 Task: Provide the results of the 2023 Victory Lane Racing Xfinity Series for the track "Dover Motor Speedway".
Action: Mouse moved to (515, 479)
Screenshot: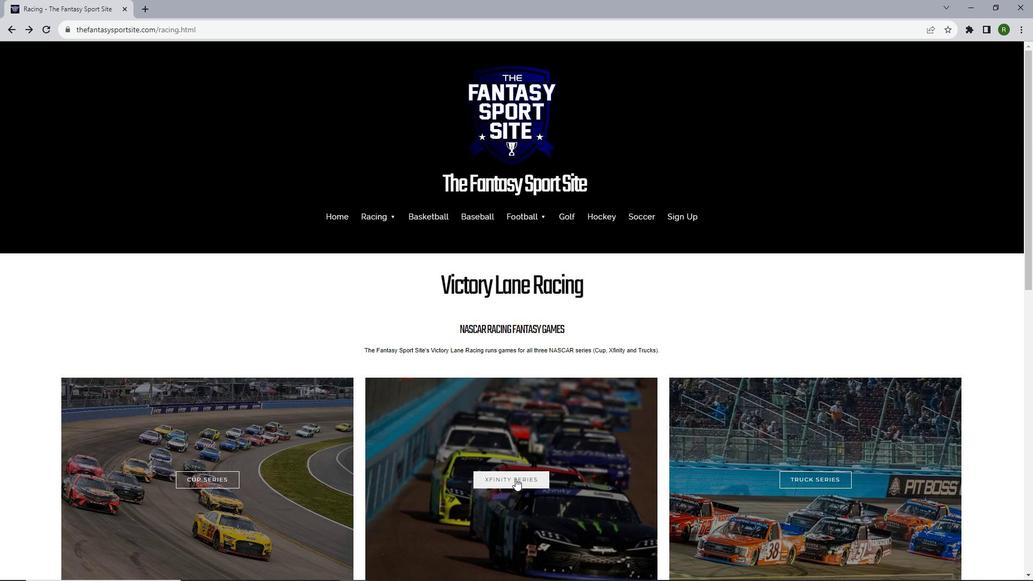 
Action: Mouse pressed left at (515, 479)
Screenshot: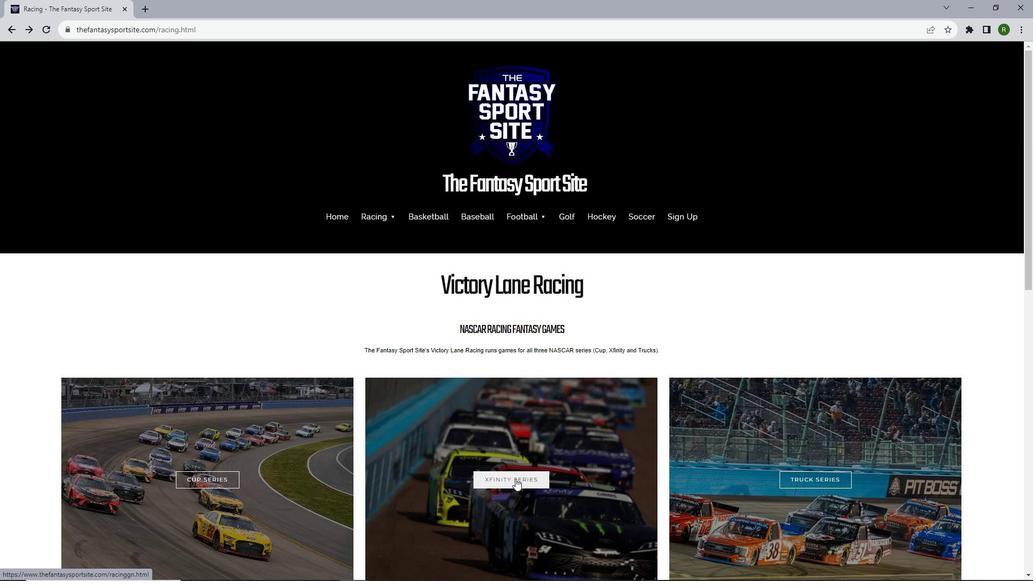 
Action: Mouse moved to (460, 315)
Screenshot: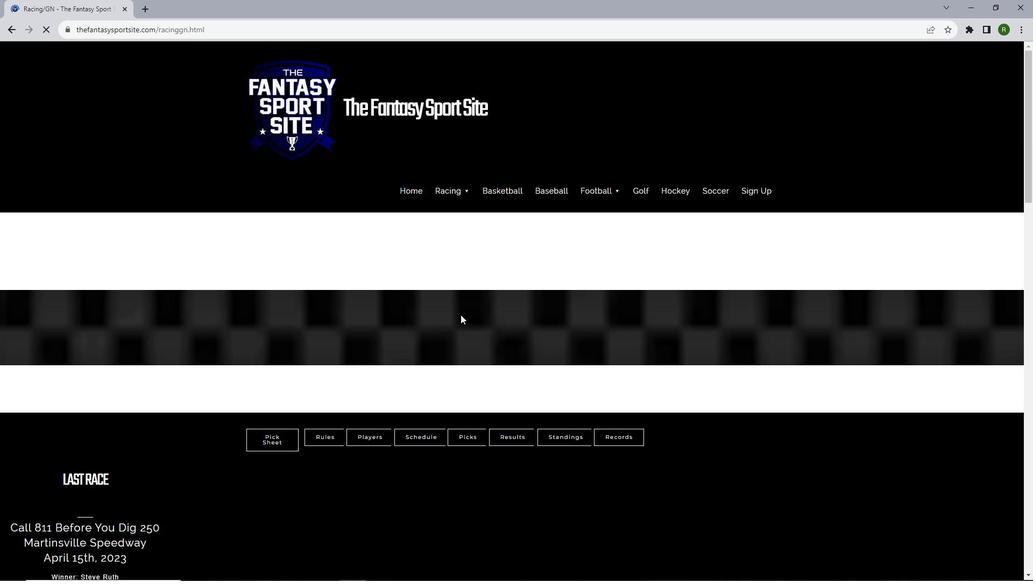 
Action: Mouse scrolled (460, 314) with delta (0, 0)
Screenshot: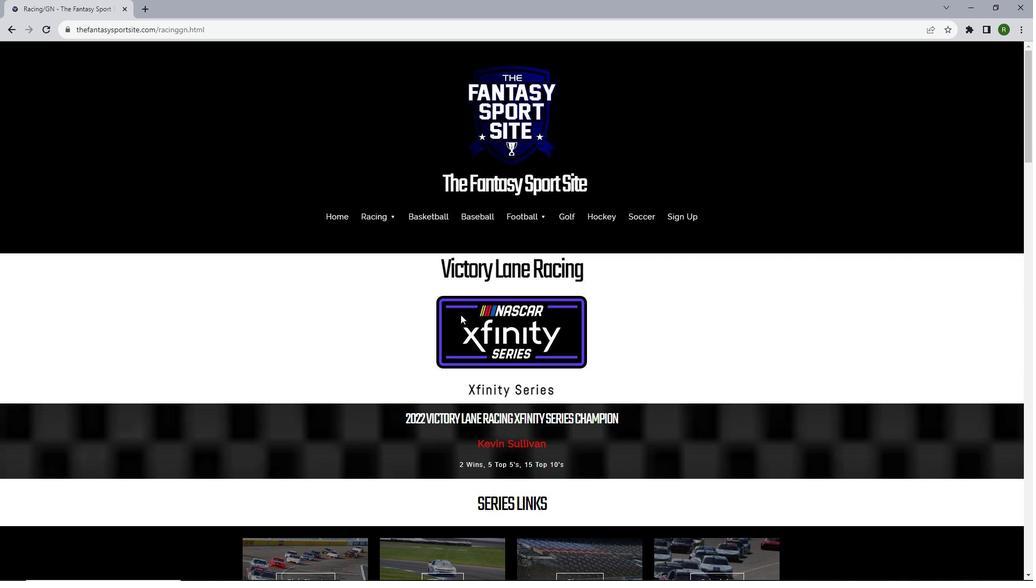 
Action: Mouse scrolled (460, 314) with delta (0, 0)
Screenshot: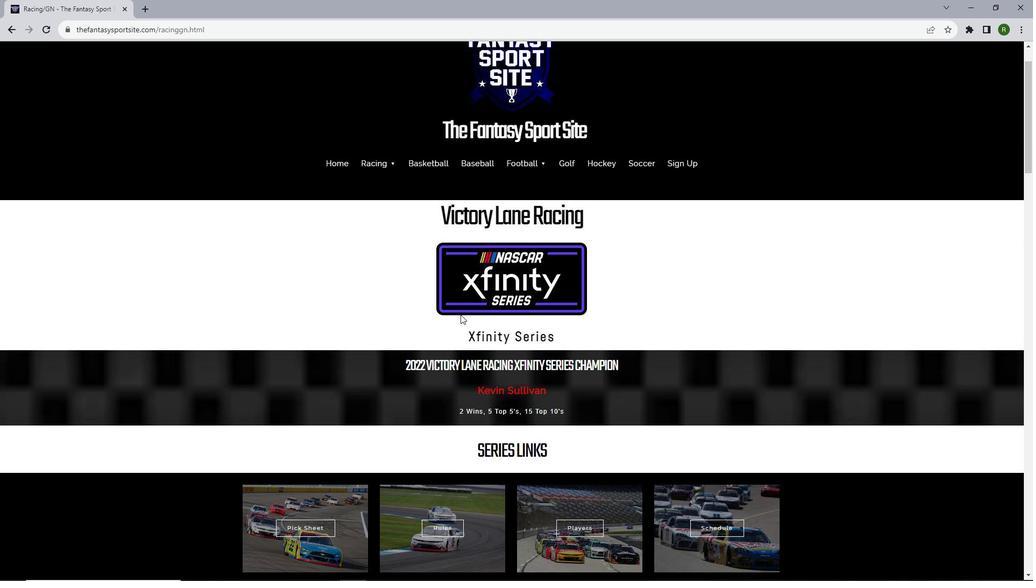 
Action: Mouse scrolled (460, 314) with delta (0, 0)
Screenshot: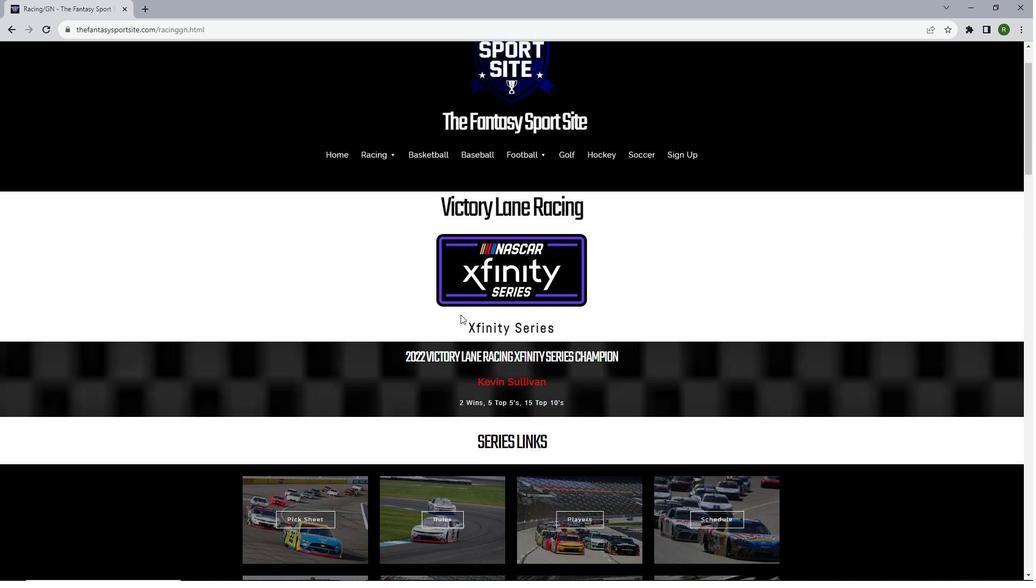 
Action: Mouse scrolled (460, 314) with delta (0, 0)
Screenshot: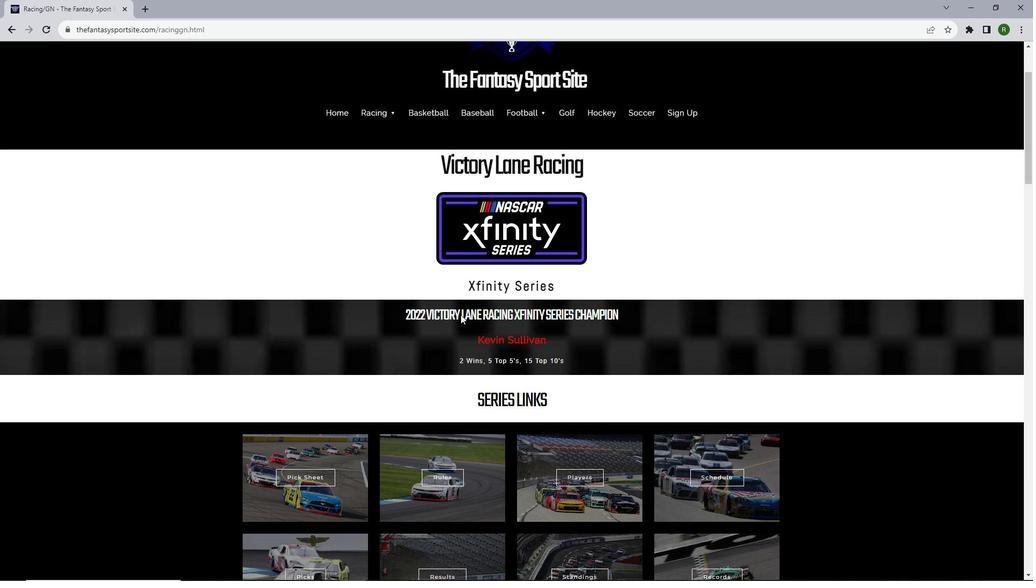 
Action: Mouse moved to (433, 473)
Screenshot: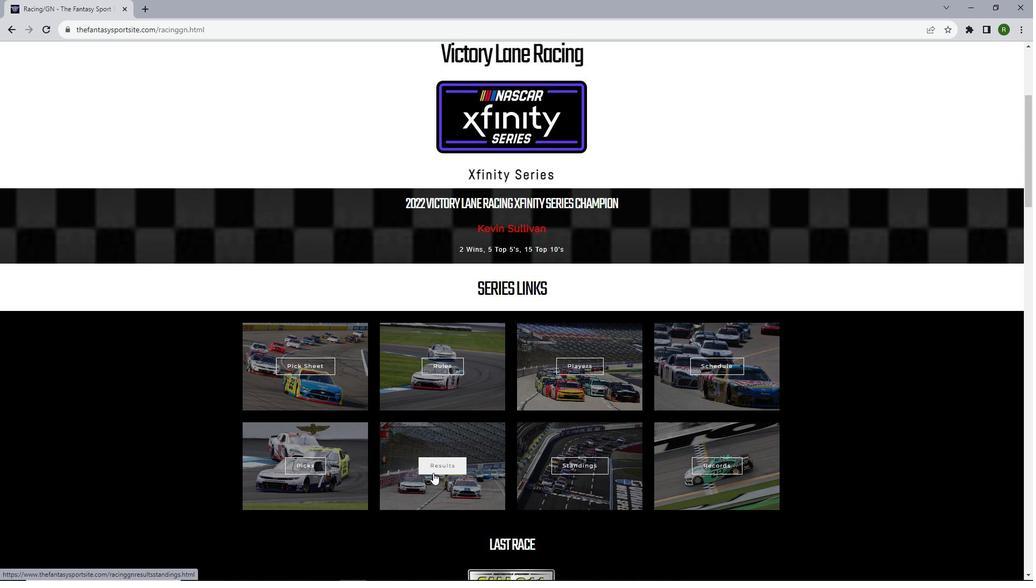 
Action: Mouse pressed left at (433, 473)
Screenshot: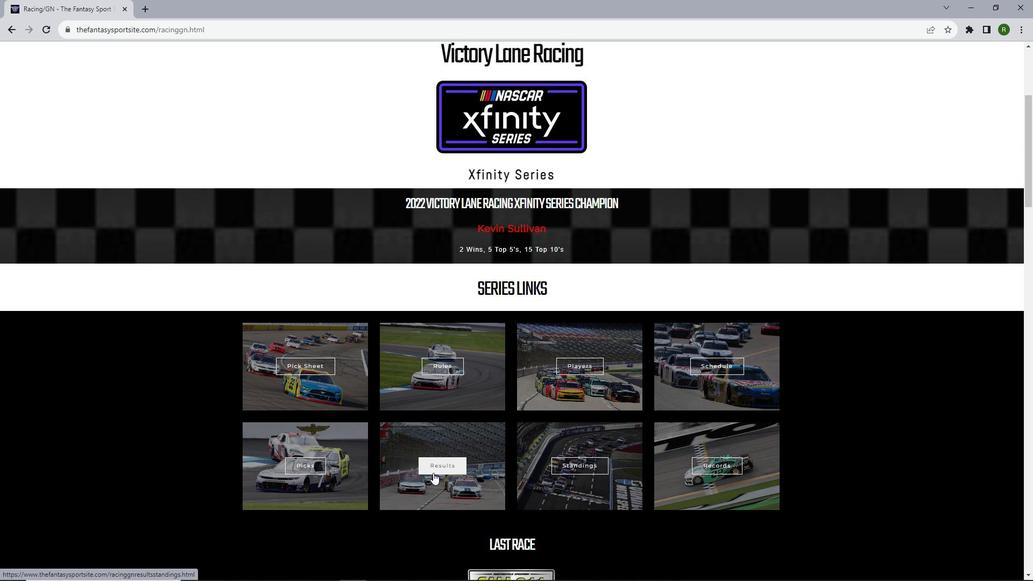 
Action: Mouse moved to (329, 271)
Screenshot: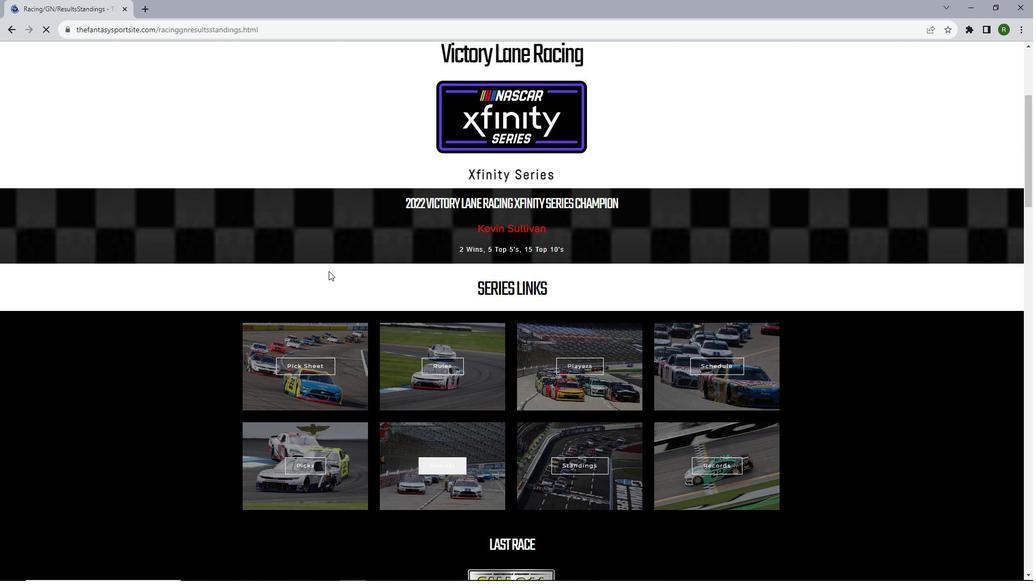 
Action: Mouse scrolled (329, 270) with delta (0, 0)
Screenshot: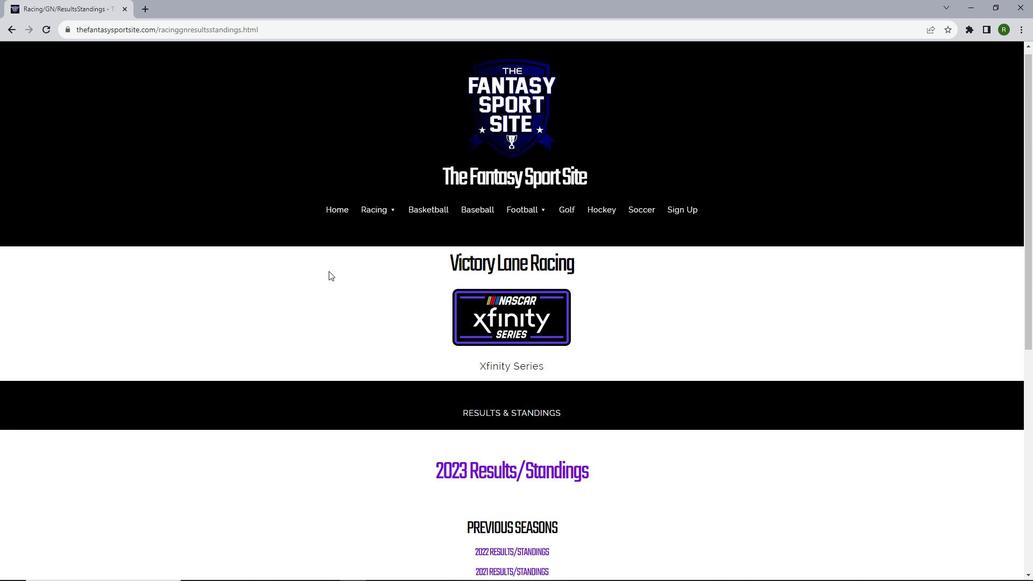 
Action: Mouse scrolled (329, 270) with delta (0, 0)
Screenshot: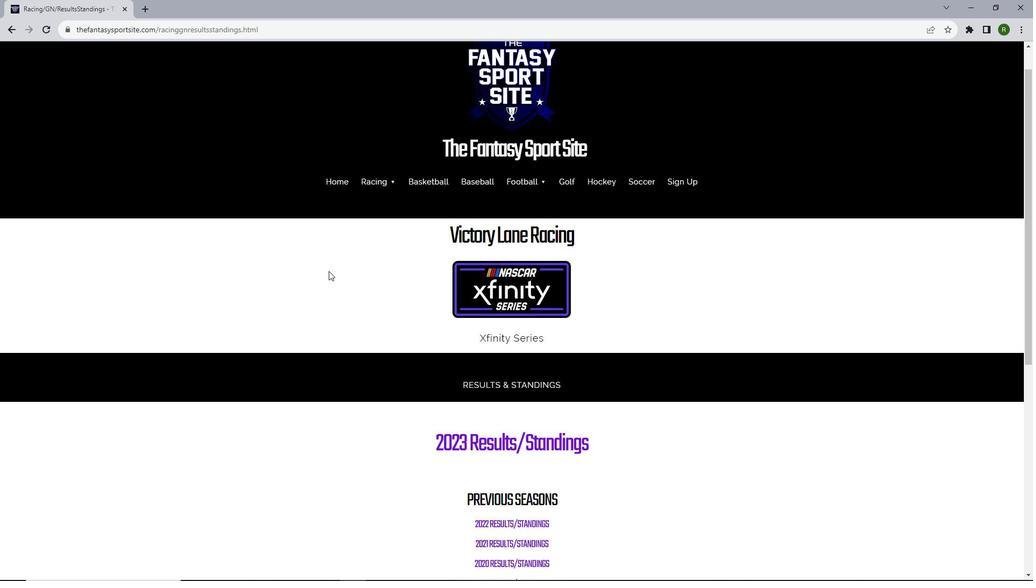 
Action: Mouse scrolled (329, 270) with delta (0, 0)
Screenshot: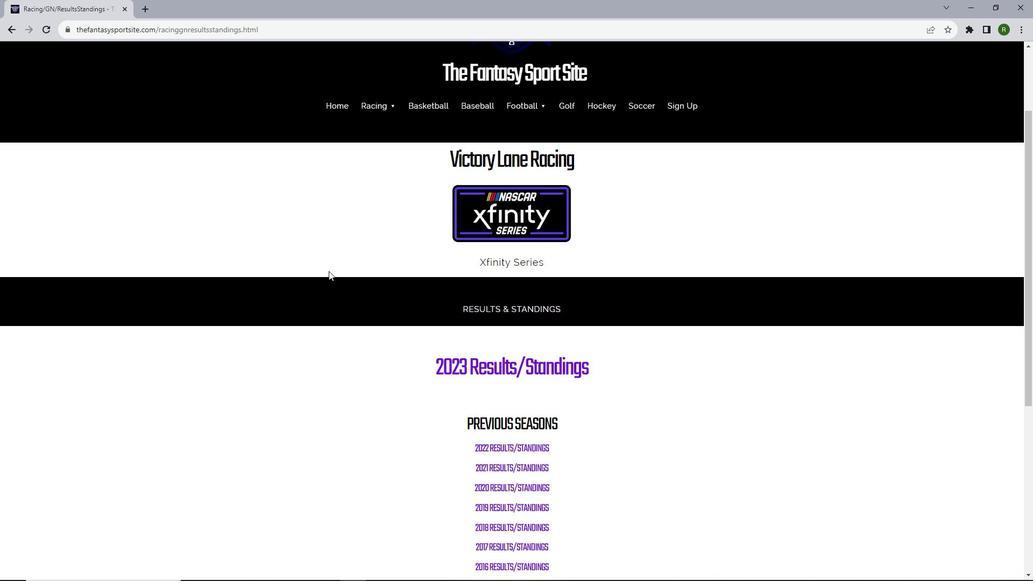 
Action: Mouse moved to (471, 313)
Screenshot: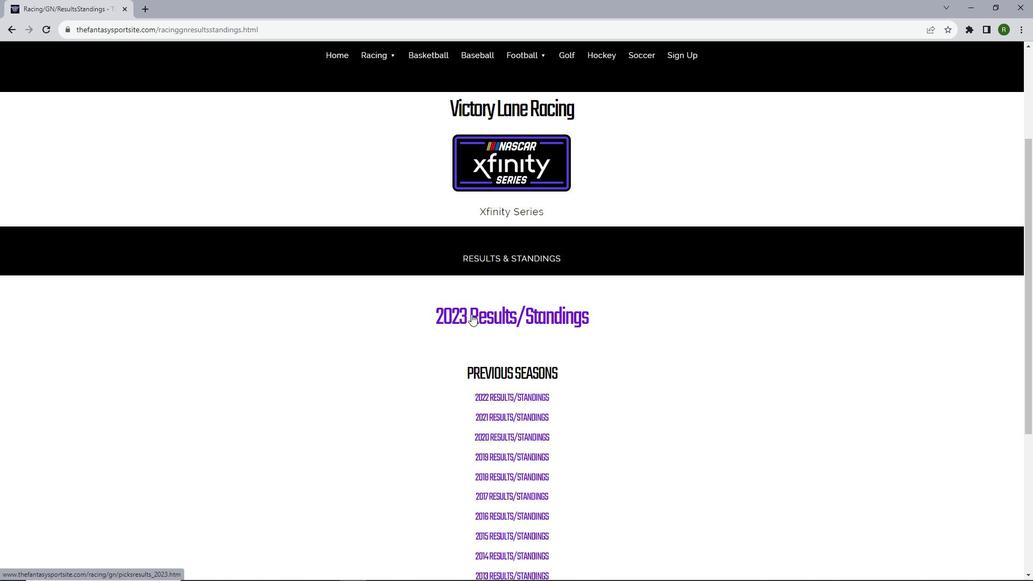 
Action: Mouse pressed left at (471, 313)
Screenshot: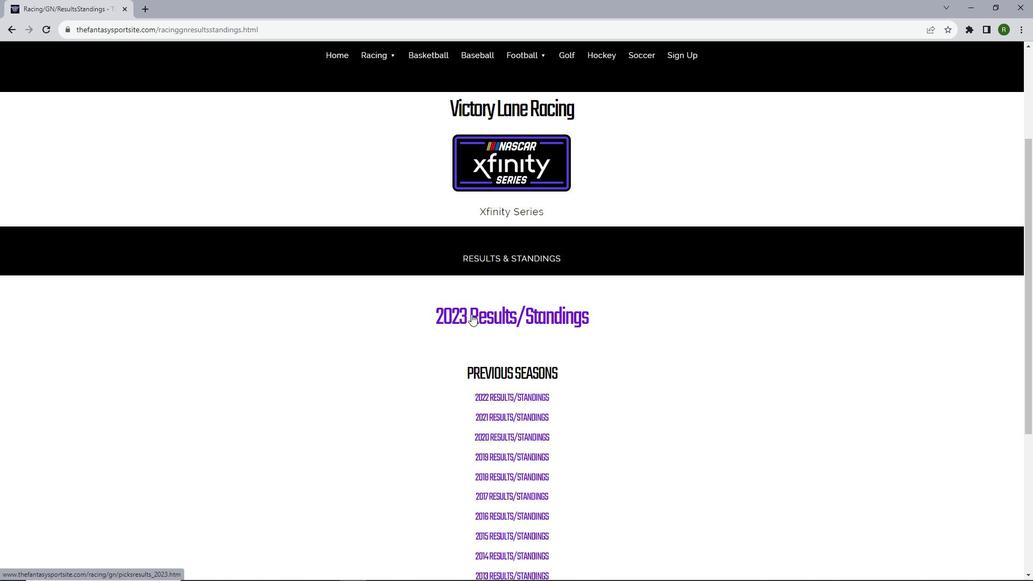
Action: Mouse moved to (457, 154)
Screenshot: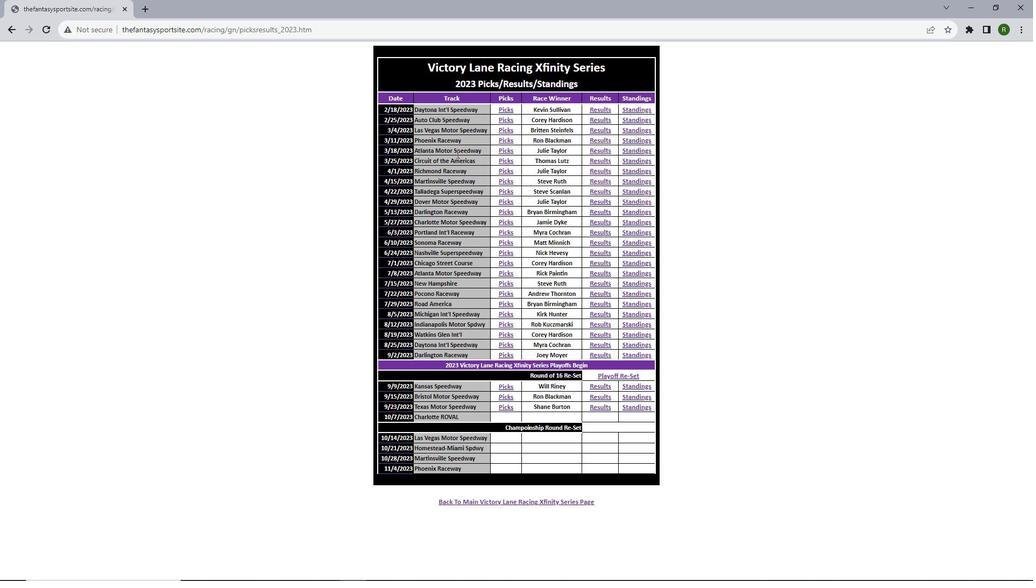 
Action: Mouse scrolled (457, 153) with delta (0, 0)
Screenshot: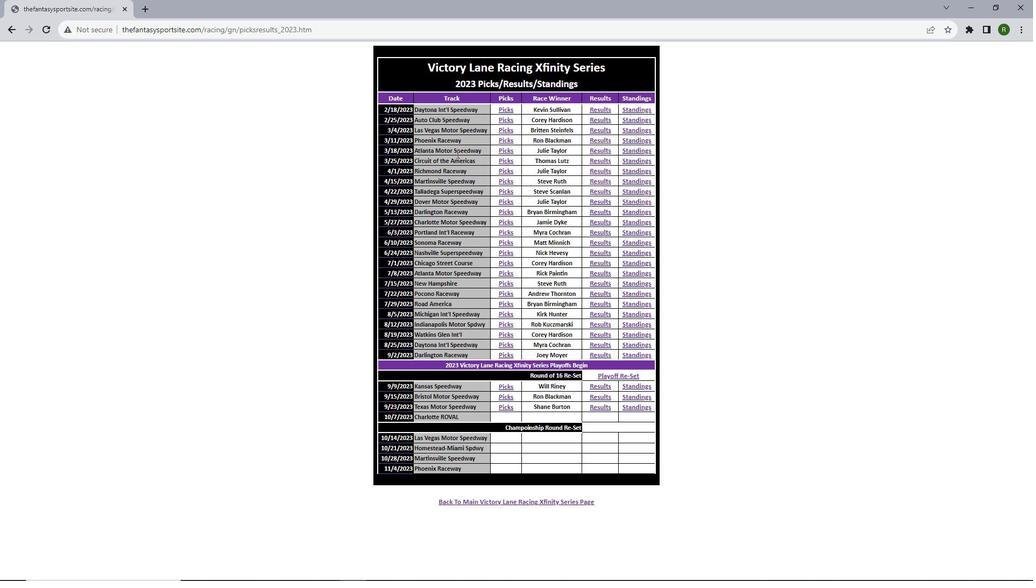 
Action: Mouse moved to (457, 154)
Screenshot: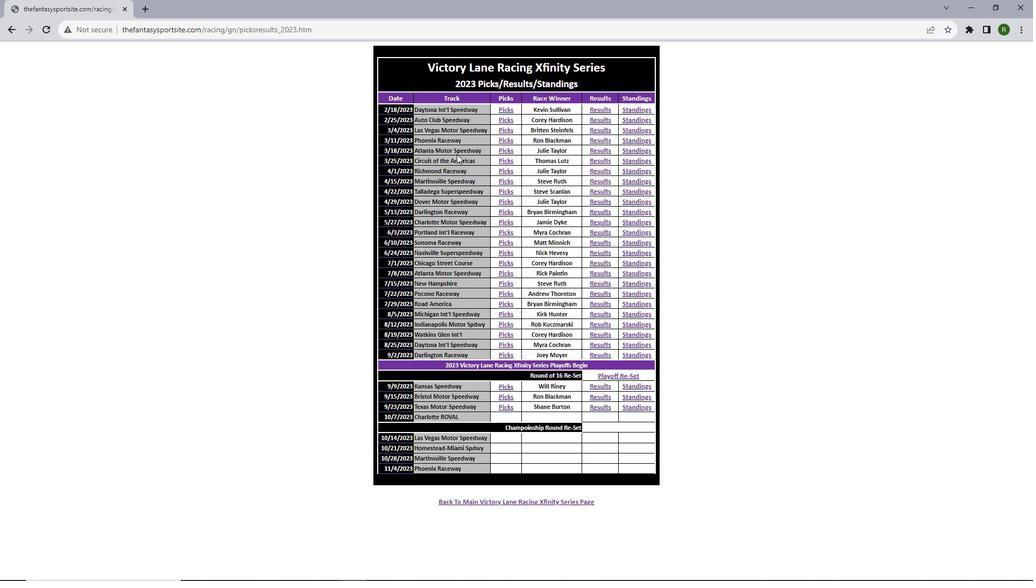 
Action: Mouse scrolled (457, 154) with delta (0, 0)
Screenshot: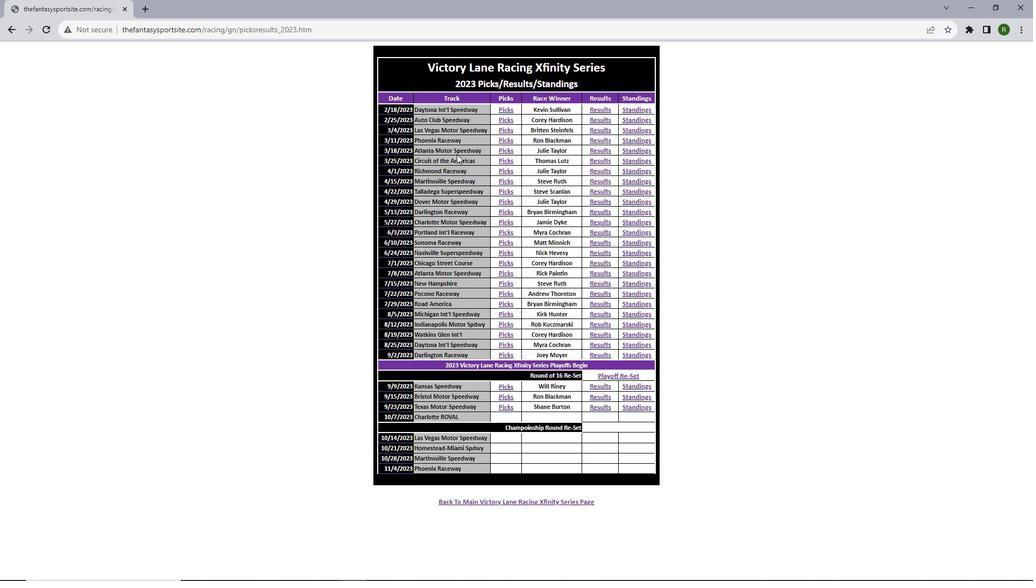 
Action: Mouse moved to (597, 201)
Screenshot: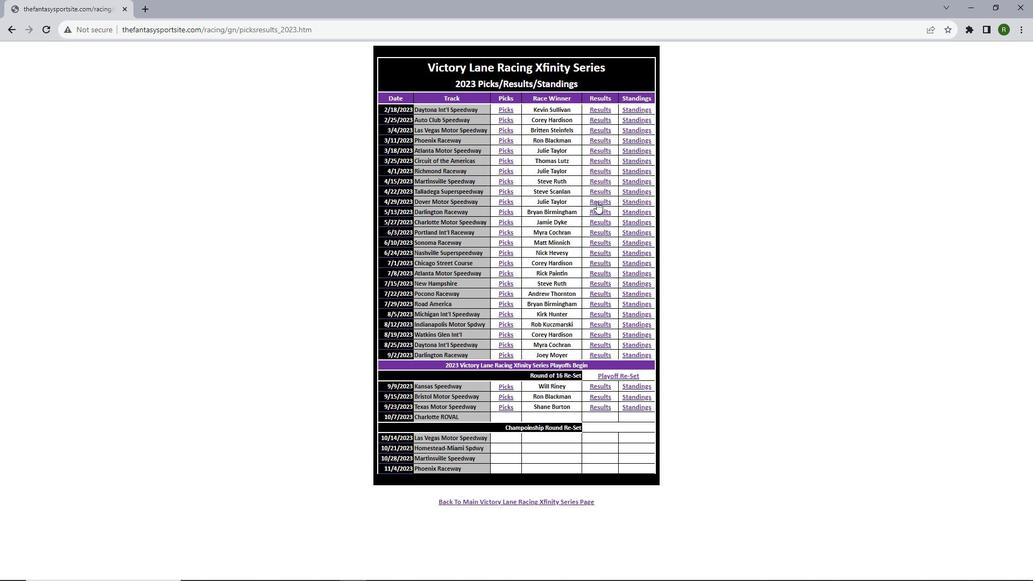 
Action: Mouse pressed left at (597, 201)
Screenshot: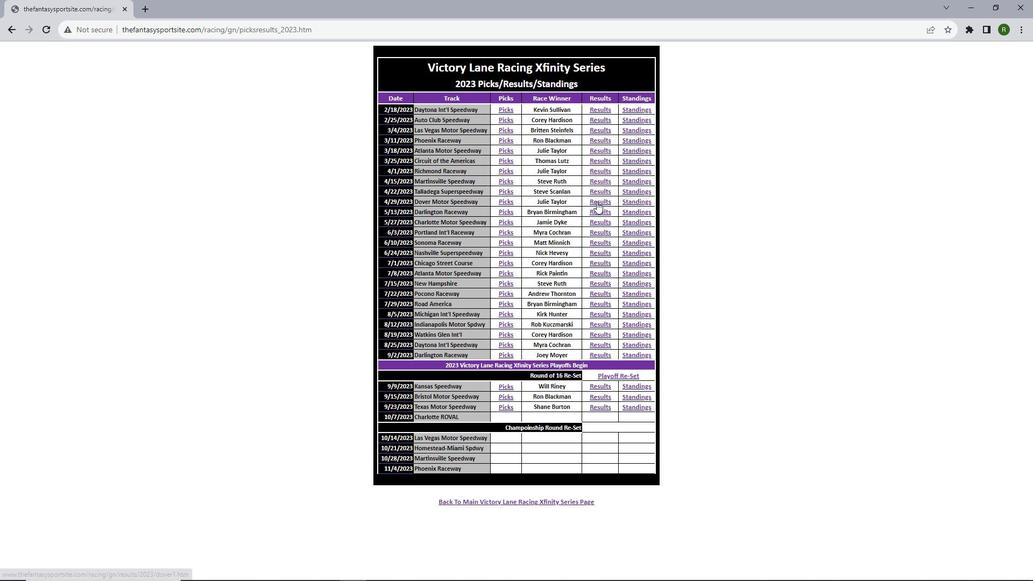 
Action: Mouse moved to (468, 153)
Screenshot: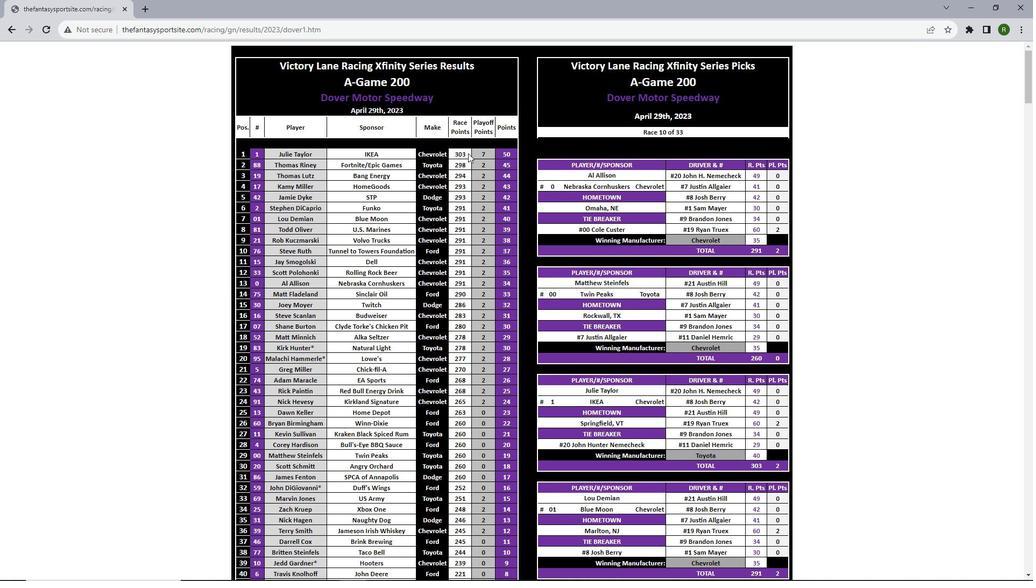 
Action: Mouse scrolled (468, 152) with delta (0, 0)
Screenshot: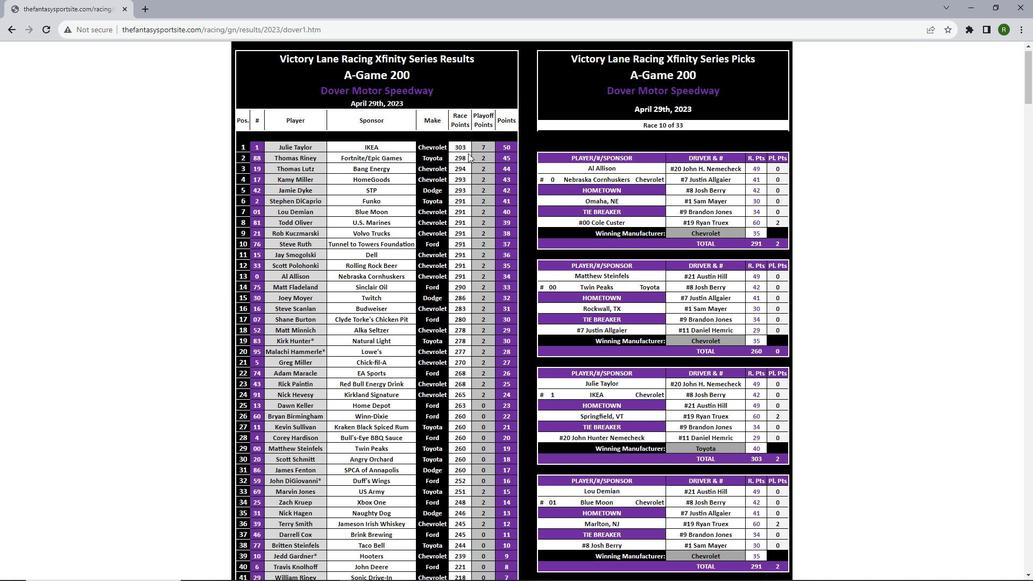 
Action: Mouse scrolled (468, 152) with delta (0, 0)
Screenshot: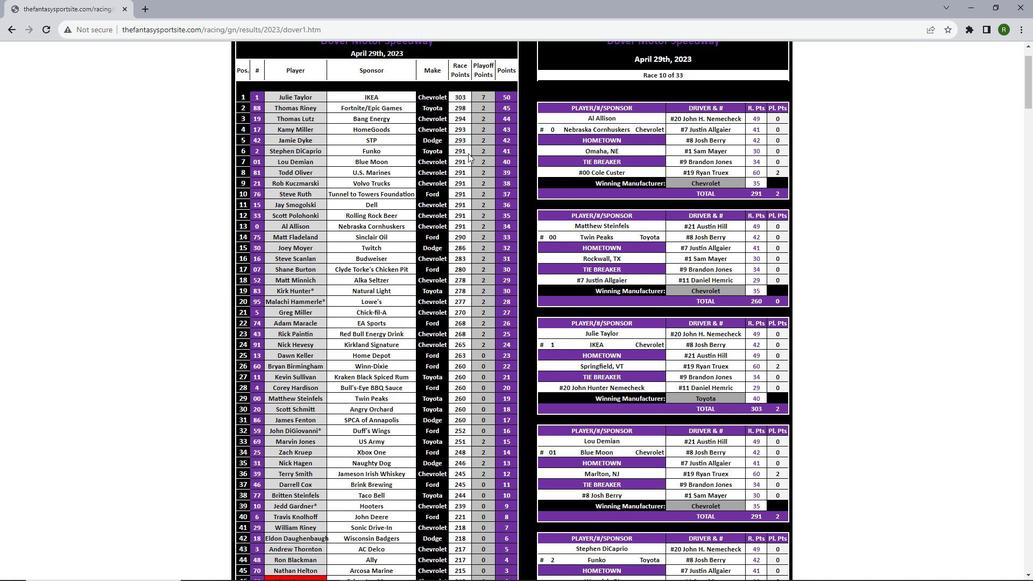 
Action: Mouse moved to (468, 153)
Screenshot: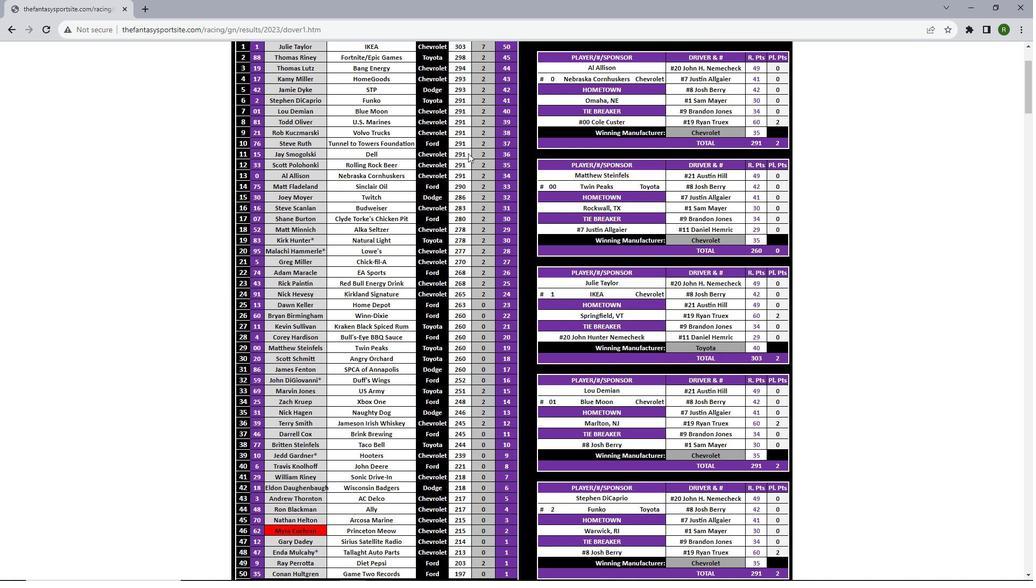 
Action: Mouse scrolled (468, 152) with delta (0, 0)
Screenshot: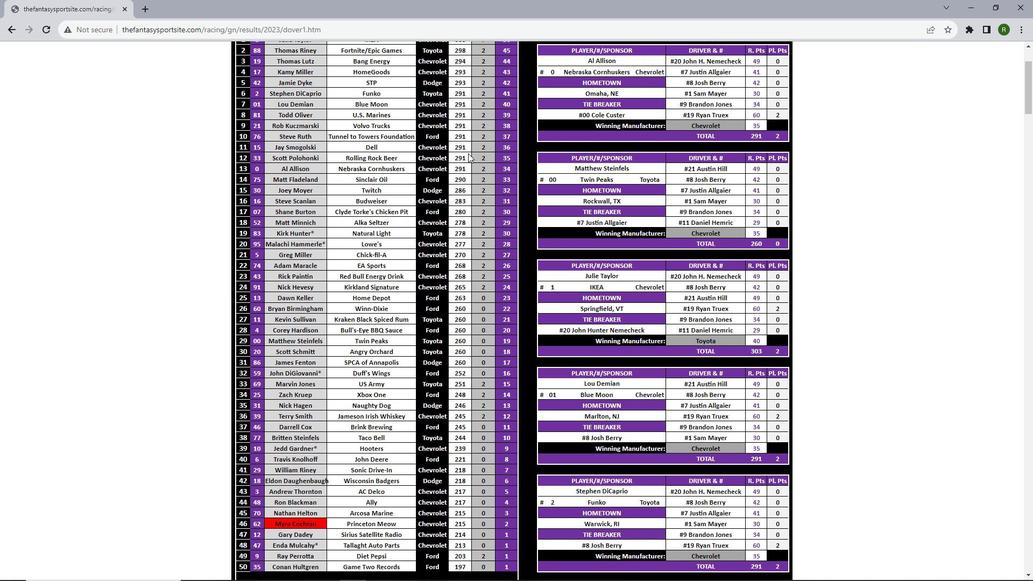 
Action: Mouse scrolled (468, 152) with delta (0, 0)
Screenshot: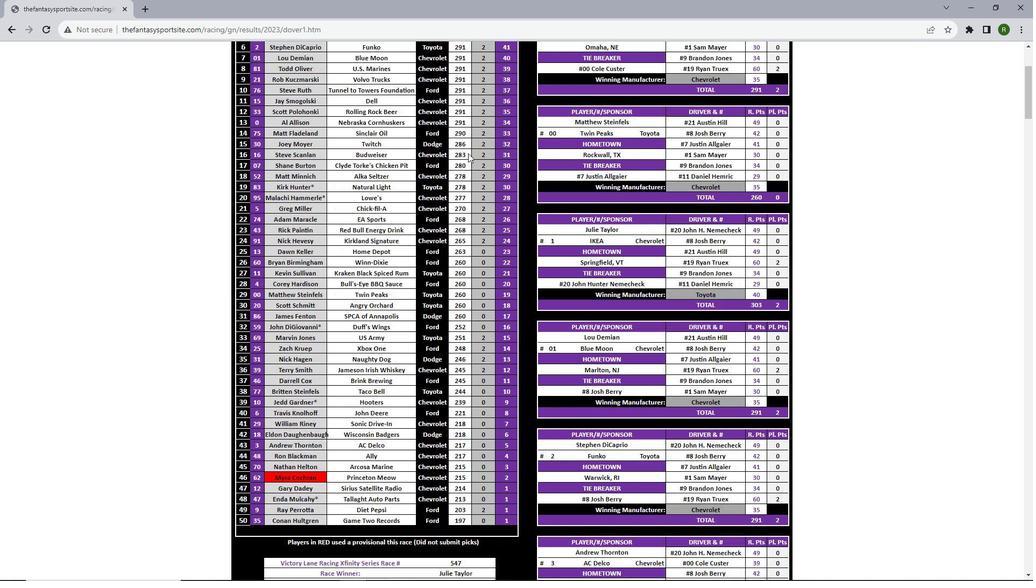 
Action: Mouse scrolled (468, 152) with delta (0, 0)
Screenshot: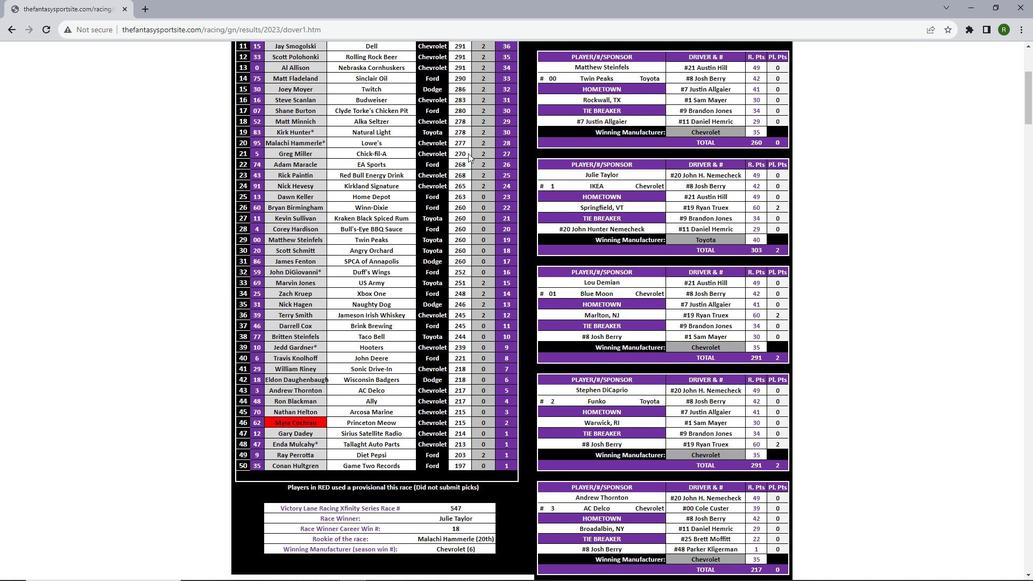 
Action: Mouse scrolled (468, 152) with delta (0, 0)
Screenshot: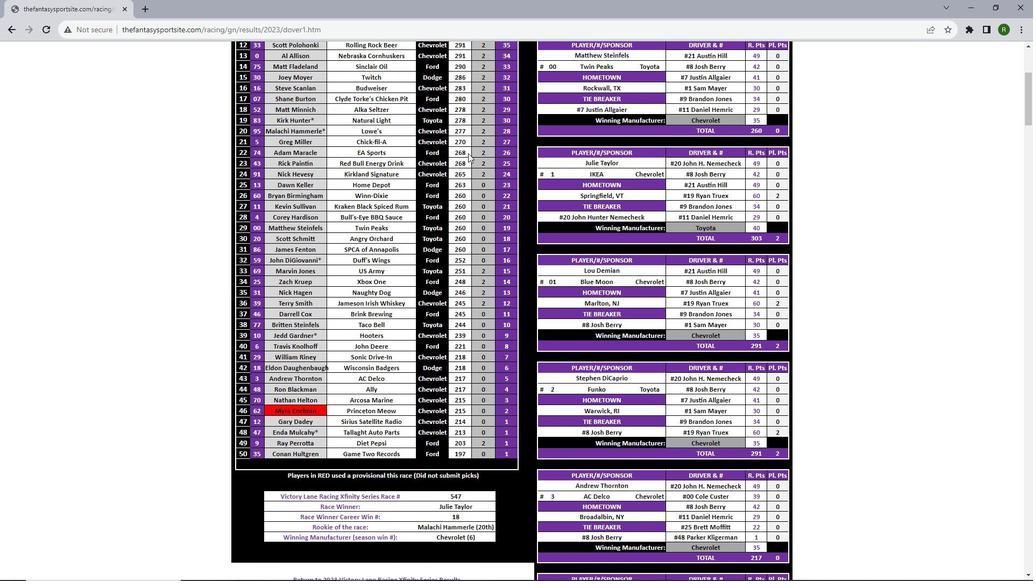 
Action: Mouse scrolled (468, 152) with delta (0, 0)
Screenshot: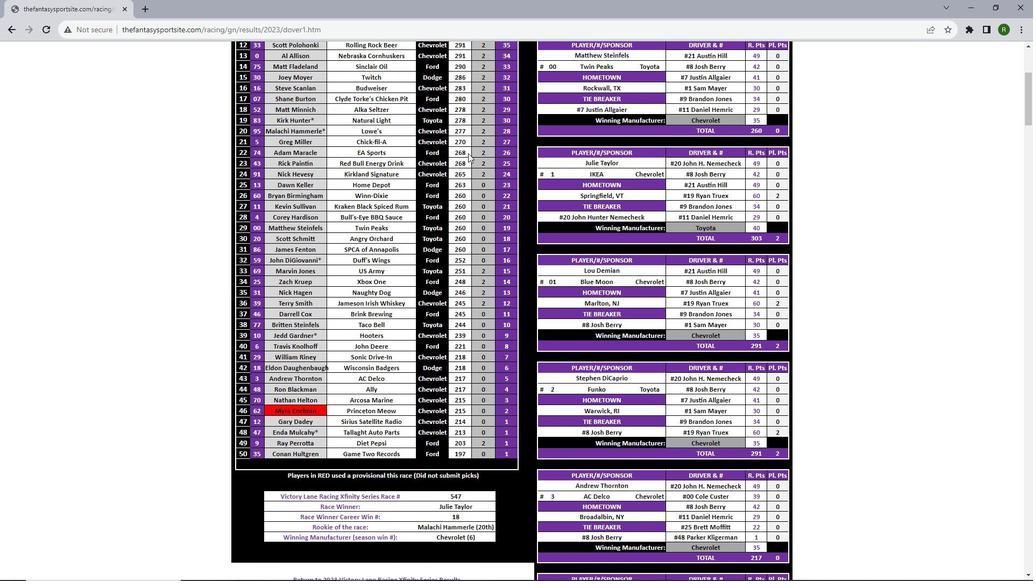 
Action: Mouse moved to (621, 192)
Screenshot: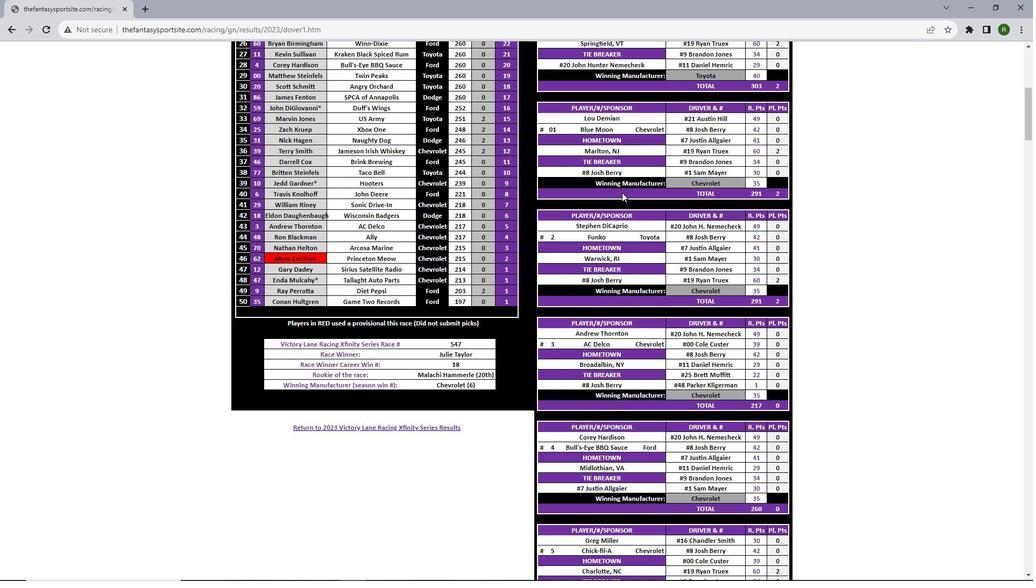 
Action: Mouse scrolled (621, 192) with delta (0, 0)
Screenshot: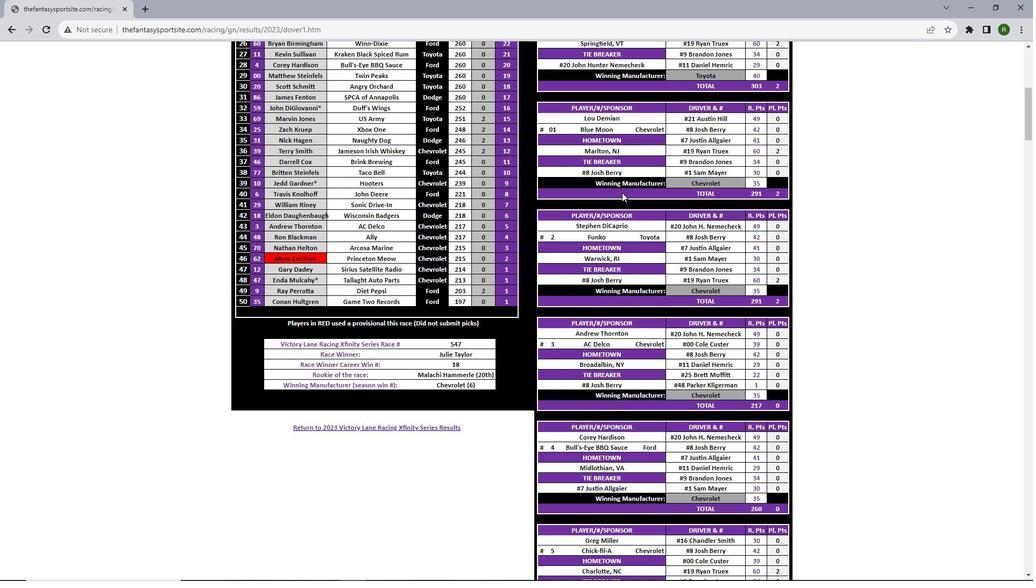 
Action: Mouse scrolled (621, 192) with delta (0, 0)
Screenshot: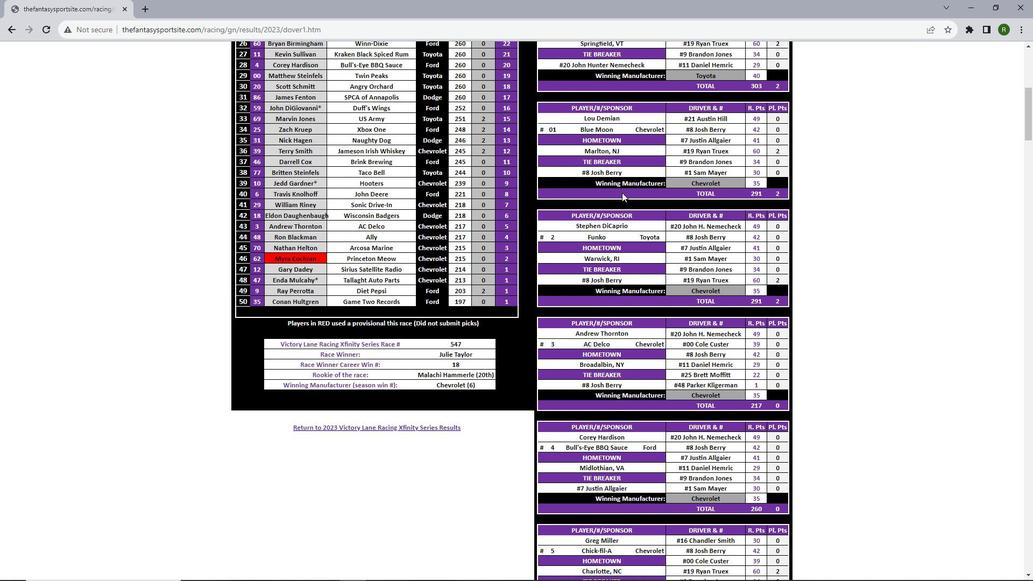 
Action: Mouse moved to (622, 192)
Screenshot: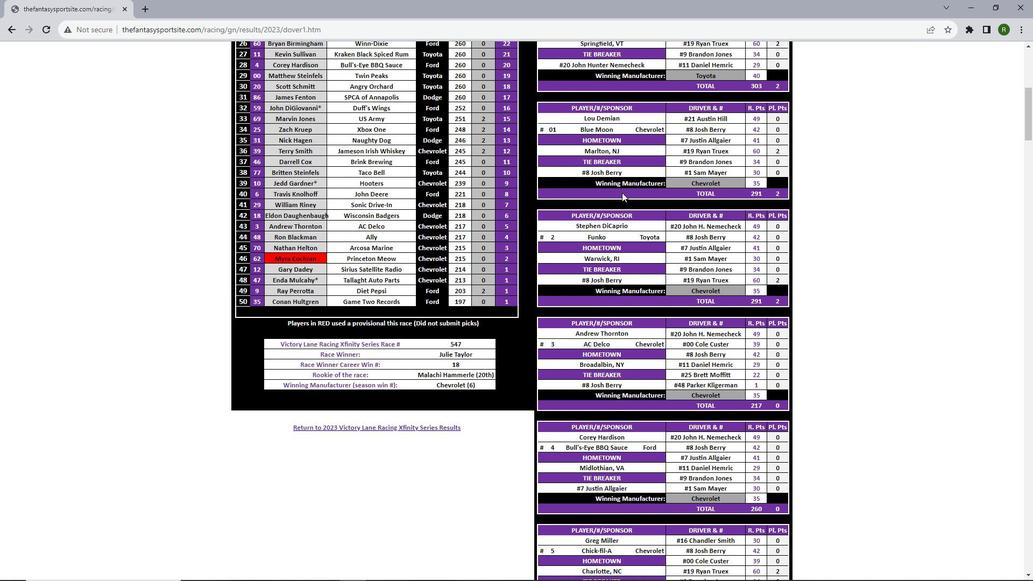 
Action: Mouse scrolled (622, 192) with delta (0, 0)
Screenshot: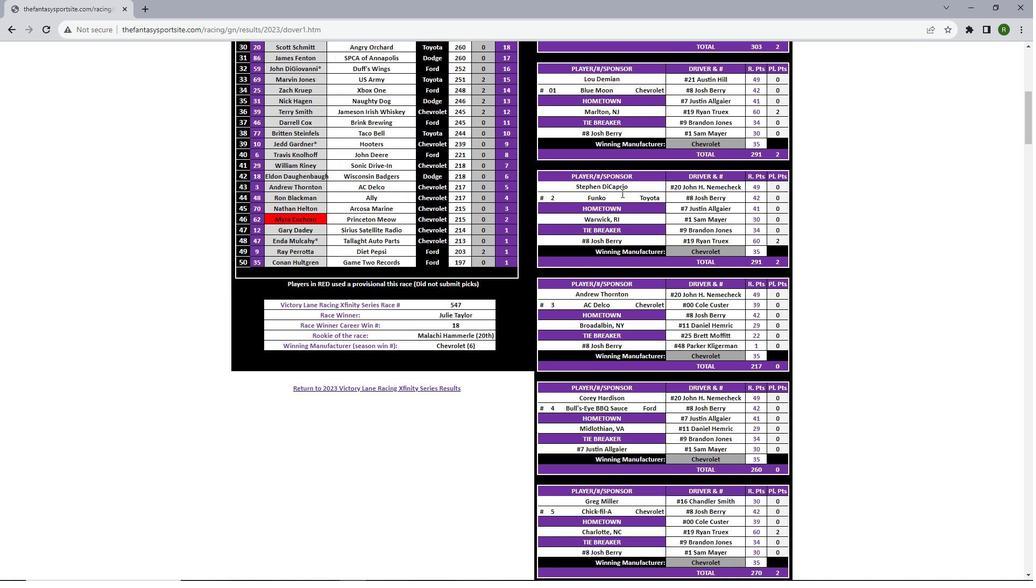 
Action: Mouse scrolled (622, 192) with delta (0, 0)
Screenshot: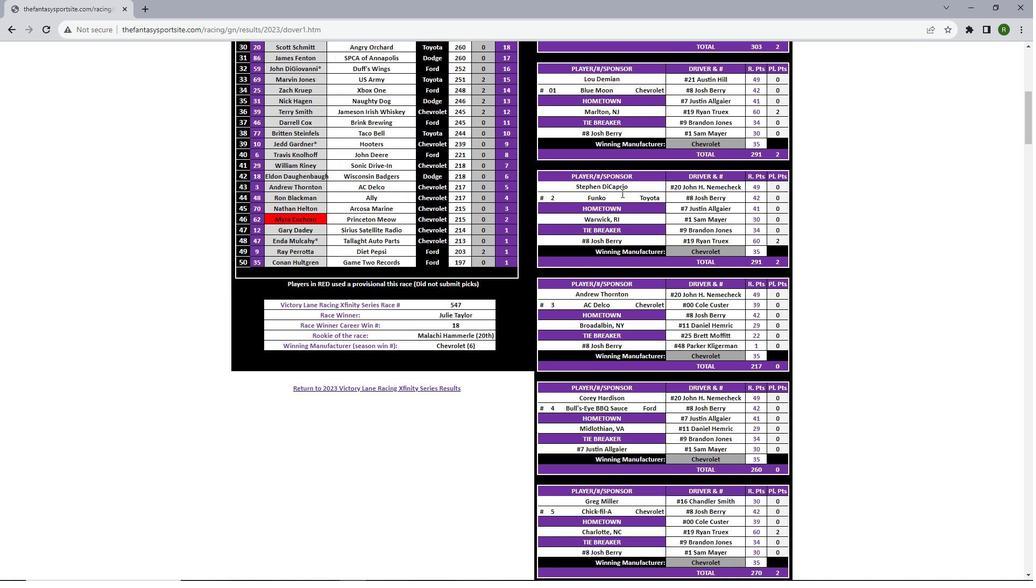 
Action: Mouse moved to (622, 193)
Screenshot: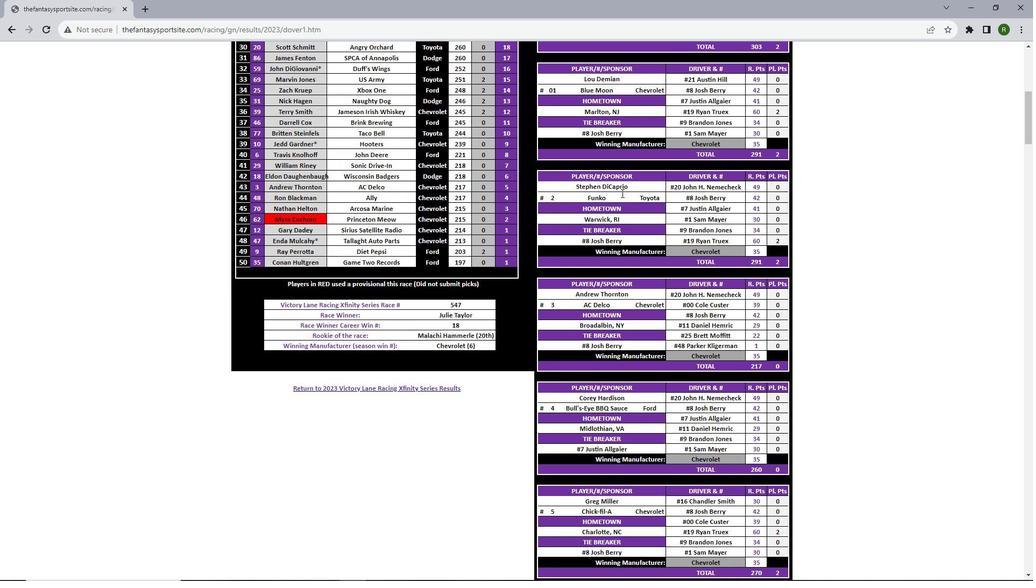 
Action: Mouse scrolled (622, 192) with delta (0, 0)
Screenshot: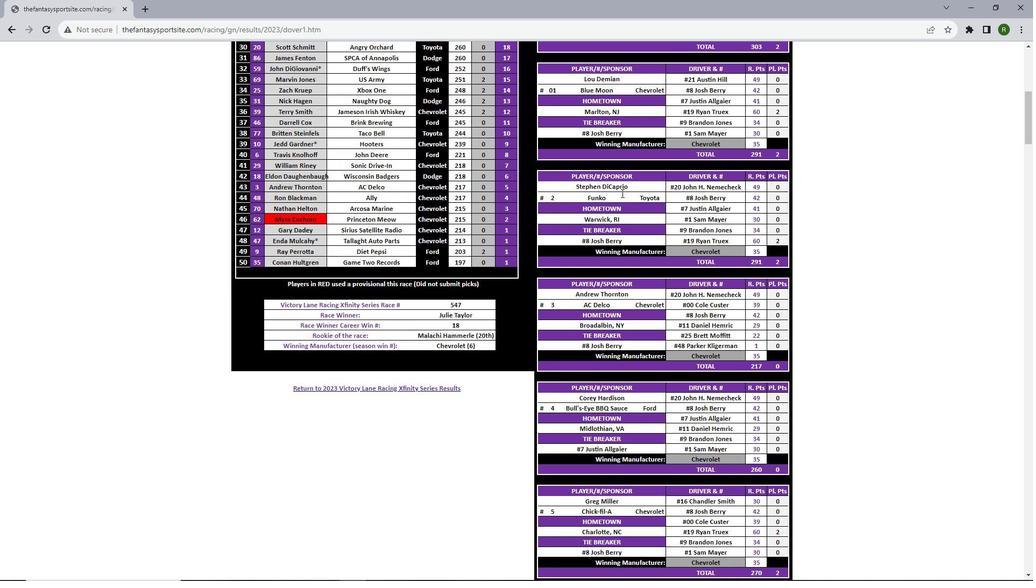 
Action: Mouse moved to (621, 193)
Screenshot: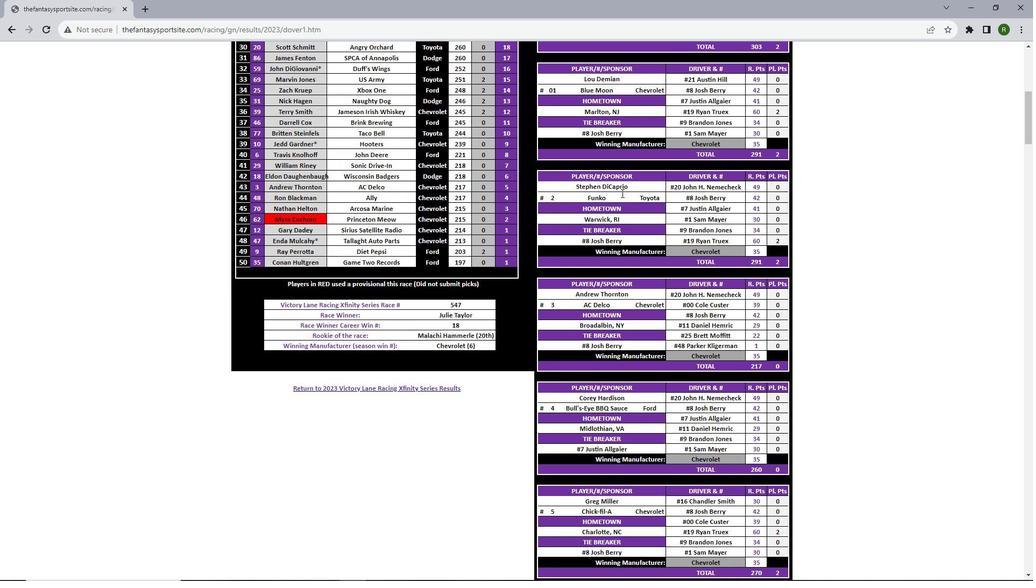 
Action: Mouse scrolled (621, 192) with delta (0, 0)
Screenshot: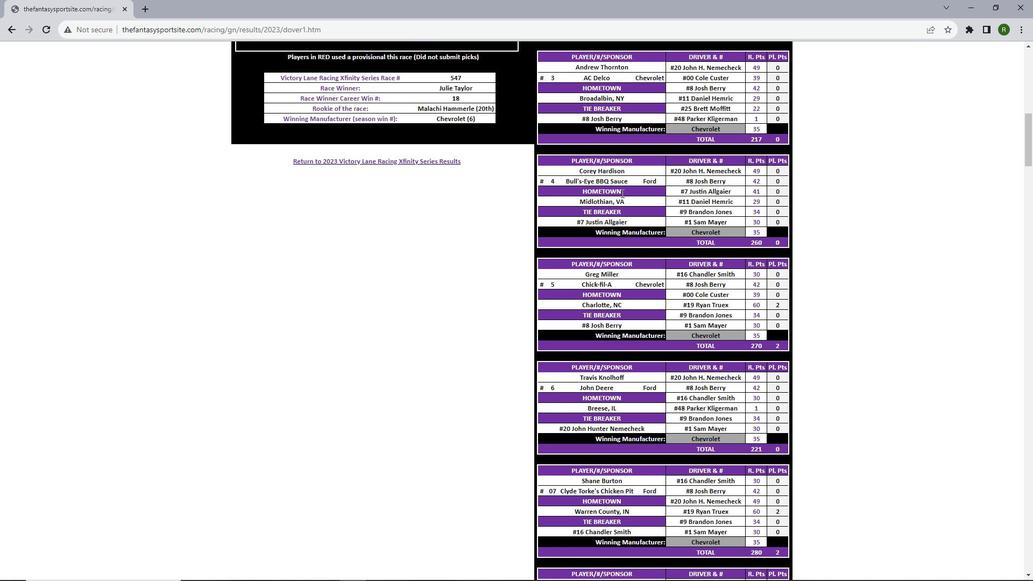 
Action: Mouse scrolled (621, 192) with delta (0, 0)
Screenshot: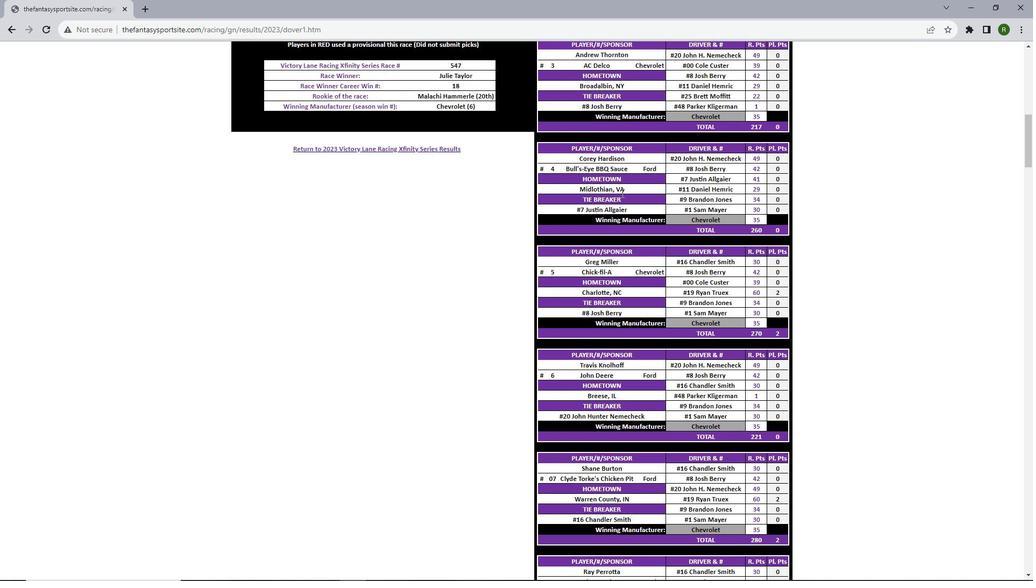 
Action: Mouse scrolled (621, 192) with delta (0, 0)
Screenshot: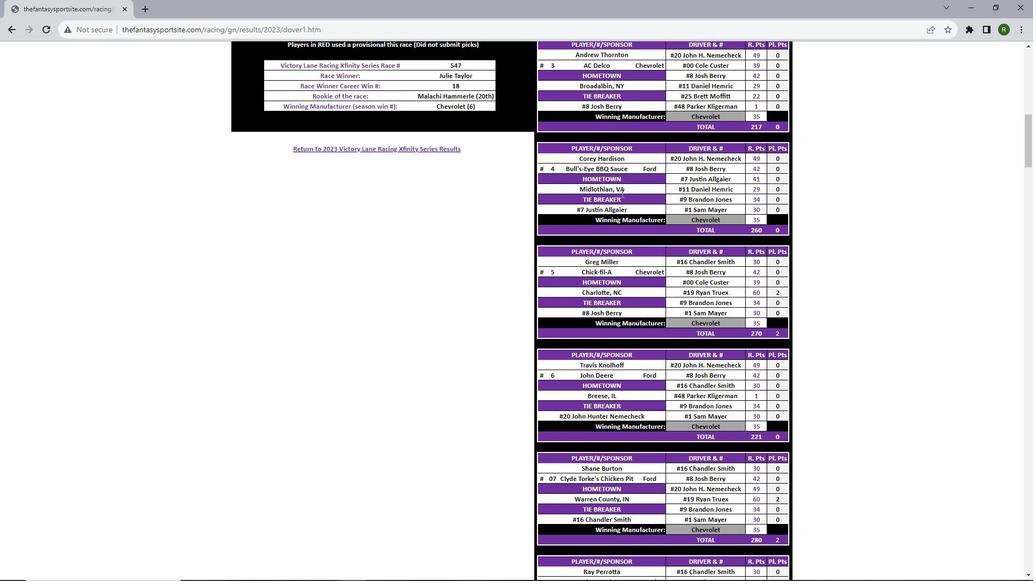 
Action: Mouse scrolled (621, 192) with delta (0, 0)
Screenshot: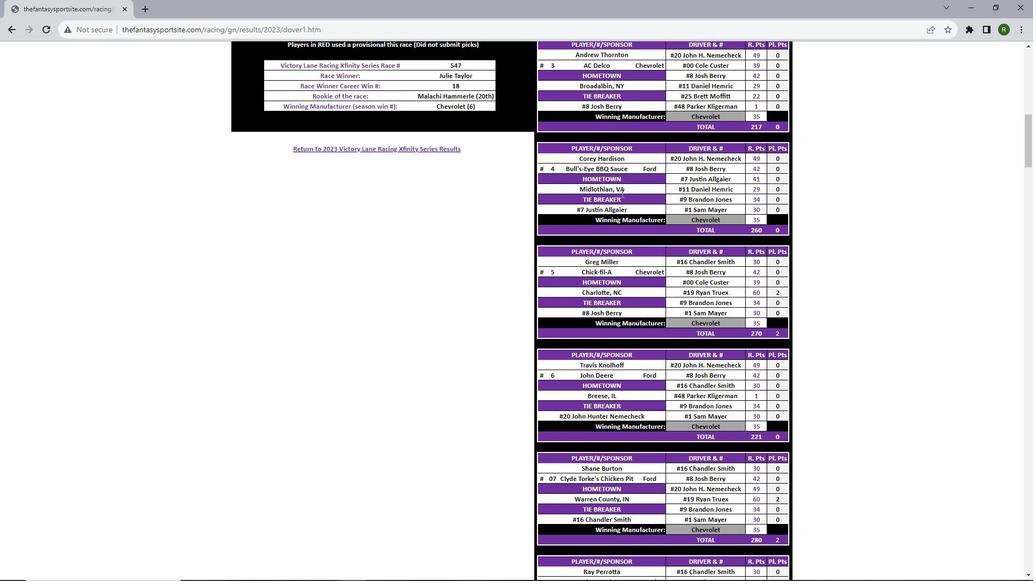 
Action: Mouse scrolled (621, 192) with delta (0, 0)
Screenshot: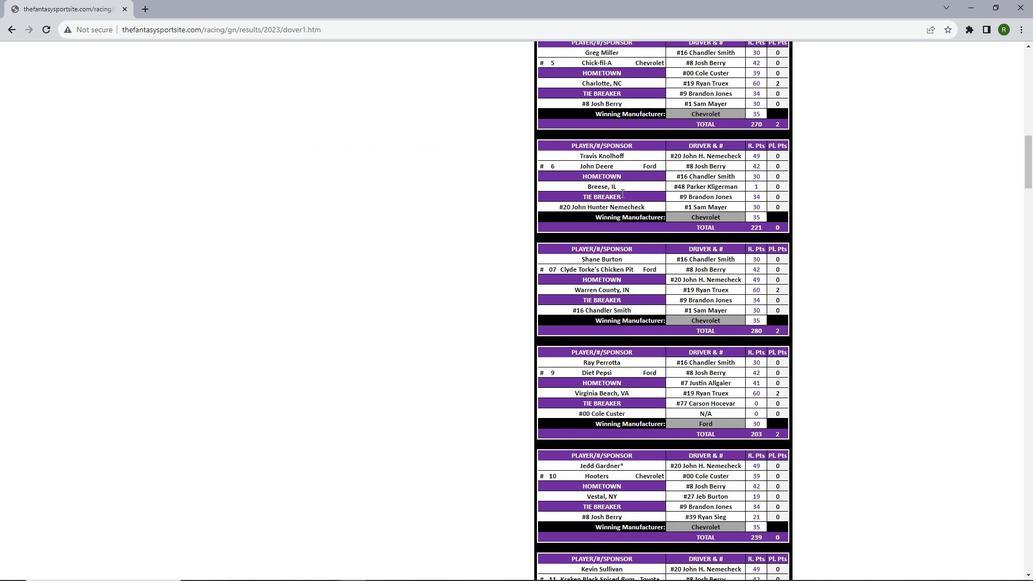 
Action: Mouse scrolled (621, 192) with delta (0, 0)
Screenshot: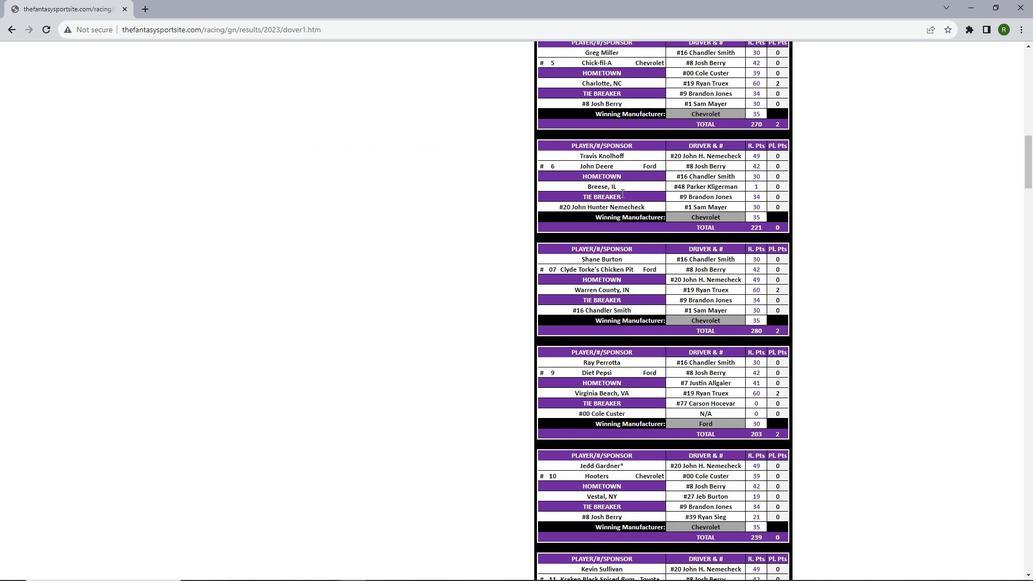 
Action: Mouse scrolled (621, 192) with delta (0, 0)
Screenshot: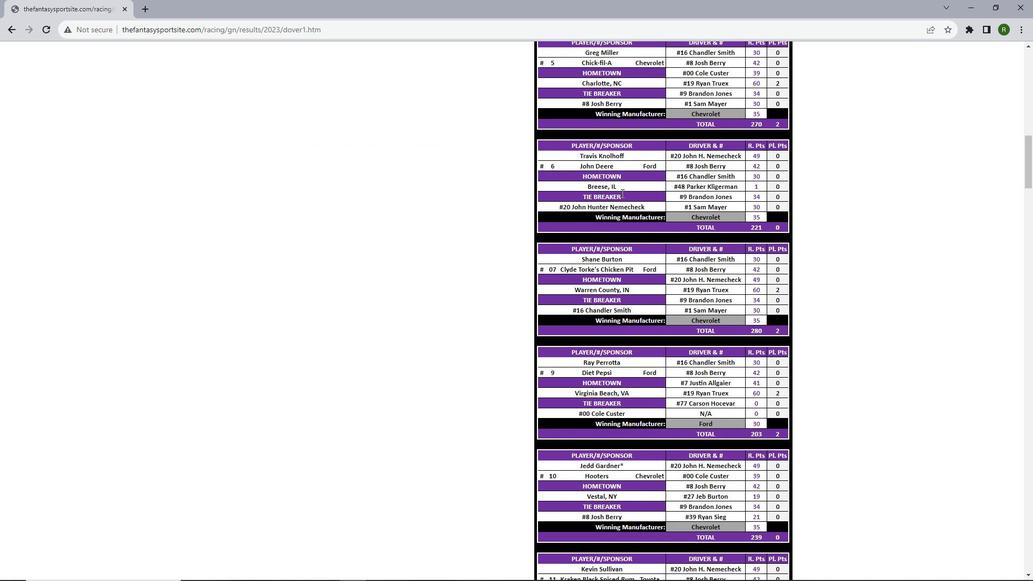 
Action: Mouse scrolled (621, 192) with delta (0, 0)
Screenshot: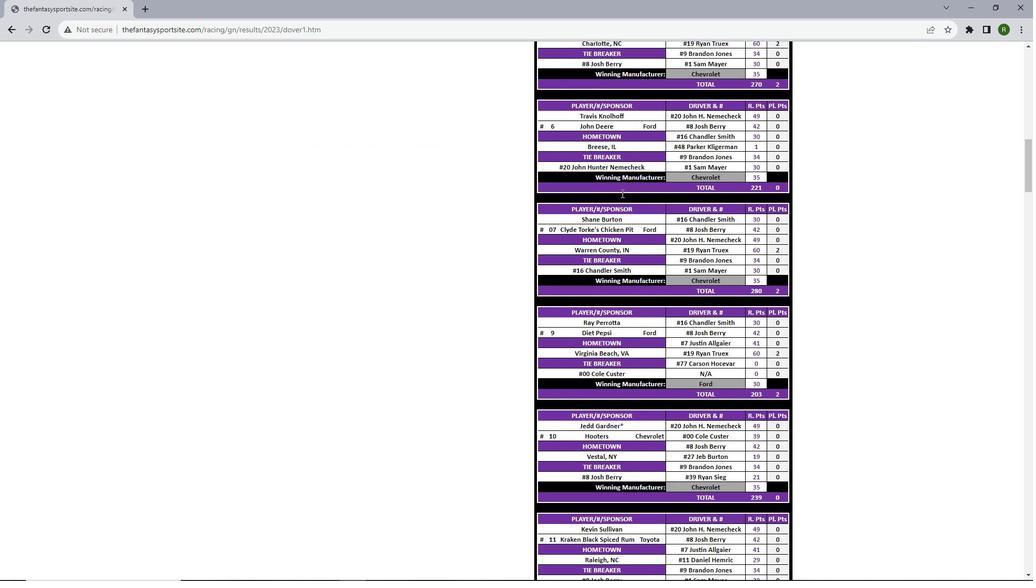 
Action: Mouse scrolled (621, 192) with delta (0, 0)
Screenshot: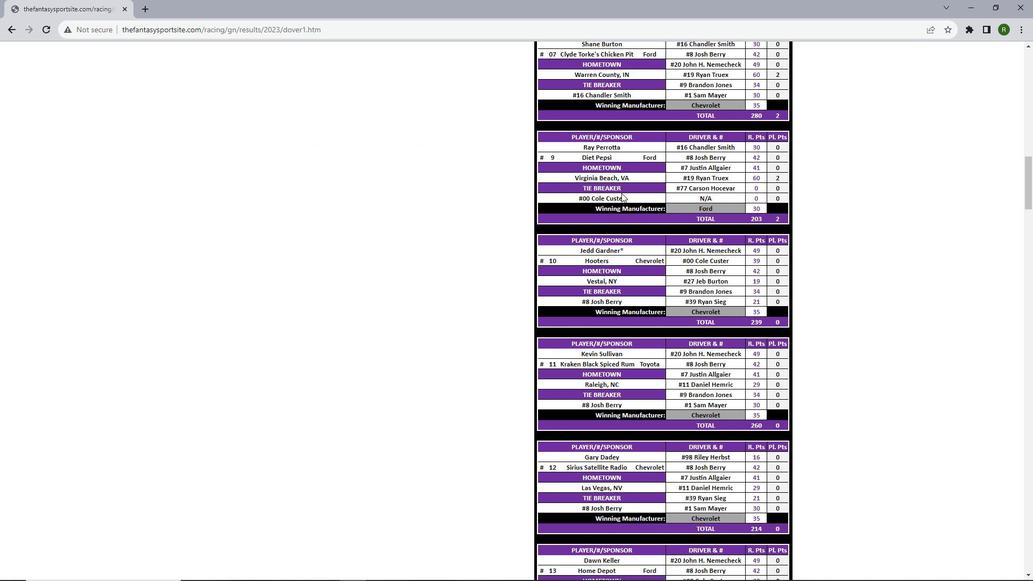 
Action: Mouse scrolled (621, 192) with delta (0, 0)
Screenshot: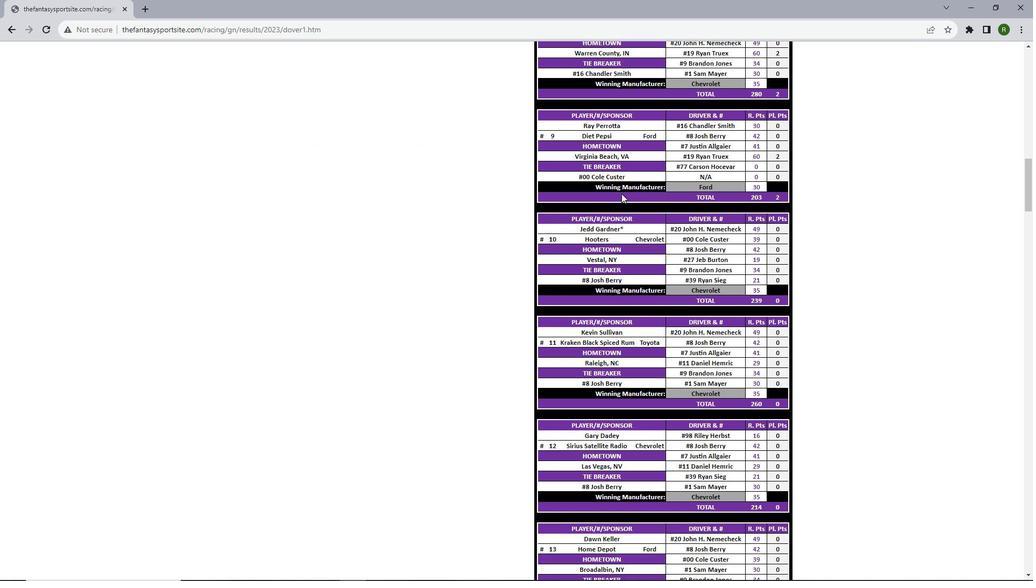 
Action: Mouse scrolled (621, 192) with delta (0, 0)
Screenshot: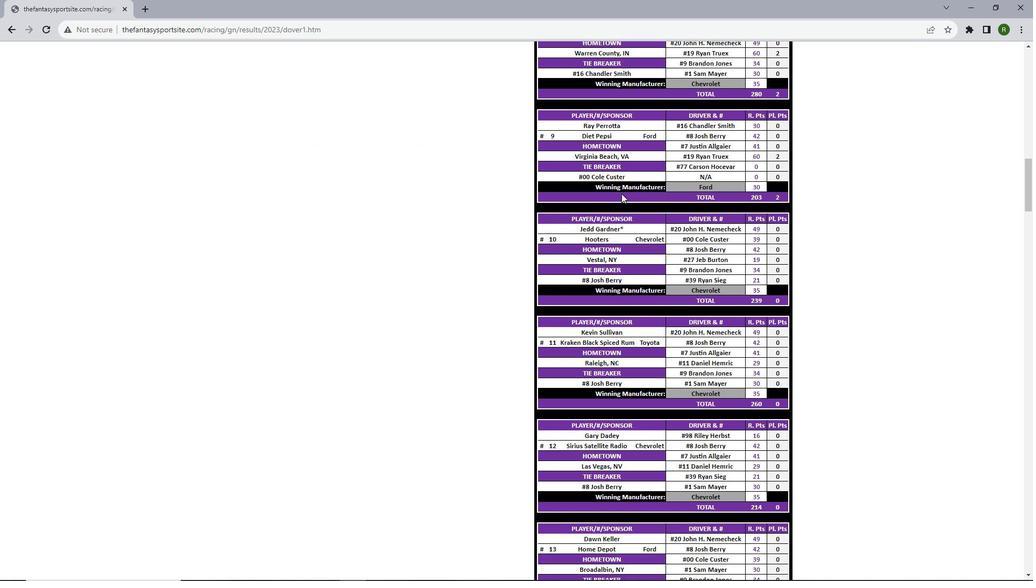 
Action: Mouse scrolled (621, 192) with delta (0, 0)
Screenshot: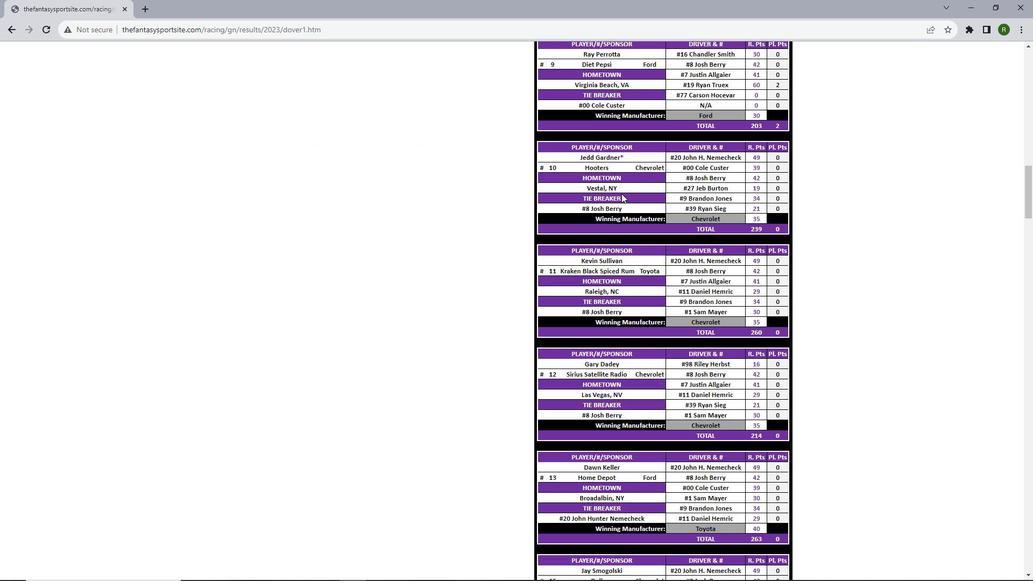 
Action: Mouse moved to (621, 193)
Screenshot: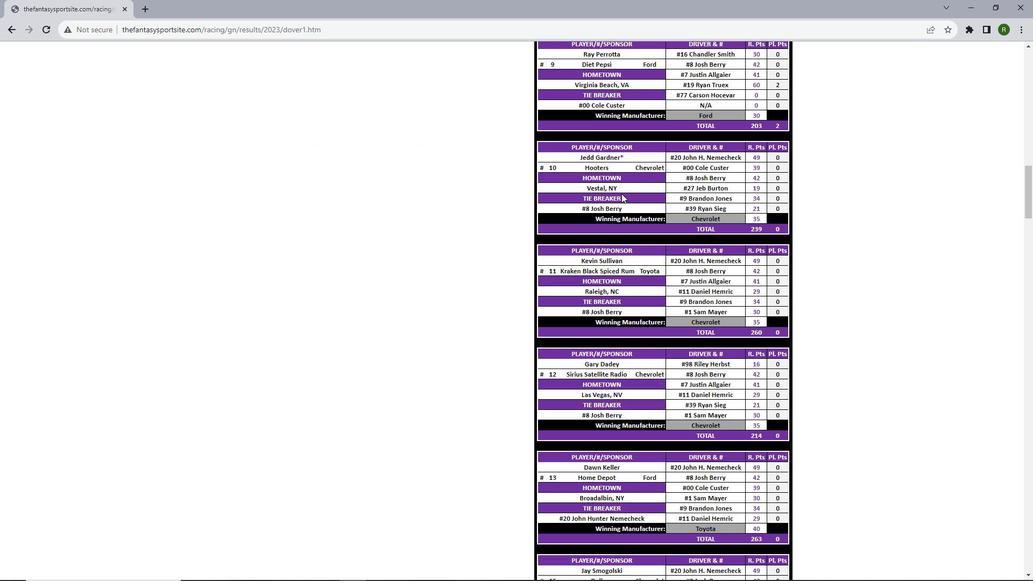 
Action: Mouse scrolled (621, 193) with delta (0, 0)
Screenshot: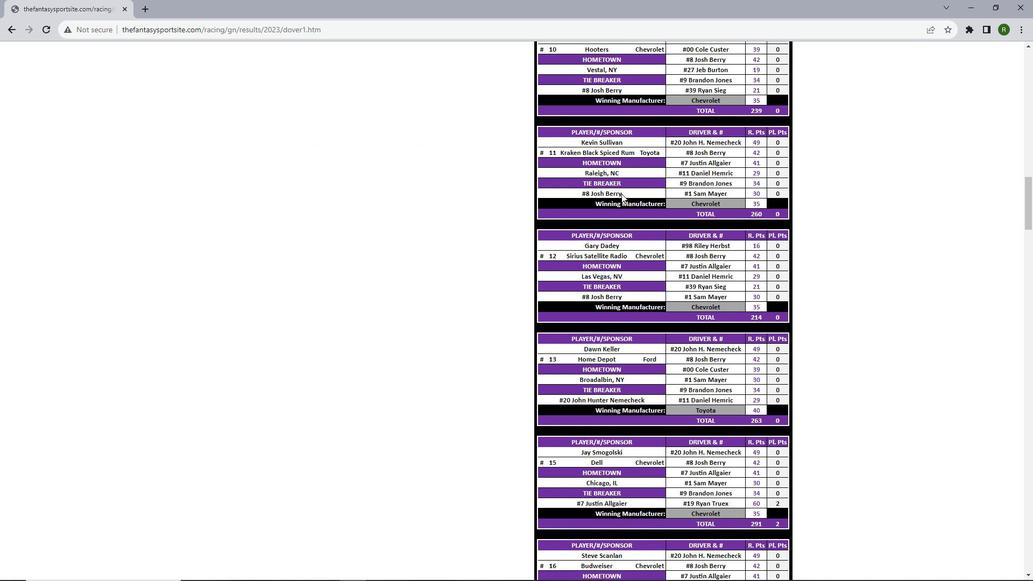 
Action: Mouse scrolled (621, 193) with delta (0, 0)
Screenshot: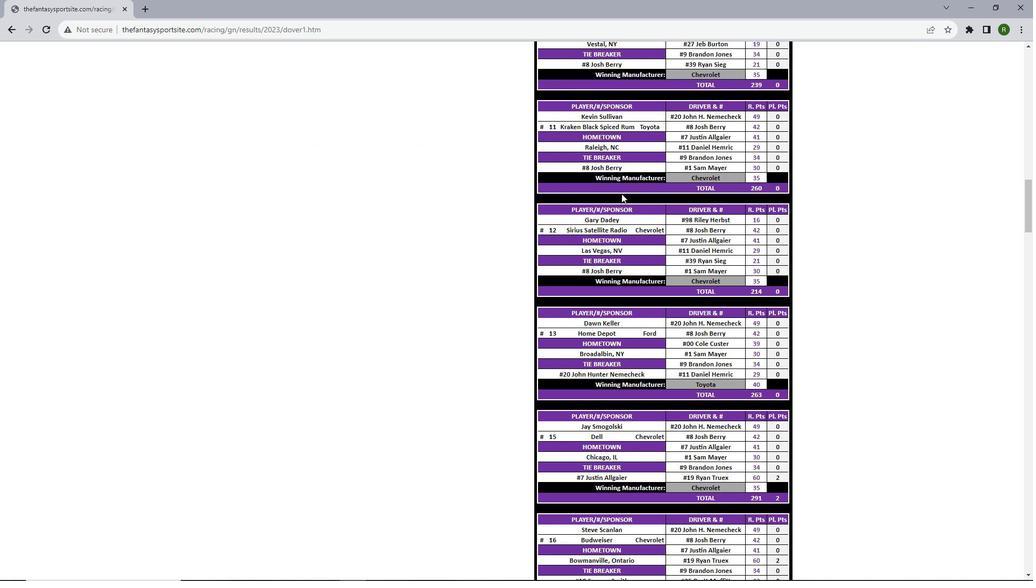 
Action: Mouse scrolled (621, 193) with delta (0, 0)
Screenshot: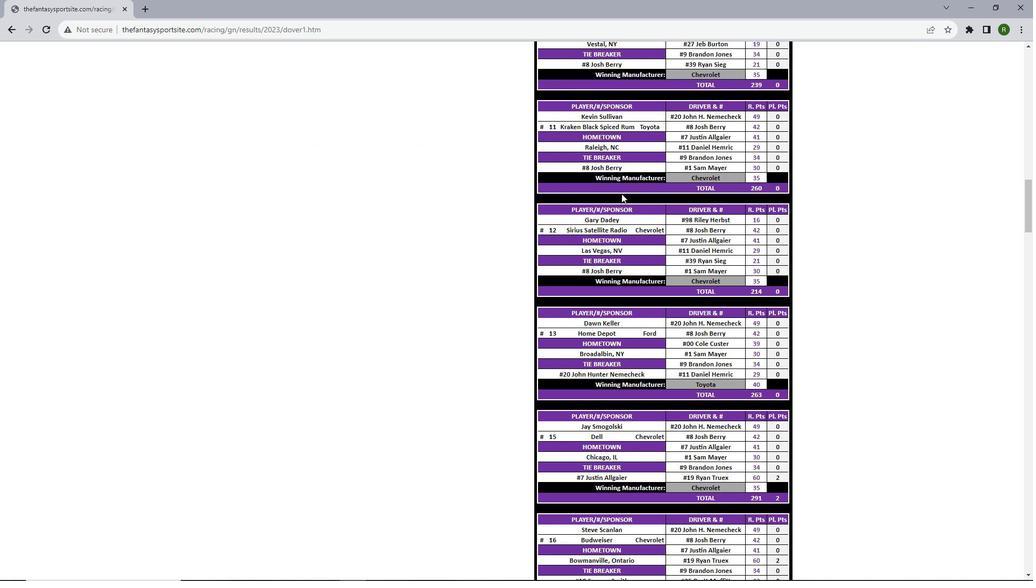 
Action: Mouse scrolled (621, 193) with delta (0, 0)
Screenshot: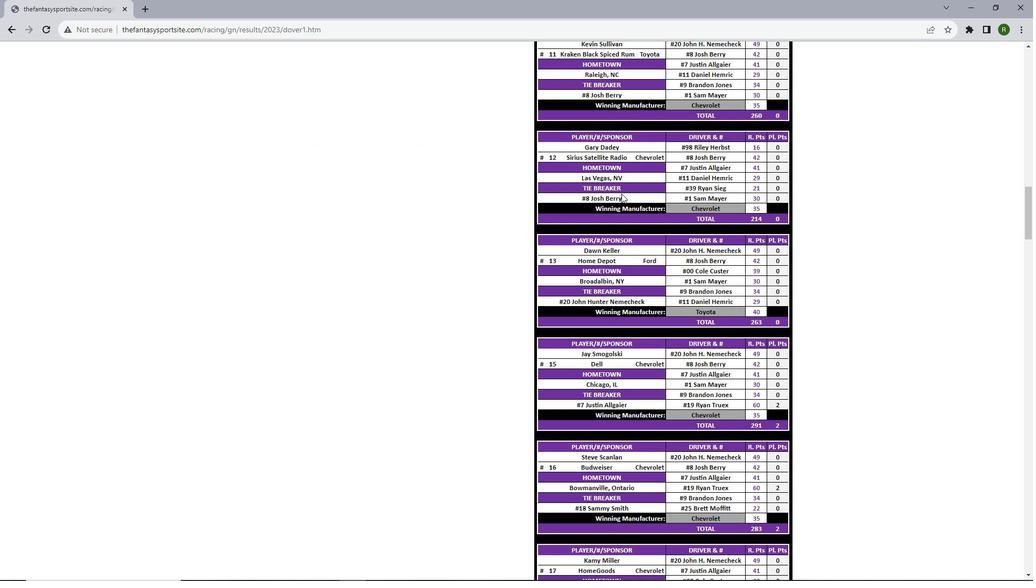 
Action: Mouse scrolled (621, 193) with delta (0, 0)
Screenshot: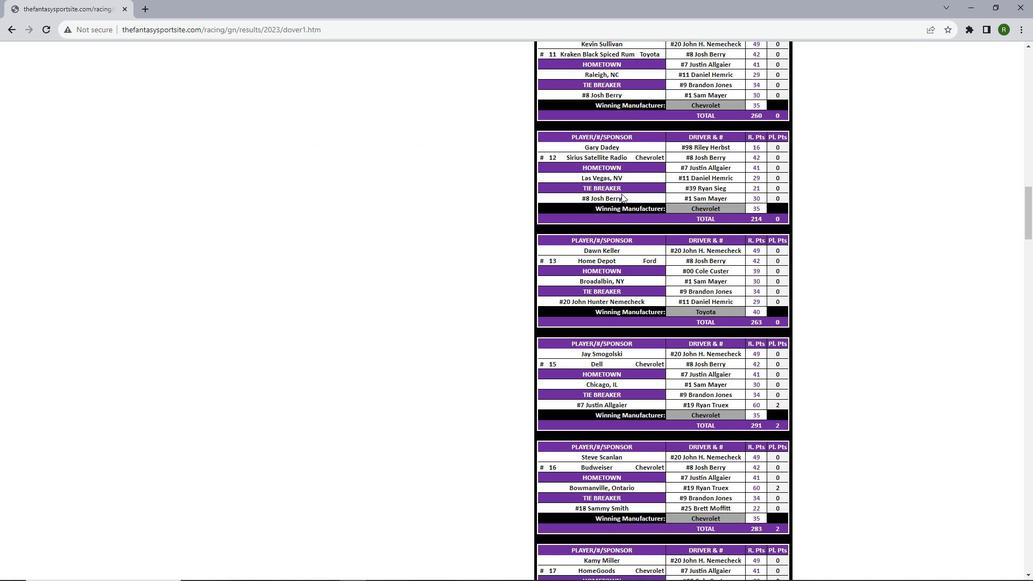 
Action: Mouse scrolled (621, 193) with delta (0, 0)
Screenshot: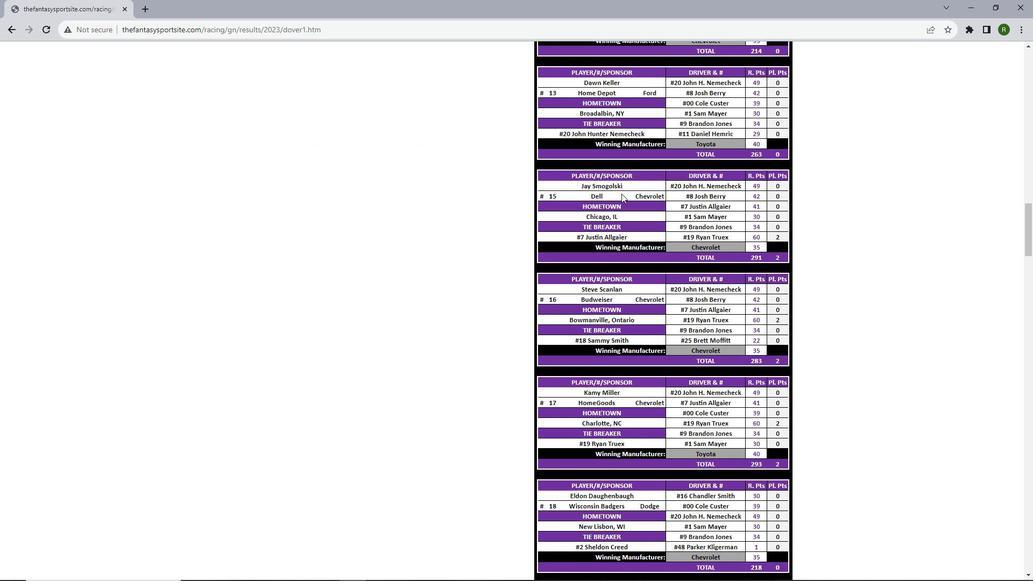 
Action: Mouse scrolled (621, 193) with delta (0, 0)
Screenshot: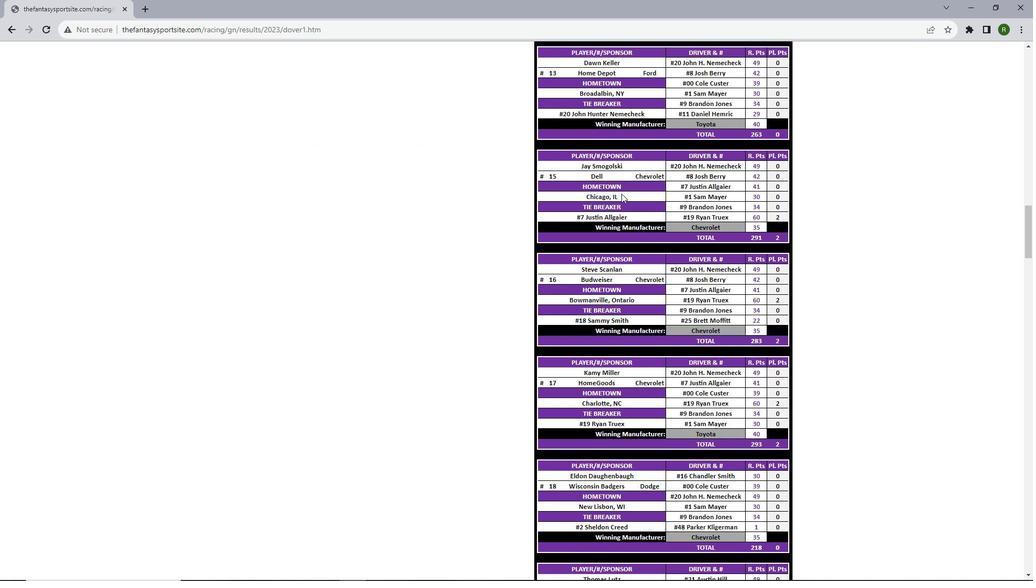 
Action: Mouse scrolled (621, 193) with delta (0, 0)
Screenshot: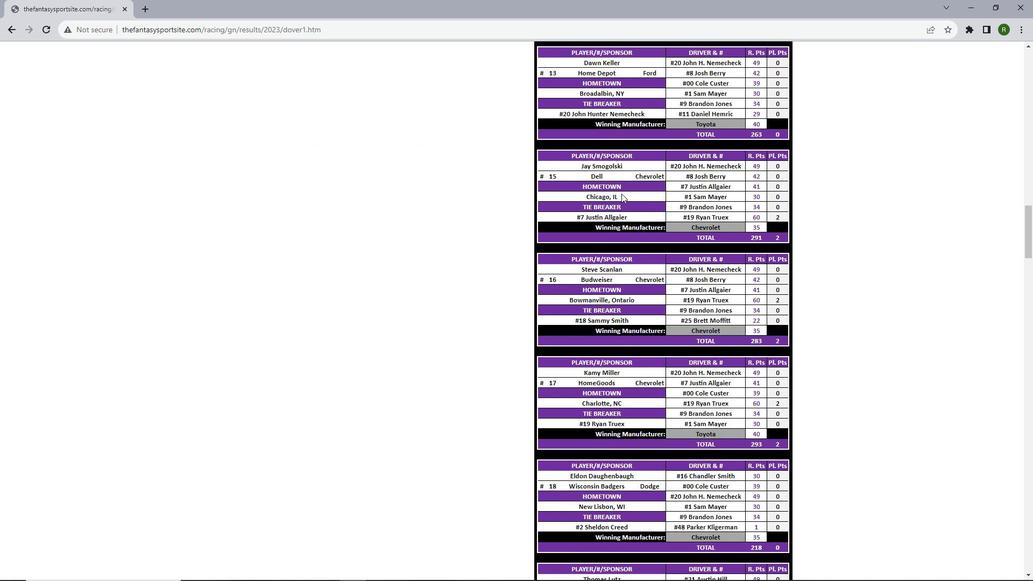 
Action: Mouse scrolled (621, 193) with delta (0, 0)
Screenshot: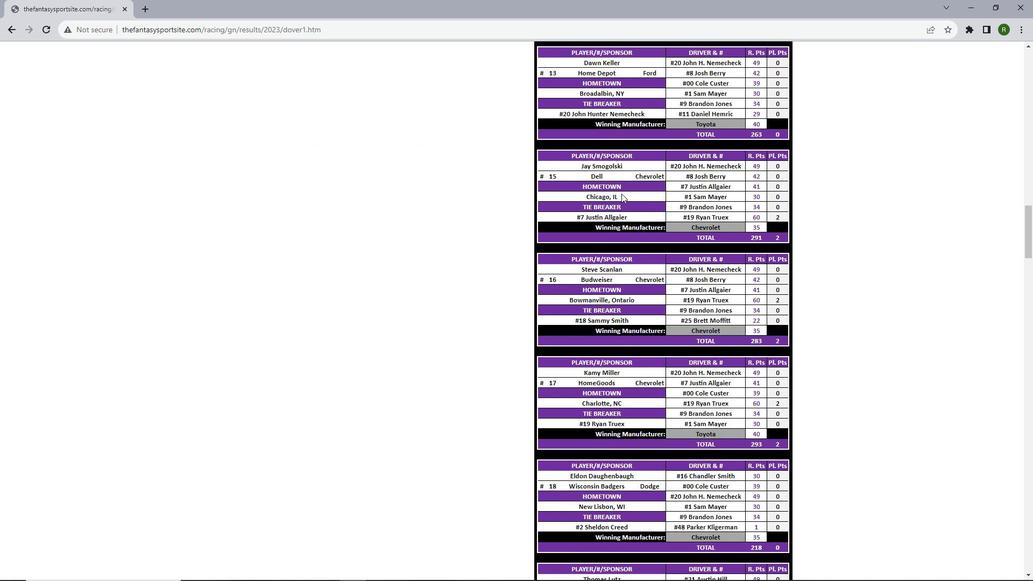 
Action: Mouse scrolled (621, 193) with delta (0, 0)
Screenshot: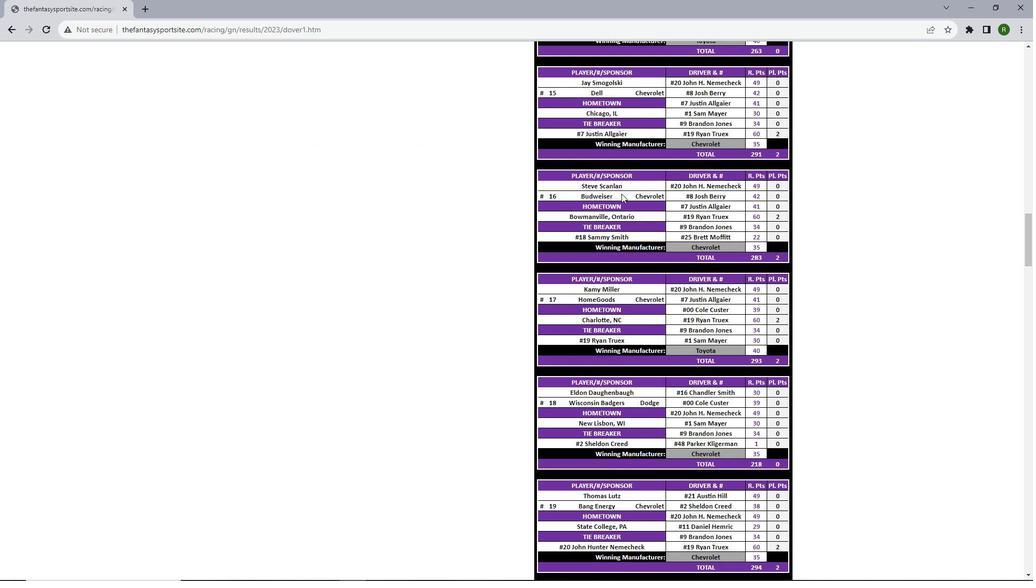 
Action: Mouse scrolled (621, 193) with delta (0, 0)
Screenshot: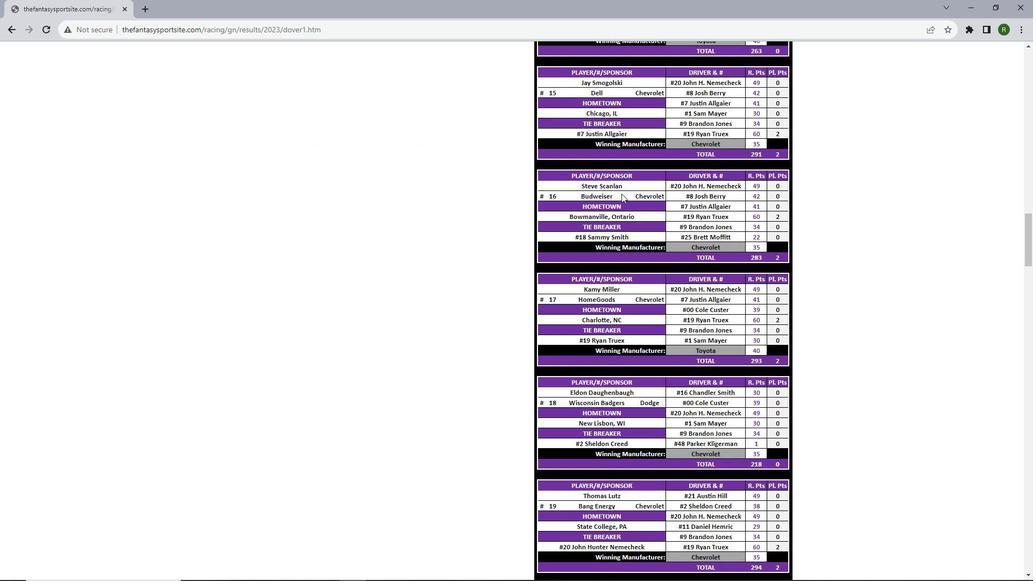 
Action: Mouse scrolled (621, 193) with delta (0, 0)
Screenshot: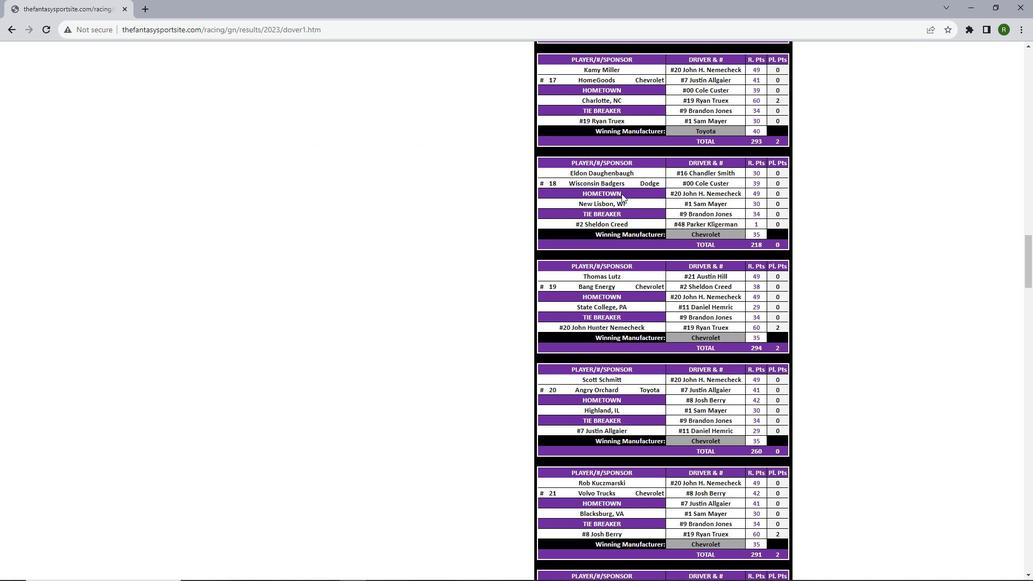 
Action: Mouse scrolled (621, 193) with delta (0, 0)
Screenshot: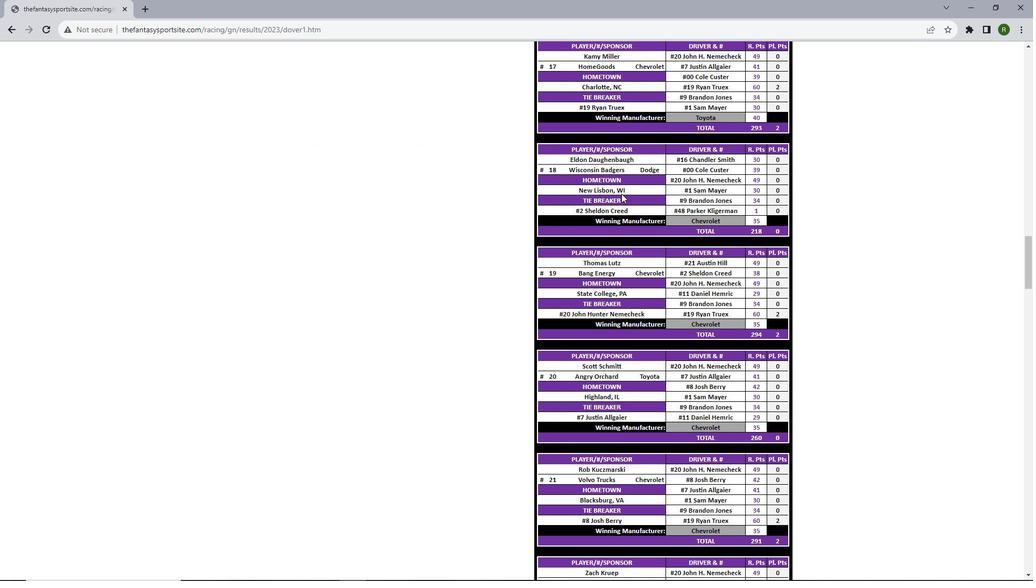 
Action: Mouse scrolled (621, 193) with delta (0, 0)
Screenshot: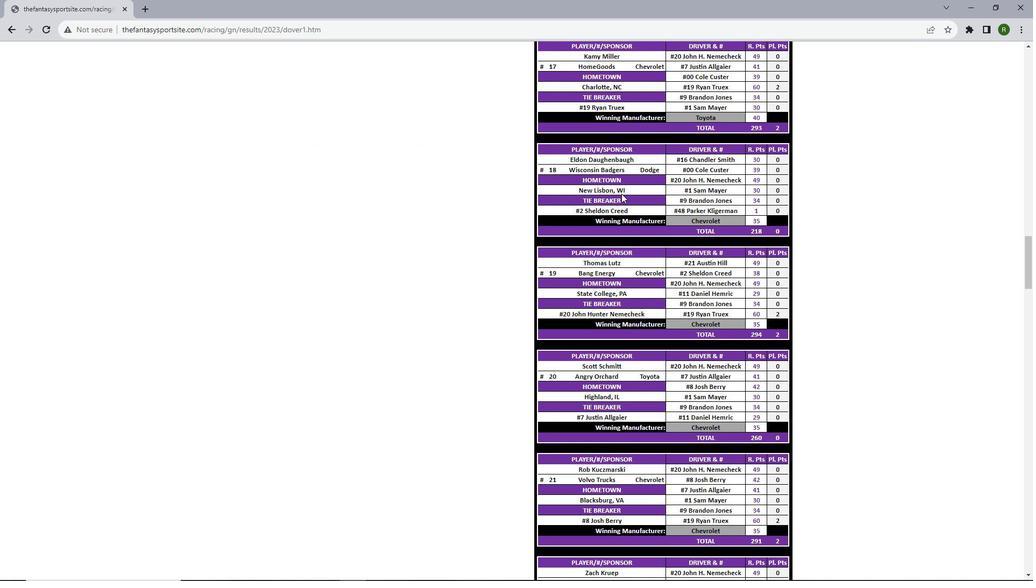 
Action: Mouse scrolled (621, 193) with delta (0, 0)
Screenshot: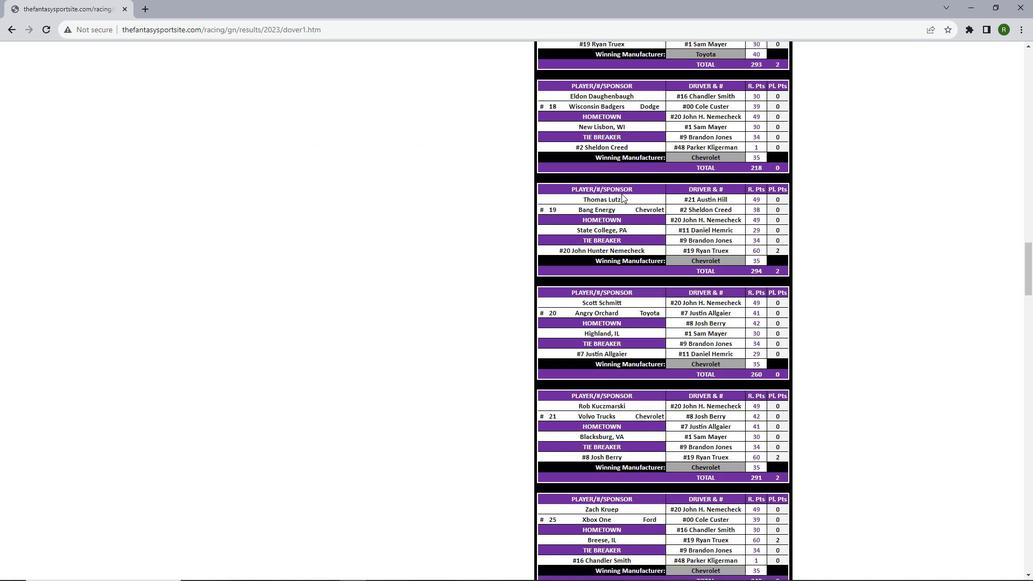 
Action: Mouse scrolled (621, 193) with delta (0, 0)
Screenshot: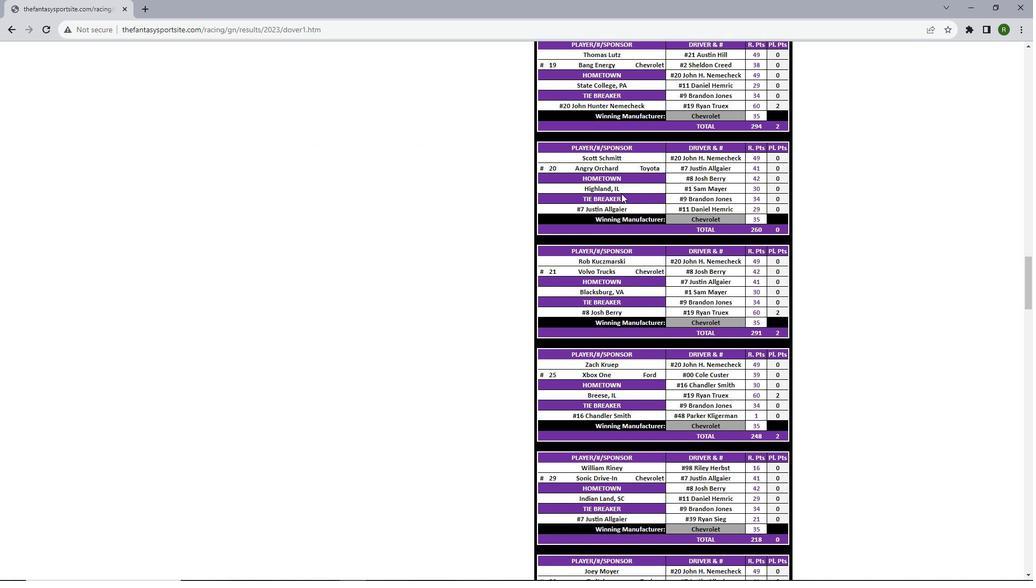 
Action: Mouse scrolled (621, 193) with delta (0, 0)
Screenshot: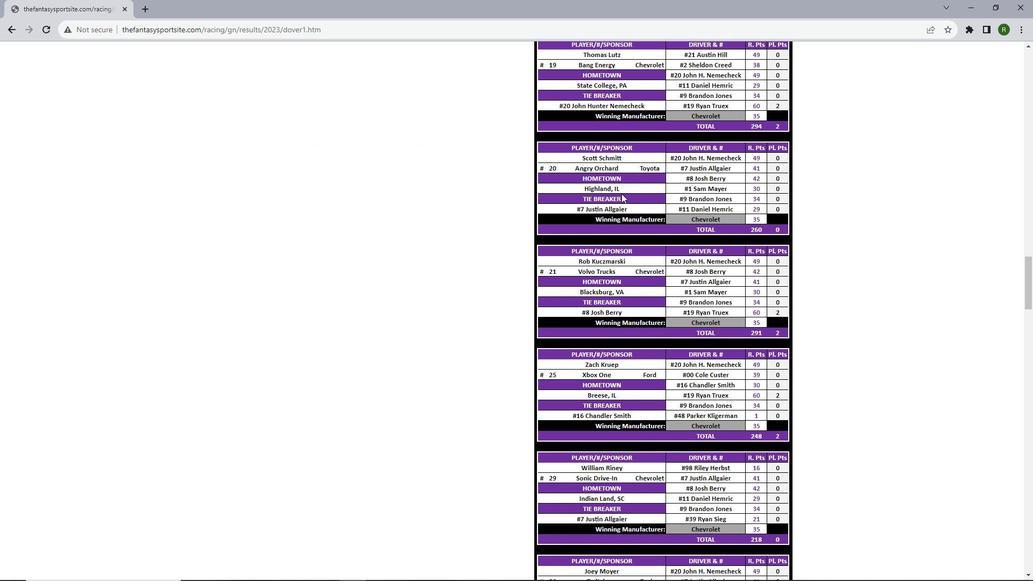
Action: Mouse scrolled (621, 193) with delta (0, 0)
Screenshot: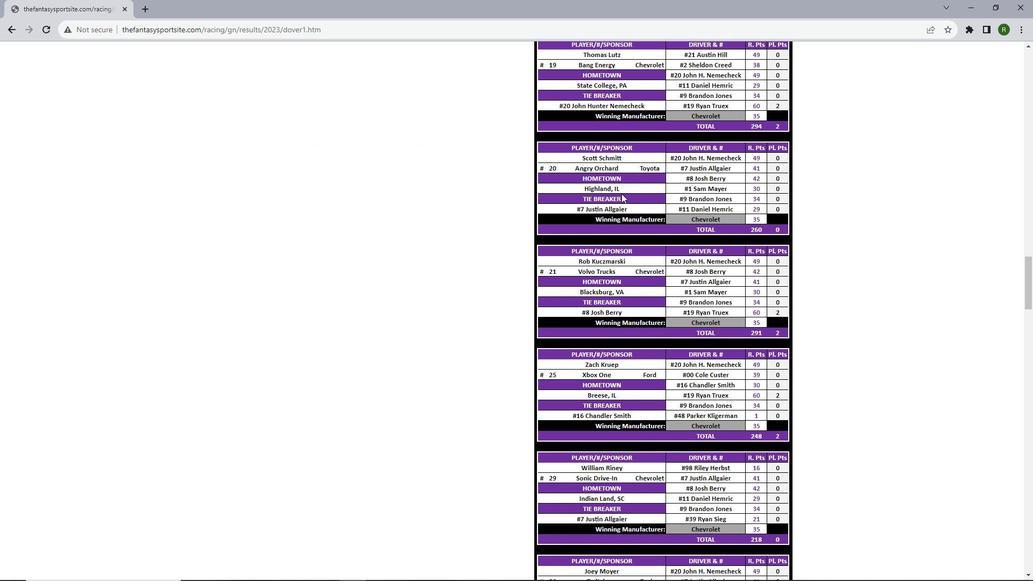 
Action: Mouse scrolled (621, 193) with delta (0, 0)
Screenshot: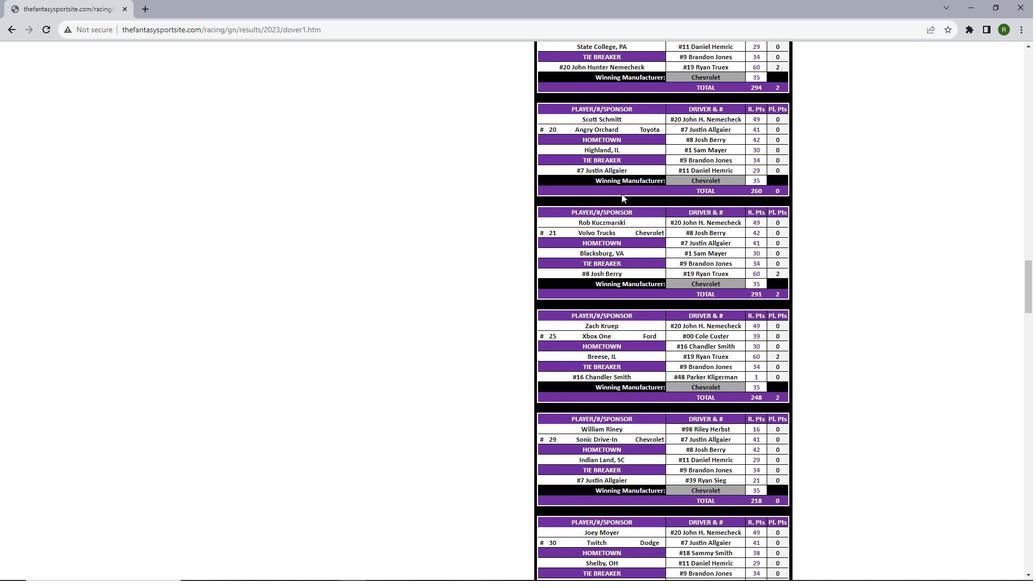 
Action: Mouse scrolled (621, 193) with delta (0, 0)
Screenshot: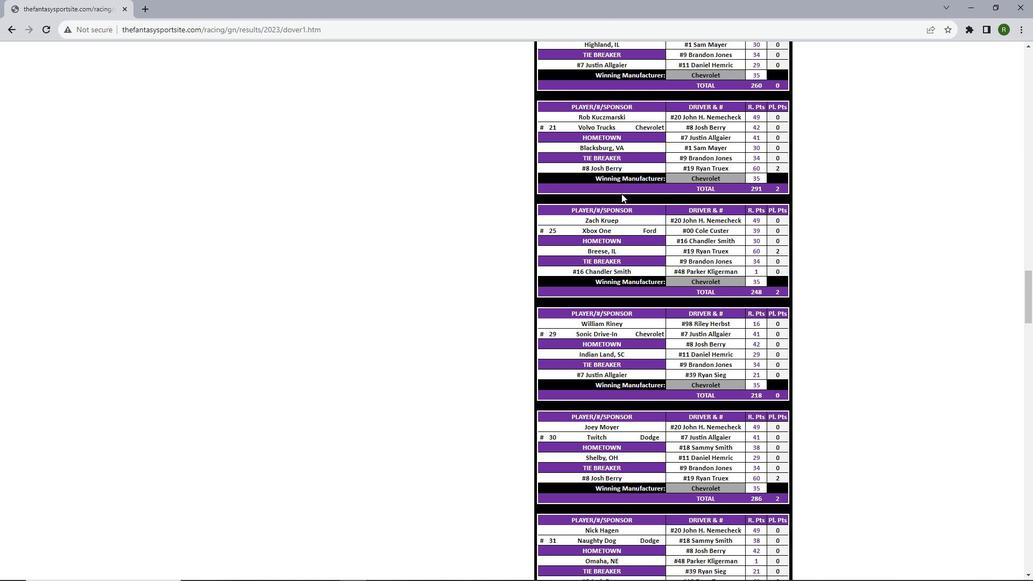 
Action: Mouse scrolled (621, 193) with delta (0, 0)
Screenshot: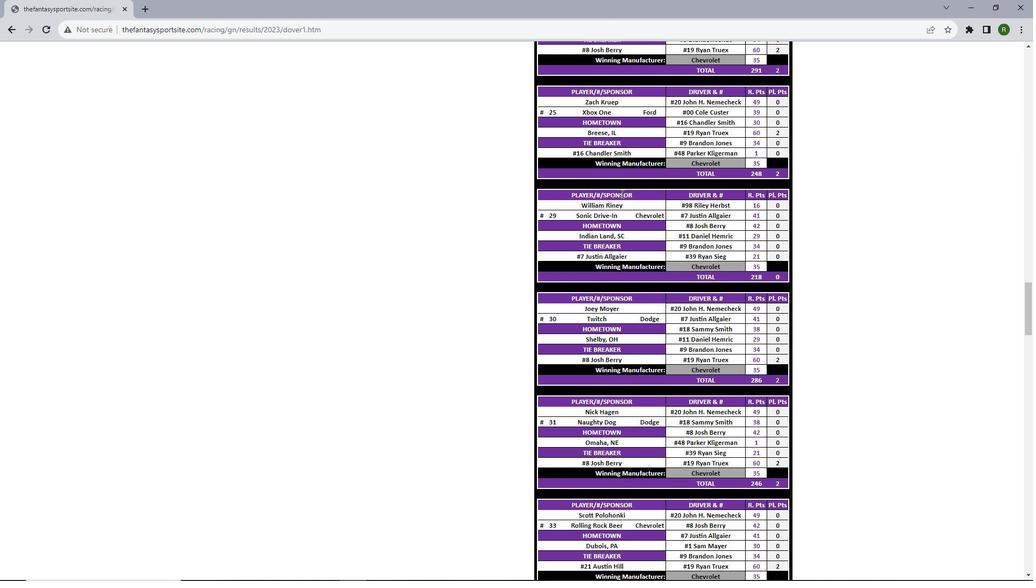 
Action: Mouse scrolled (621, 193) with delta (0, 0)
Screenshot: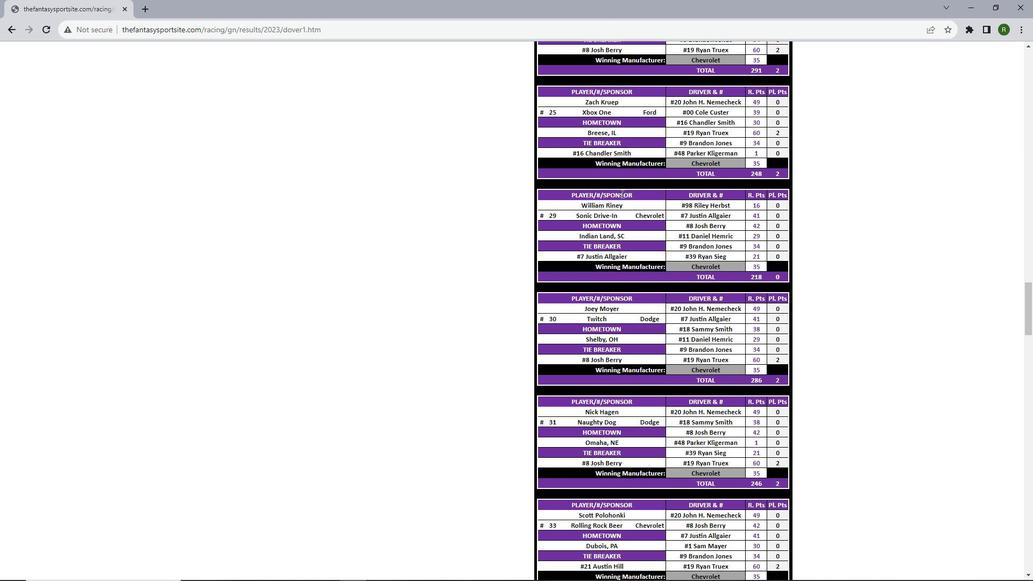 
Action: Mouse scrolled (621, 193) with delta (0, 0)
Screenshot: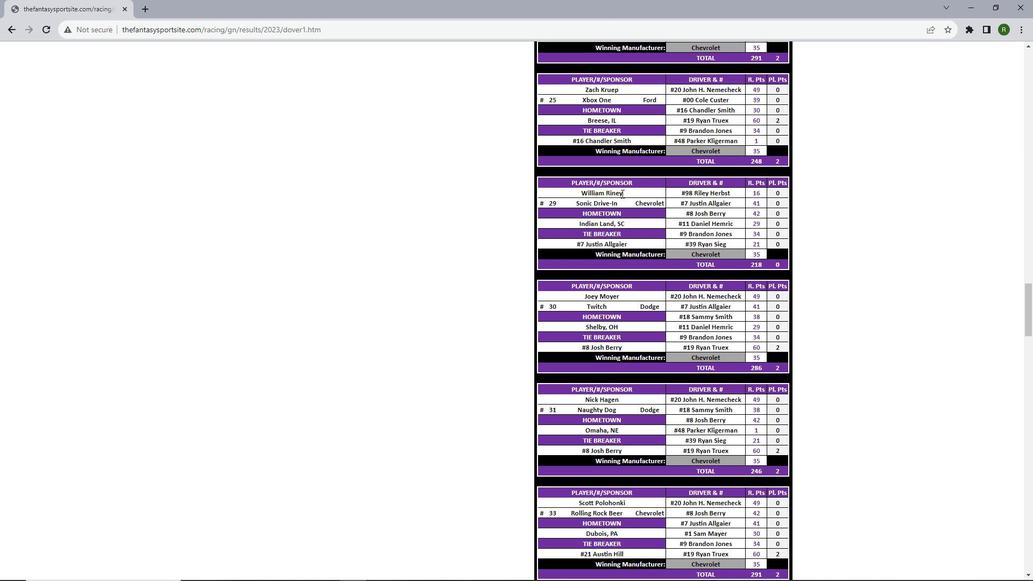 
Action: Mouse scrolled (621, 193) with delta (0, 0)
Screenshot: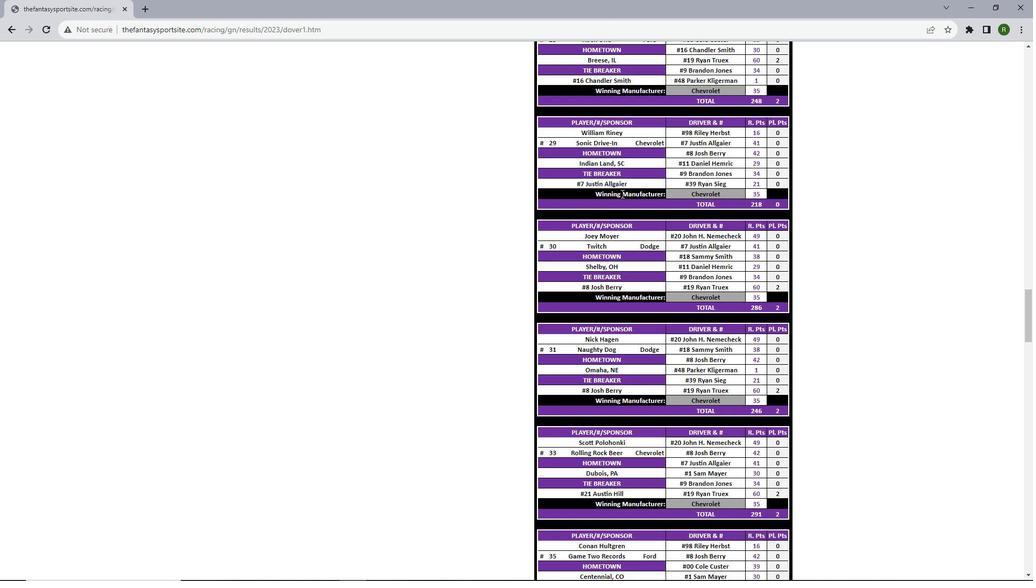 
Action: Mouse scrolled (621, 193) with delta (0, 0)
Screenshot: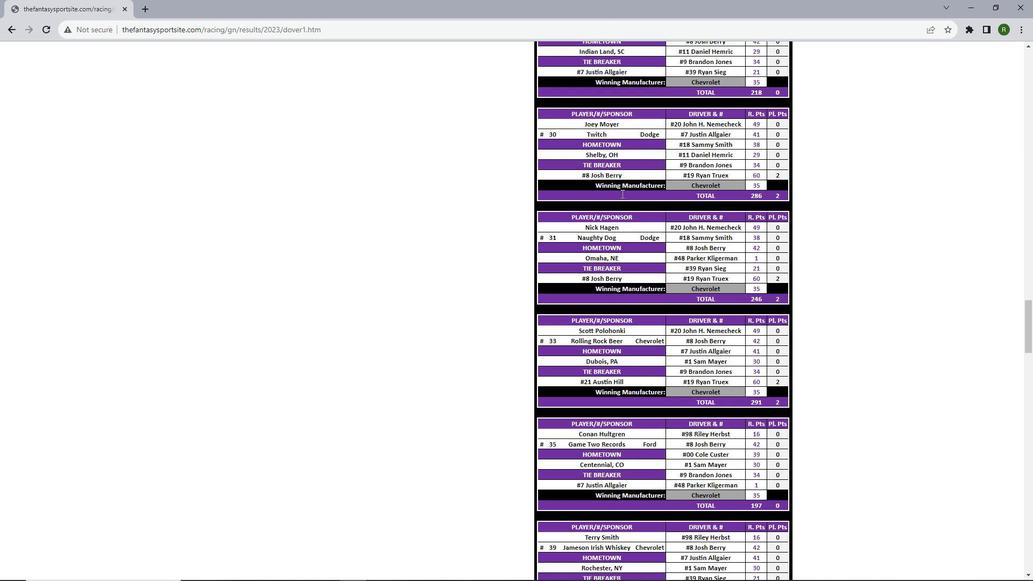 
Action: Mouse scrolled (621, 193) with delta (0, 0)
Screenshot: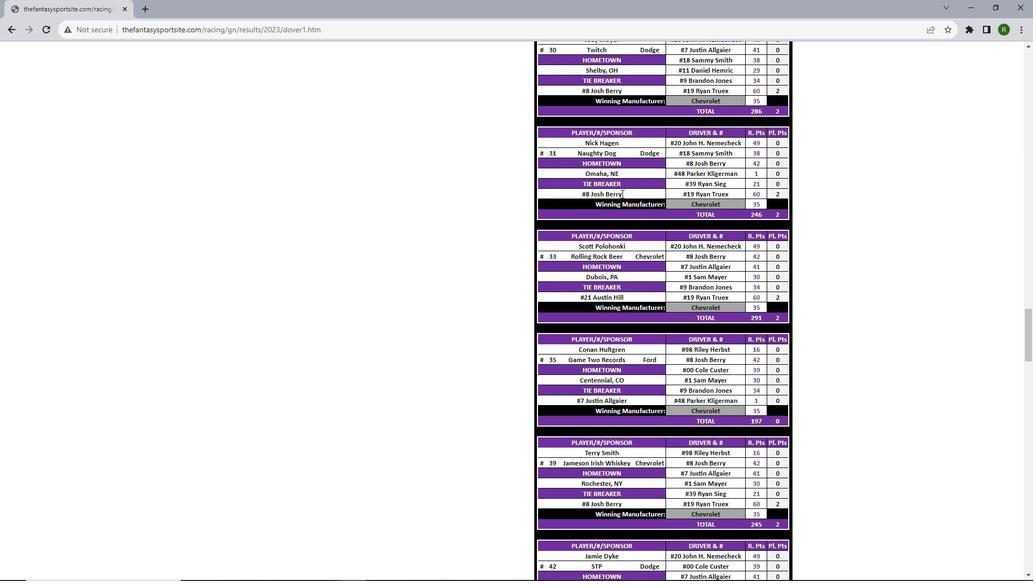 
Action: Mouse scrolled (621, 193) with delta (0, 0)
Screenshot: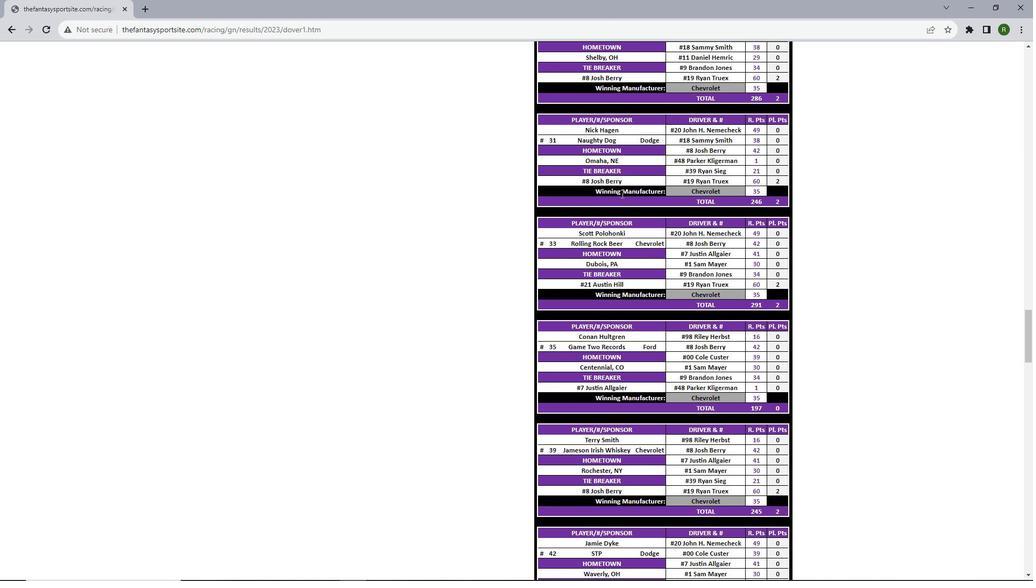 
Action: Mouse scrolled (621, 193) with delta (0, 0)
Screenshot: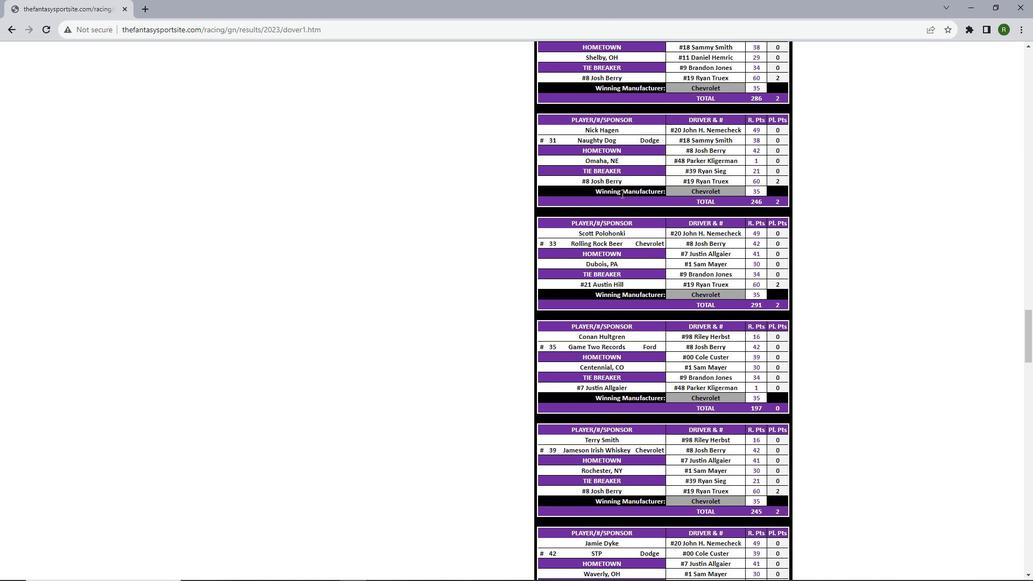 
Action: Mouse scrolled (621, 193) with delta (0, 0)
Screenshot: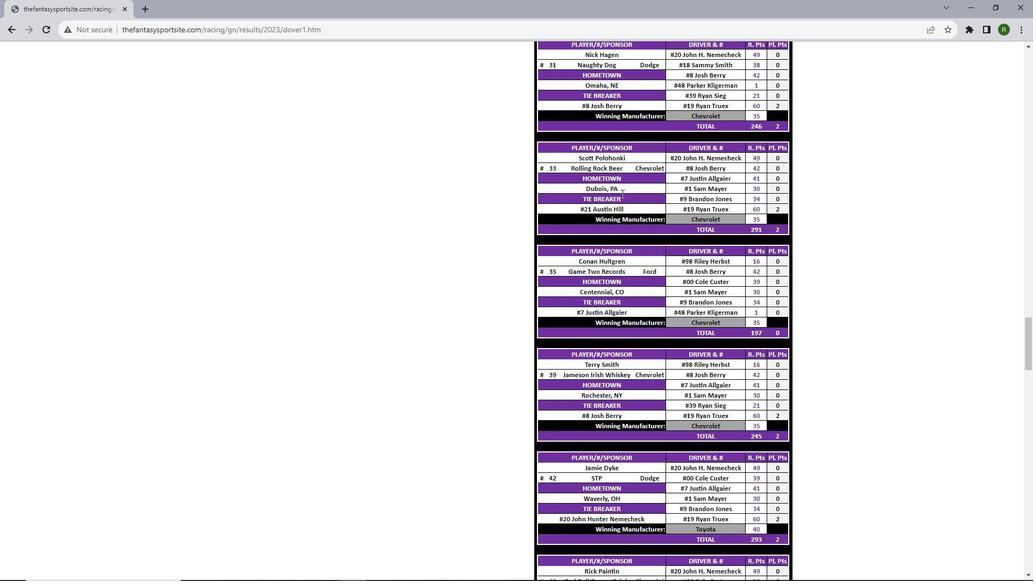 
Action: Mouse scrolled (621, 193) with delta (0, 0)
Screenshot: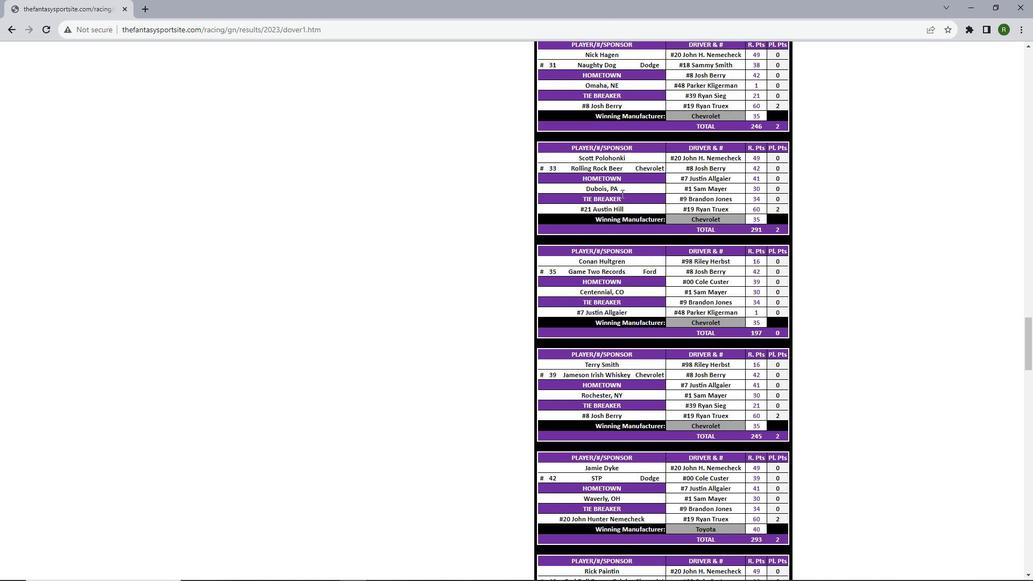 
Action: Mouse scrolled (621, 193) with delta (0, 0)
Screenshot: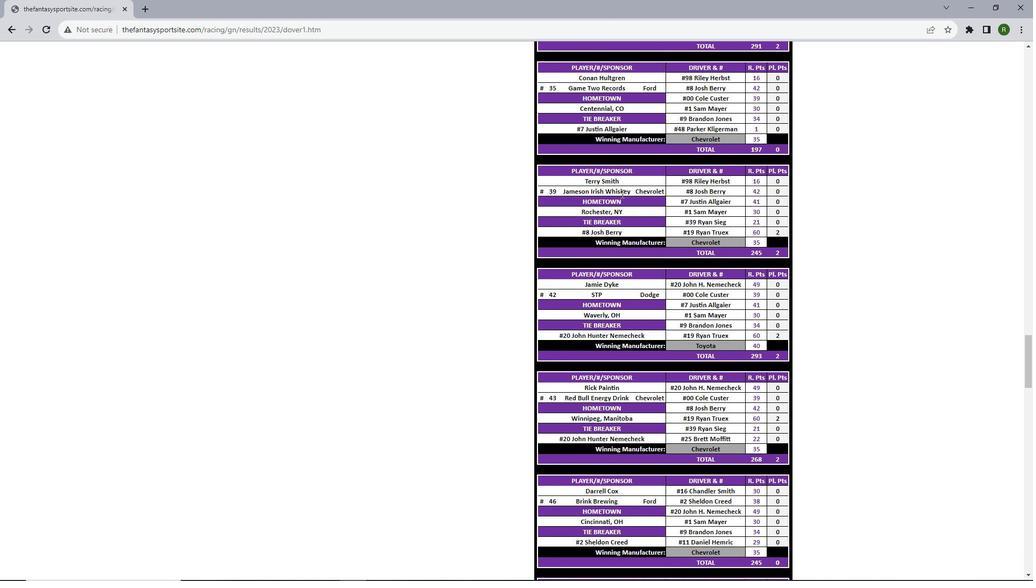 
Action: Mouse scrolled (621, 193) with delta (0, 0)
Screenshot: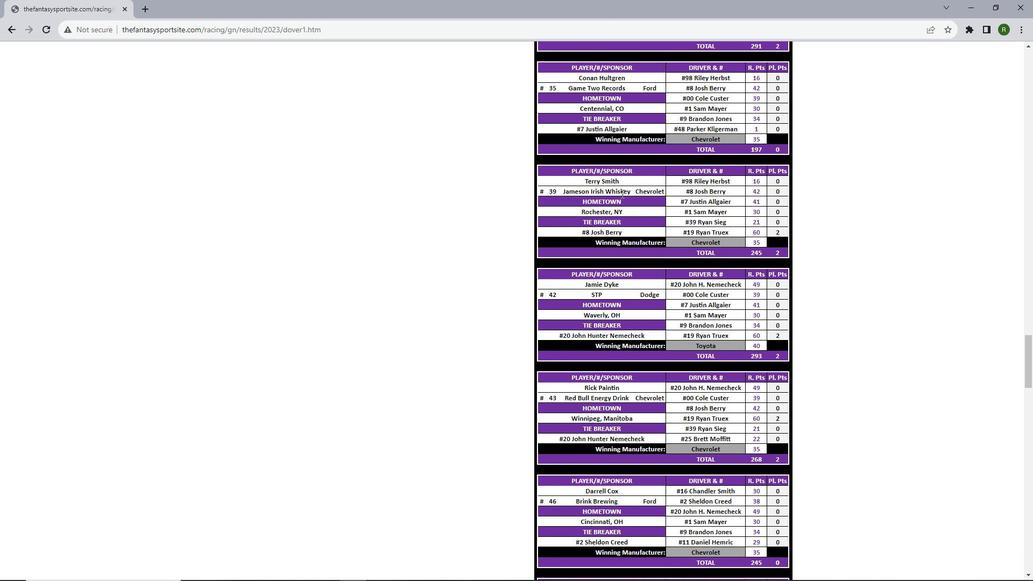 
Action: Mouse scrolled (621, 193) with delta (0, 0)
Screenshot: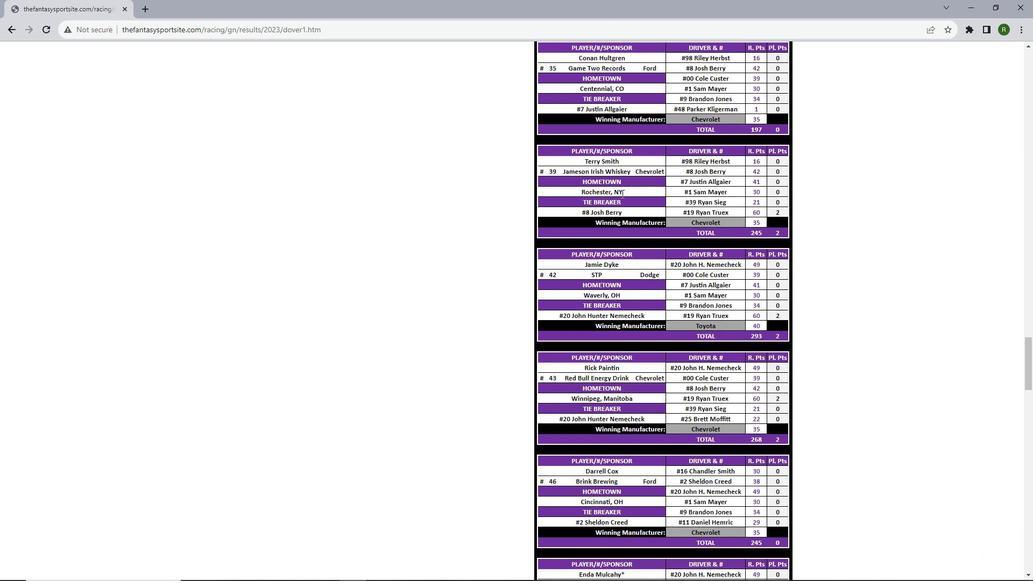 
Action: Mouse scrolled (621, 193) with delta (0, 0)
Screenshot: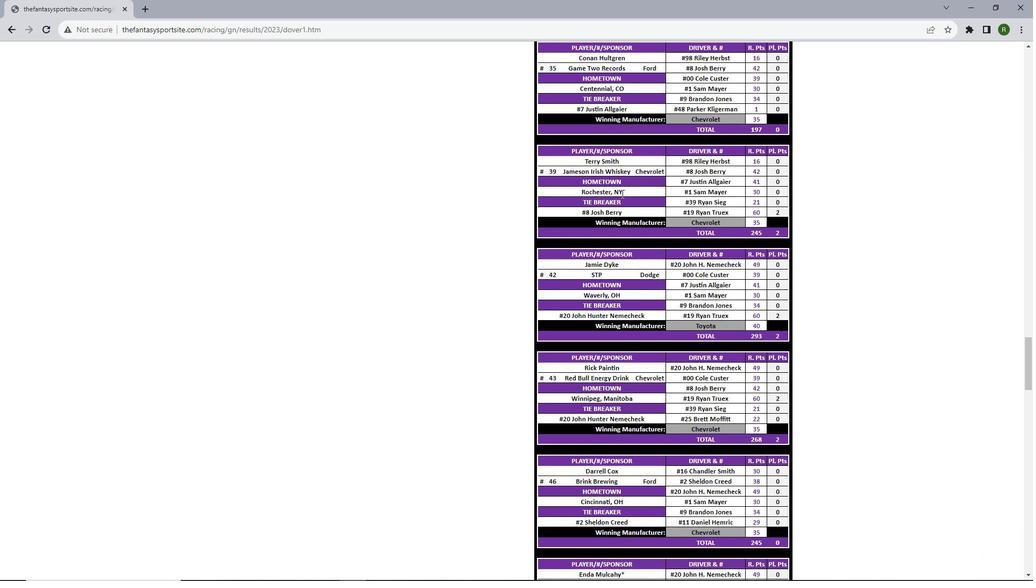 
Action: Mouse scrolled (621, 193) with delta (0, 0)
Screenshot: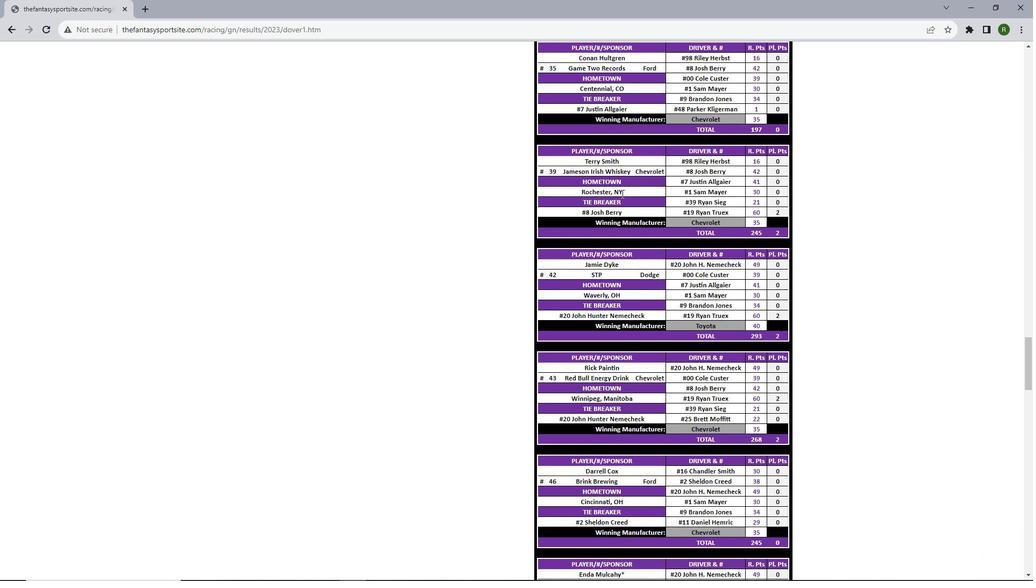 
Action: Mouse scrolled (621, 193) with delta (0, 0)
Screenshot: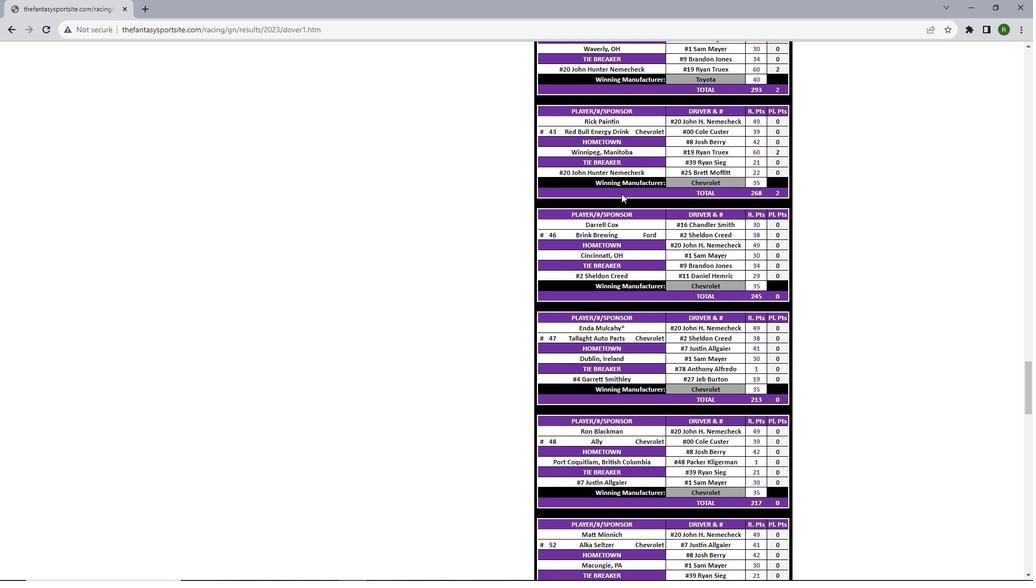 
Action: Mouse scrolled (621, 193) with delta (0, 0)
Screenshot: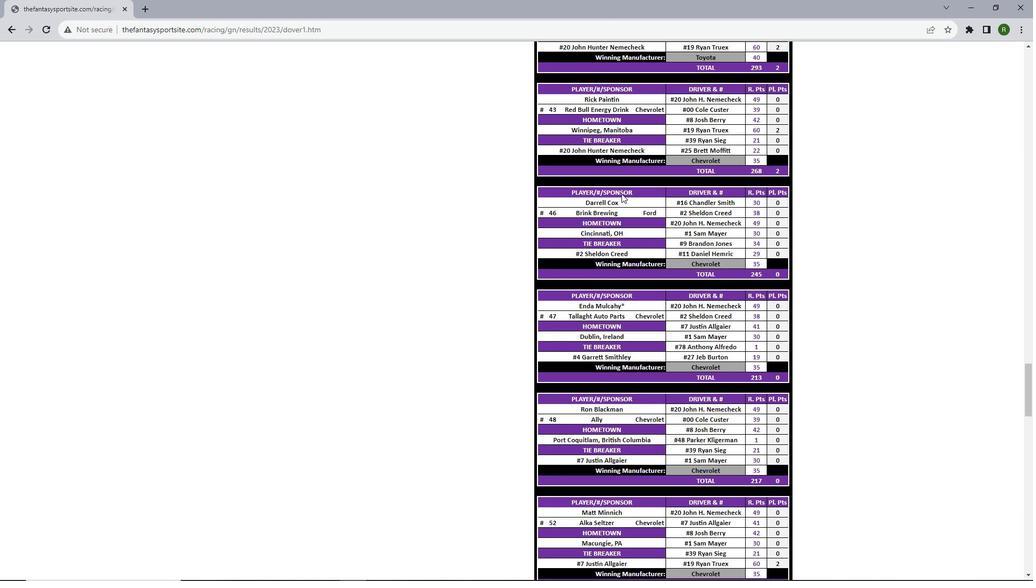
Action: Mouse scrolled (621, 193) with delta (0, 0)
Screenshot: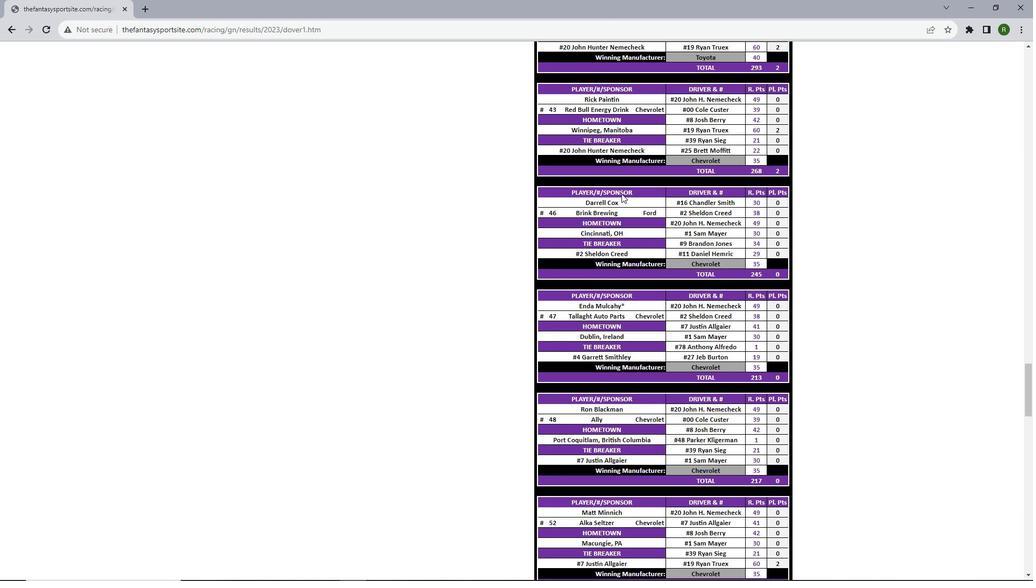 
Action: Mouse scrolled (621, 193) with delta (0, 0)
Screenshot: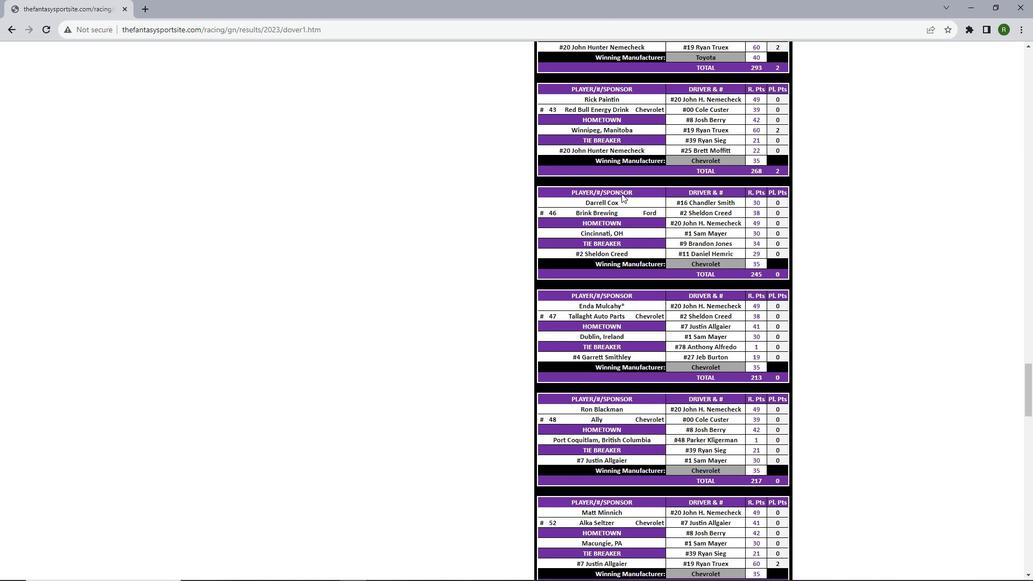 
Action: Mouse scrolled (621, 193) with delta (0, 0)
Screenshot: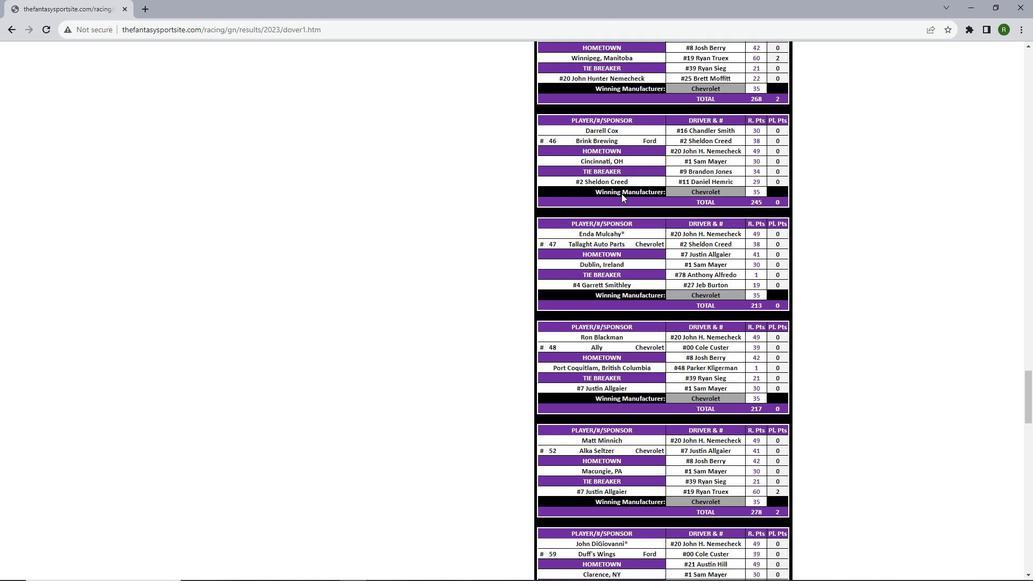 
Action: Mouse scrolled (621, 193) with delta (0, 0)
Screenshot: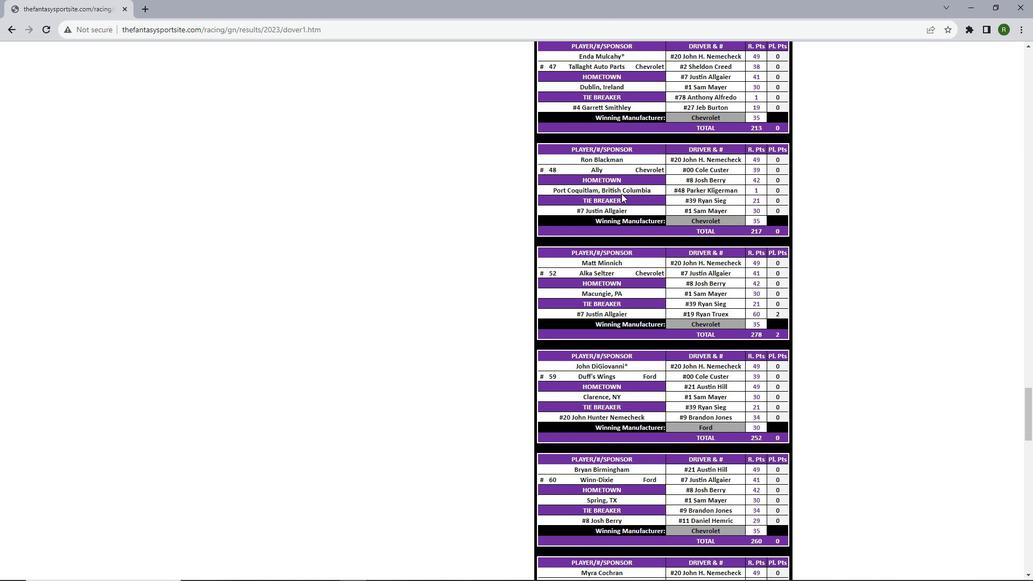 
Action: Mouse scrolled (621, 193) with delta (0, 0)
Screenshot: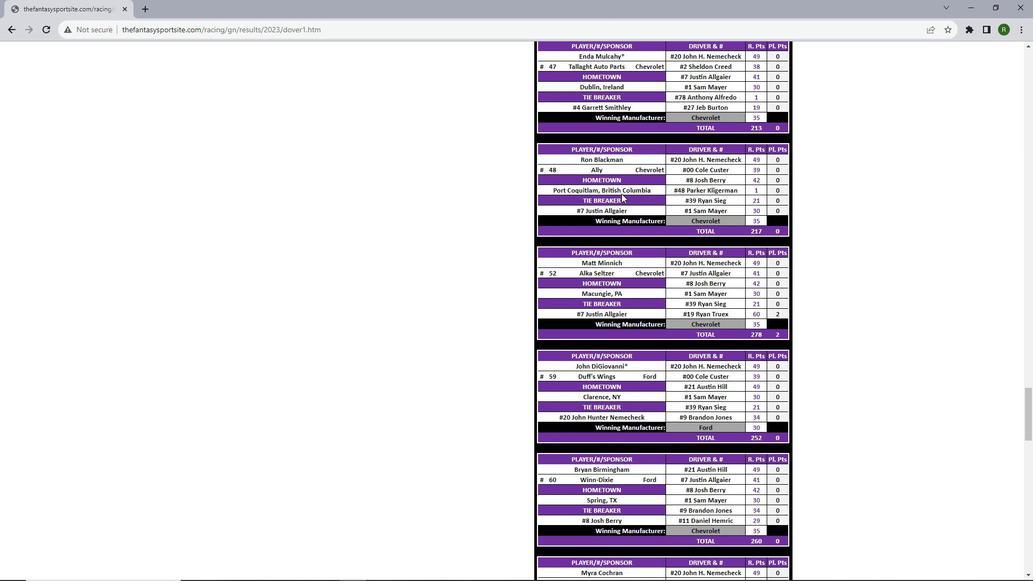 
Action: Mouse scrolled (621, 193) with delta (0, 0)
Screenshot: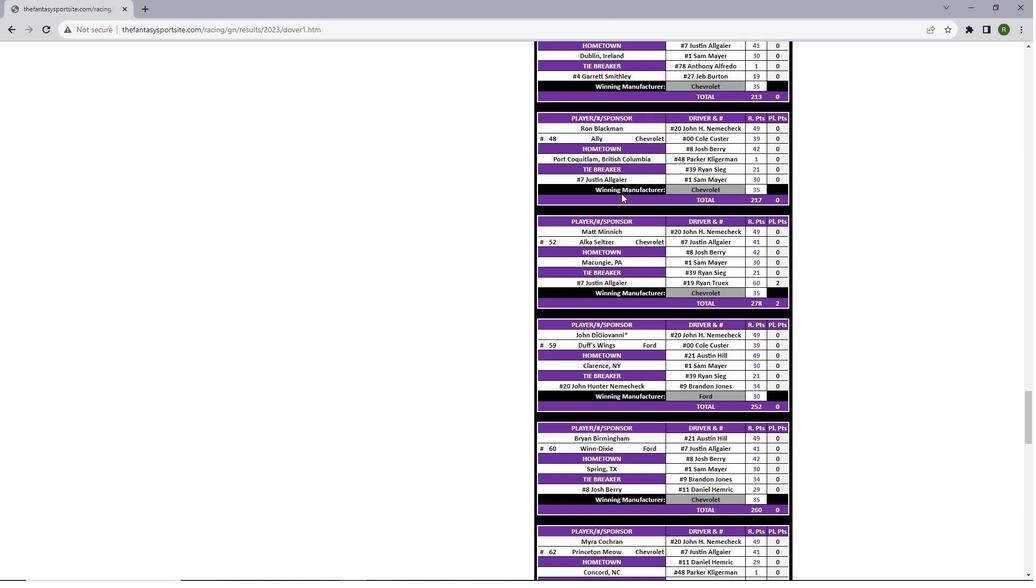 
Action: Mouse scrolled (621, 193) with delta (0, 0)
Screenshot: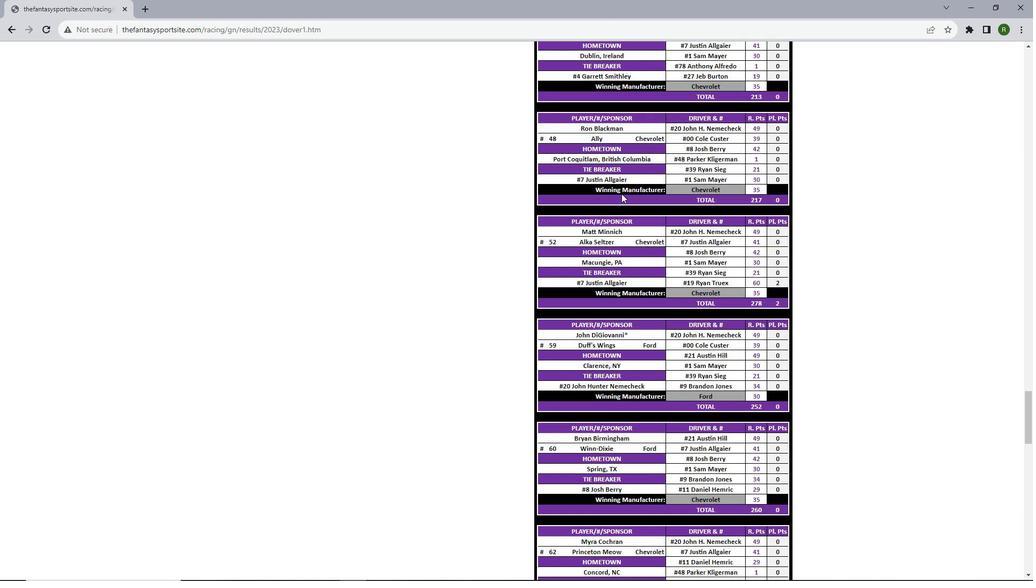 
Action: Mouse scrolled (621, 193) with delta (0, 0)
Screenshot: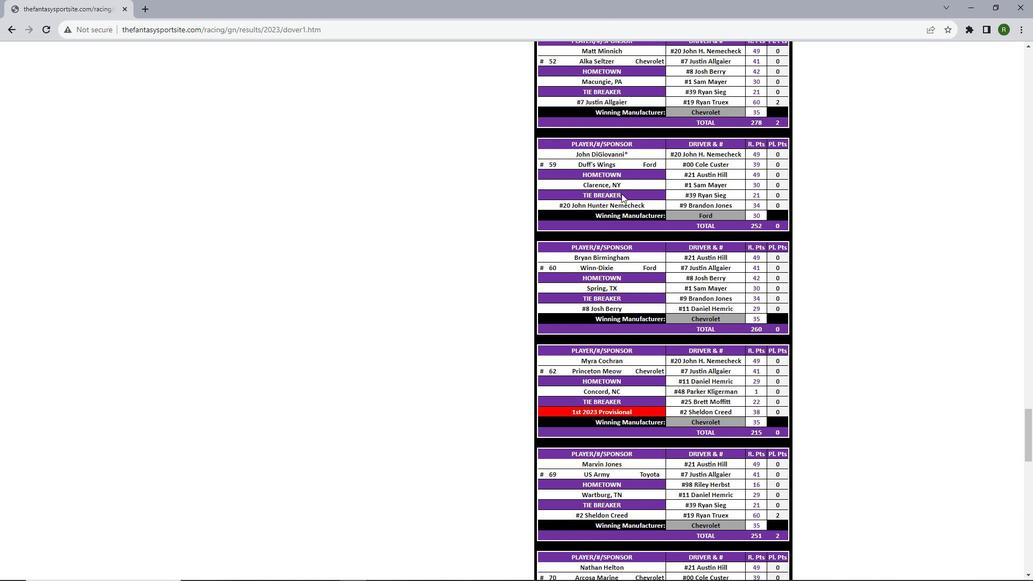 
Action: Mouse scrolled (621, 193) with delta (0, 0)
Screenshot: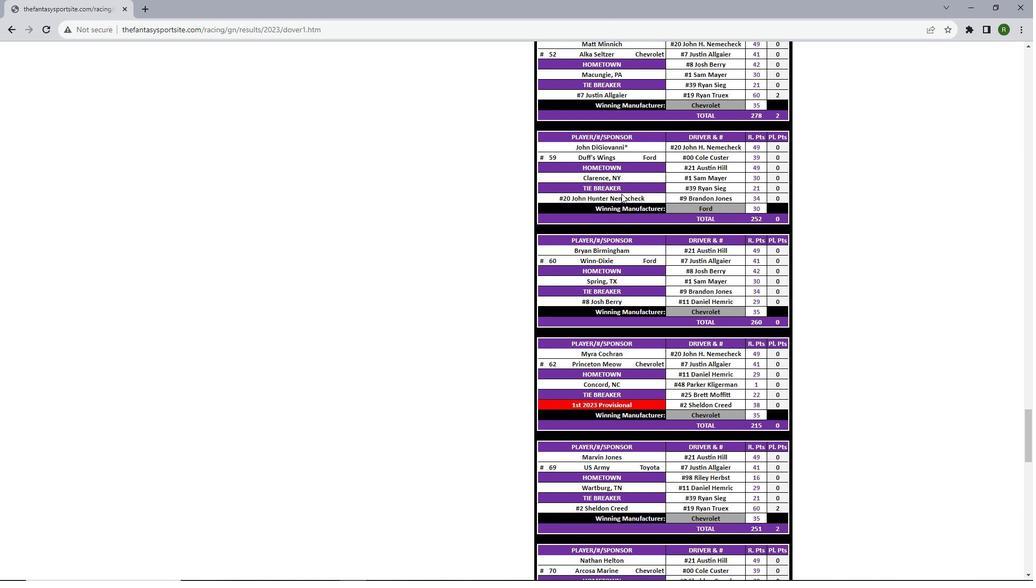 
Action: Mouse scrolled (621, 193) with delta (0, 0)
Screenshot: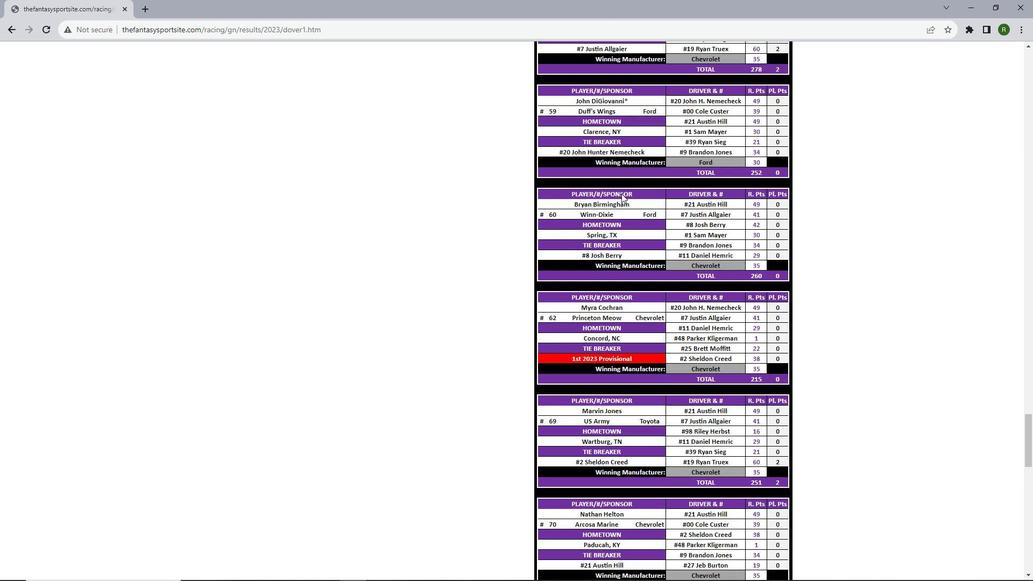 
Action: Mouse scrolled (621, 193) with delta (0, 0)
Screenshot: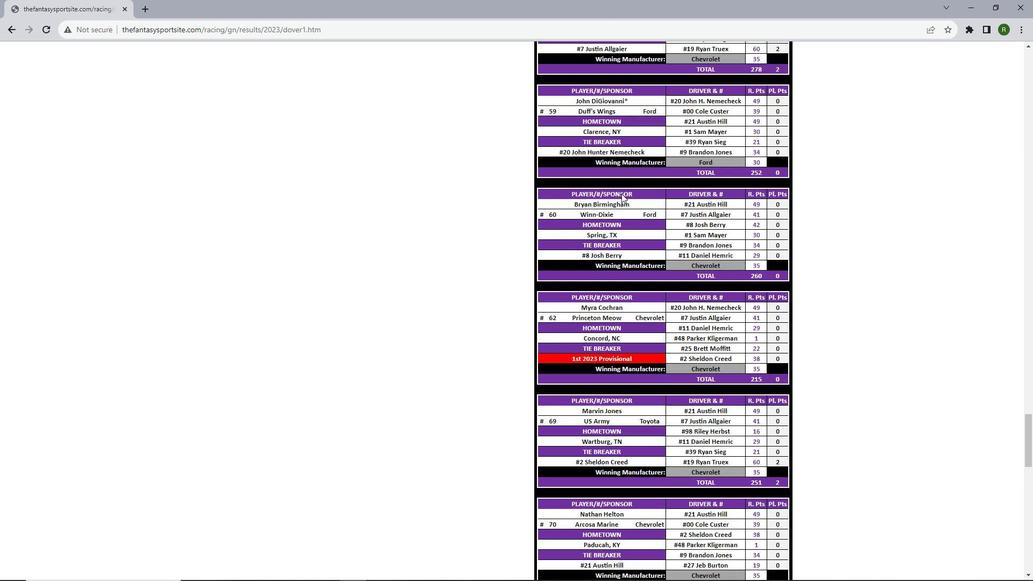 
Action: Mouse scrolled (621, 193) with delta (0, 0)
Screenshot: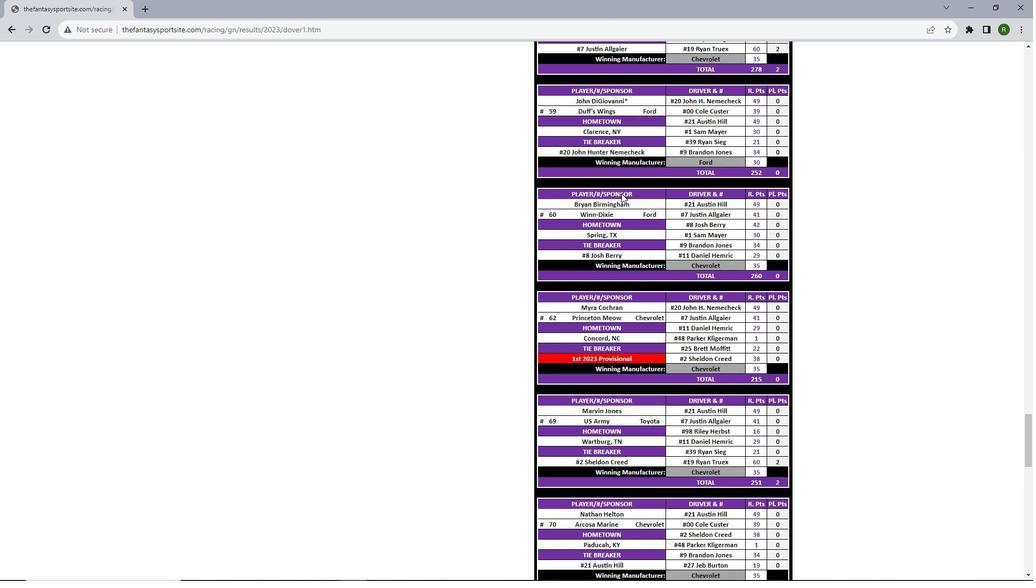 
Action: Mouse scrolled (621, 193) with delta (0, 0)
Screenshot: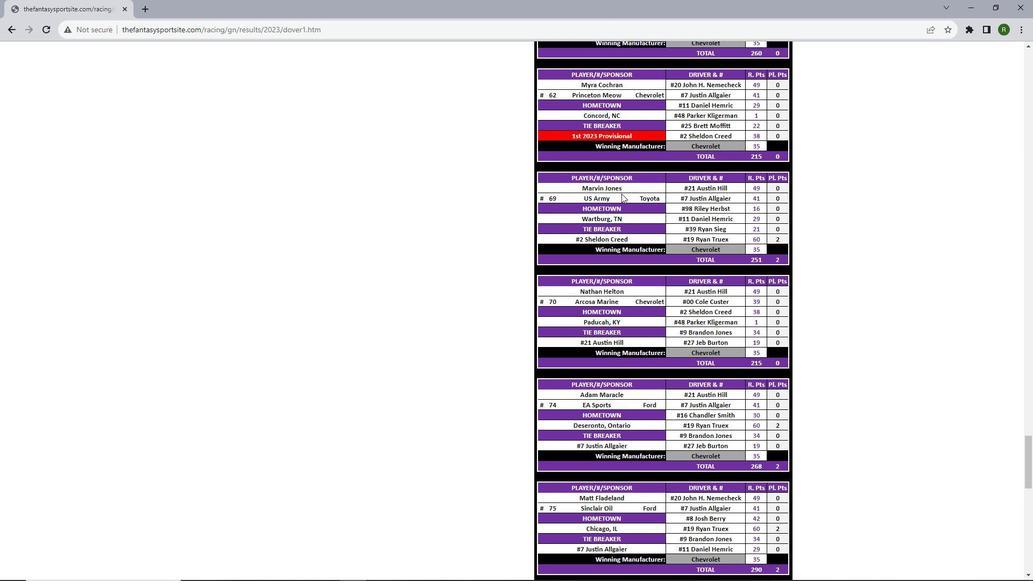 
Action: Mouse scrolled (621, 193) with delta (0, 0)
Screenshot: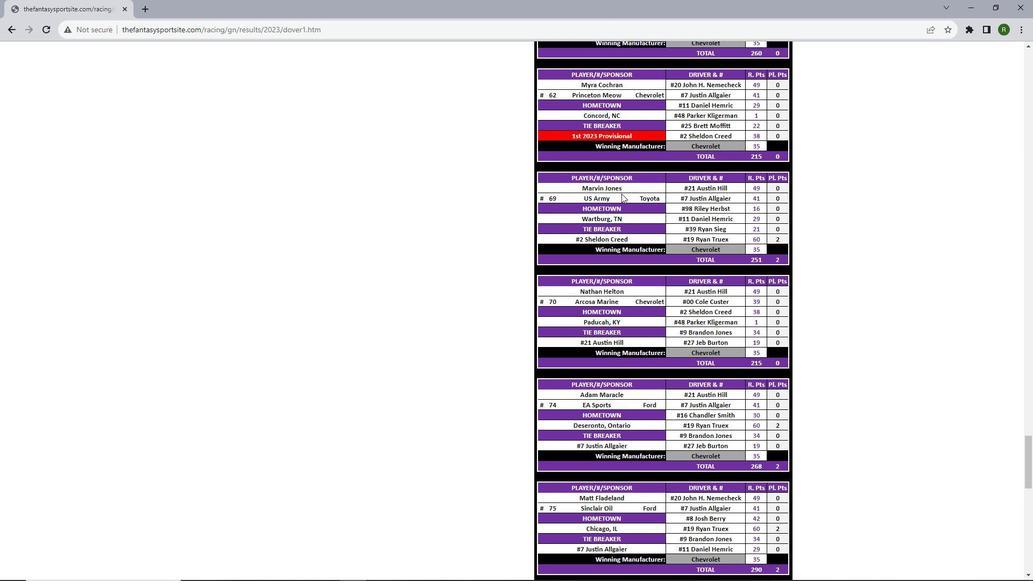 
Action: Mouse scrolled (621, 193) with delta (0, 0)
Screenshot: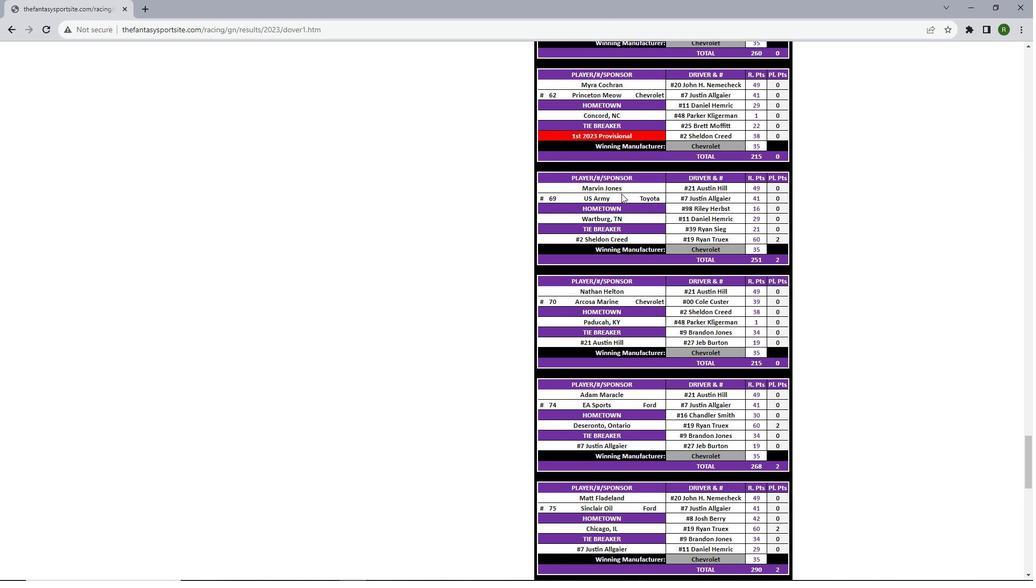 
Action: Mouse scrolled (621, 193) with delta (0, 0)
Screenshot: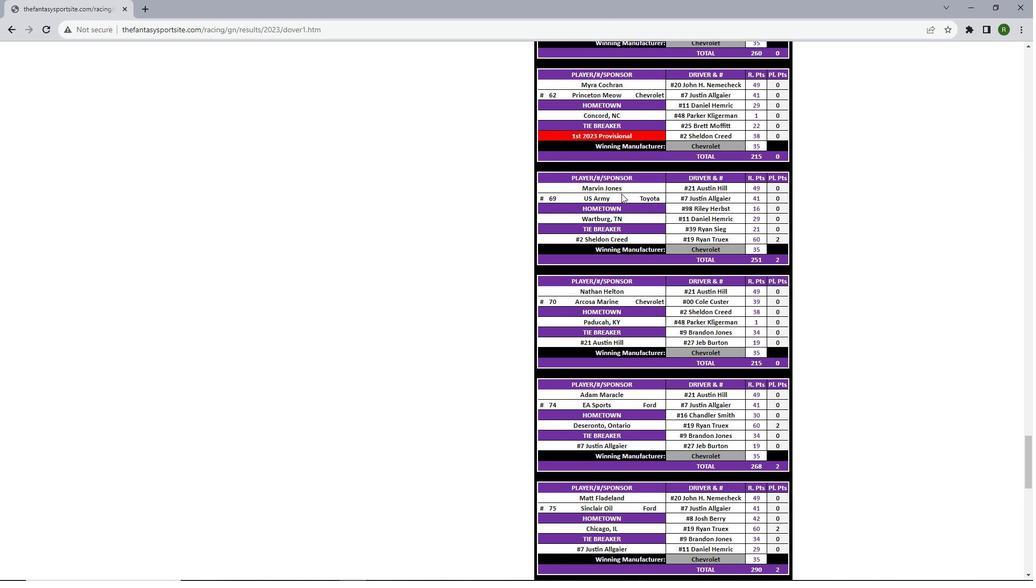 
Action: Mouse scrolled (621, 193) with delta (0, 0)
Screenshot: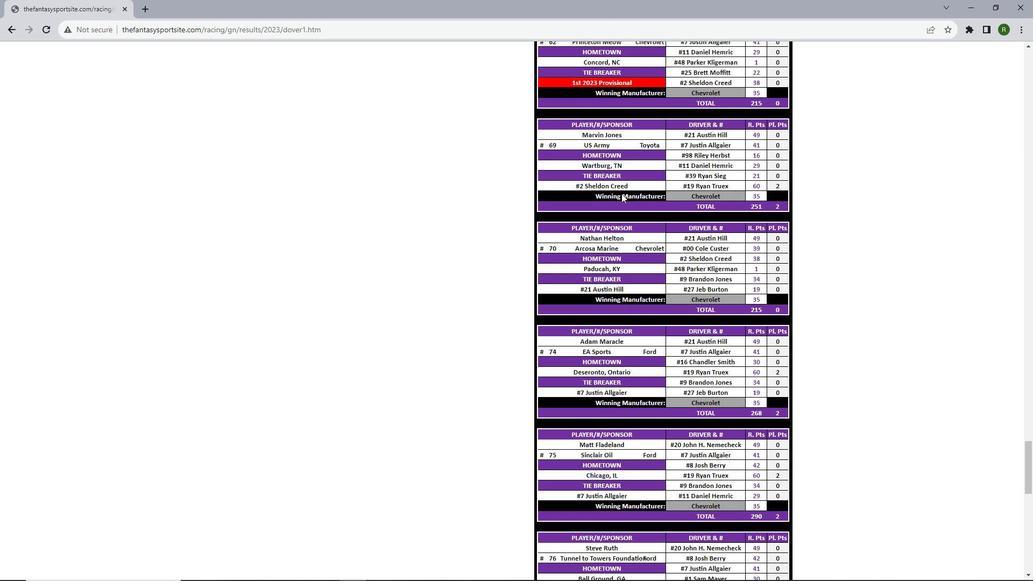 
Action: Mouse scrolled (621, 193) with delta (0, 0)
Screenshot: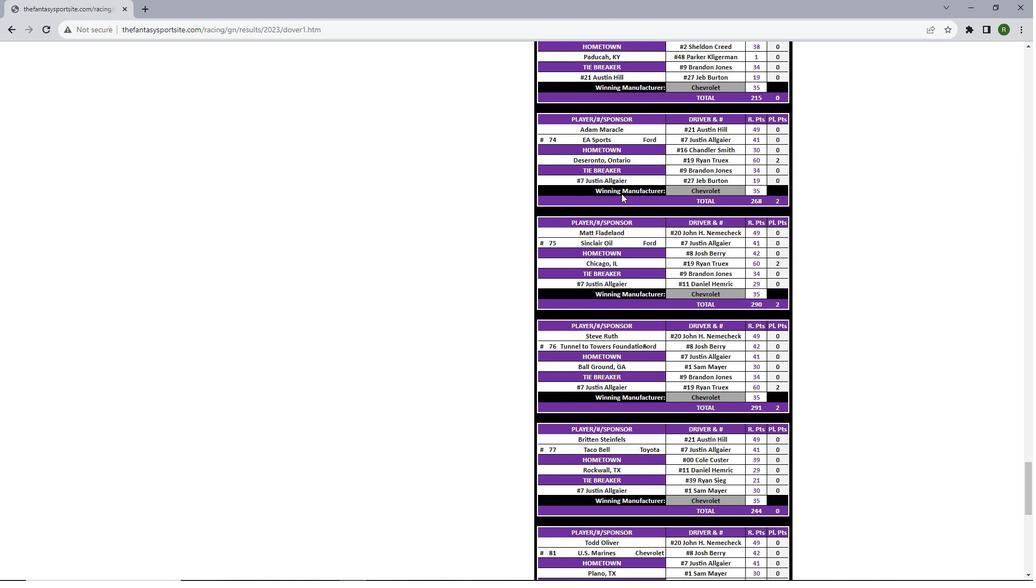 
Action: Mouse scrolled (621, 193) with delta (0, 0)
Screenshot: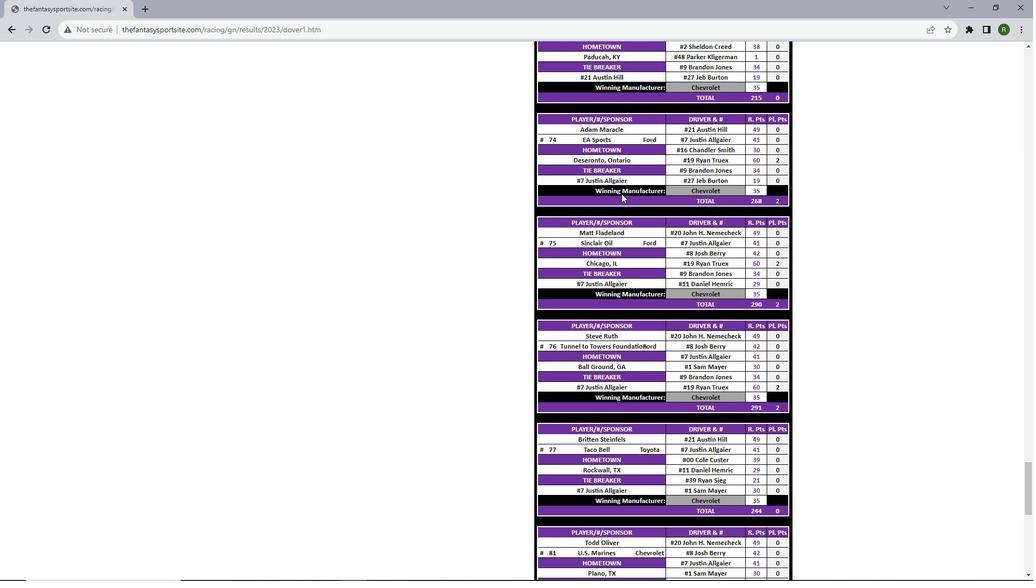 
Action: Mouse scrolled (621, 193) with delta (0, 0)
Screenshot: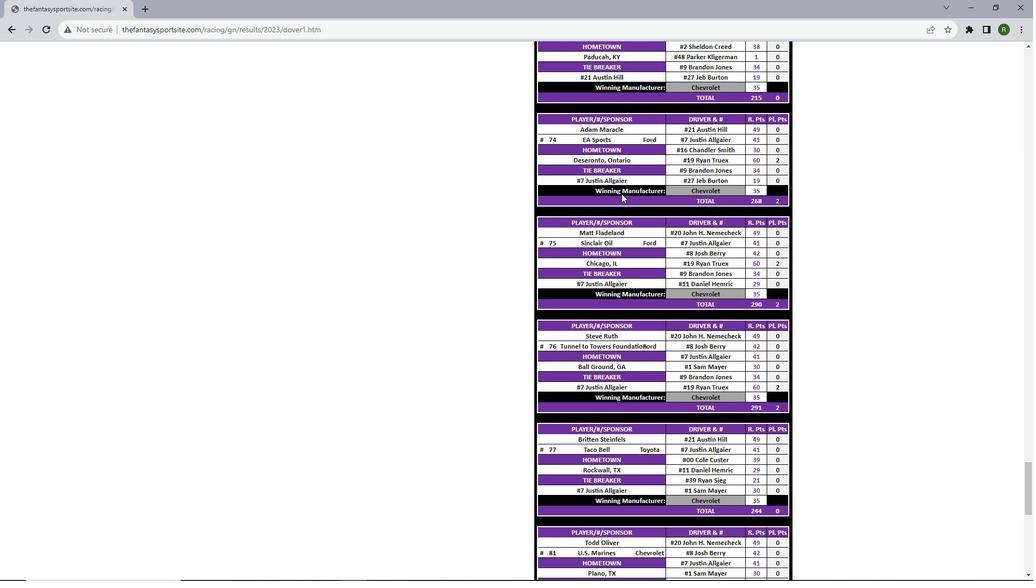 
Action: Mouse scrolled (621, 193) with delta (0, 0)
Screenshot: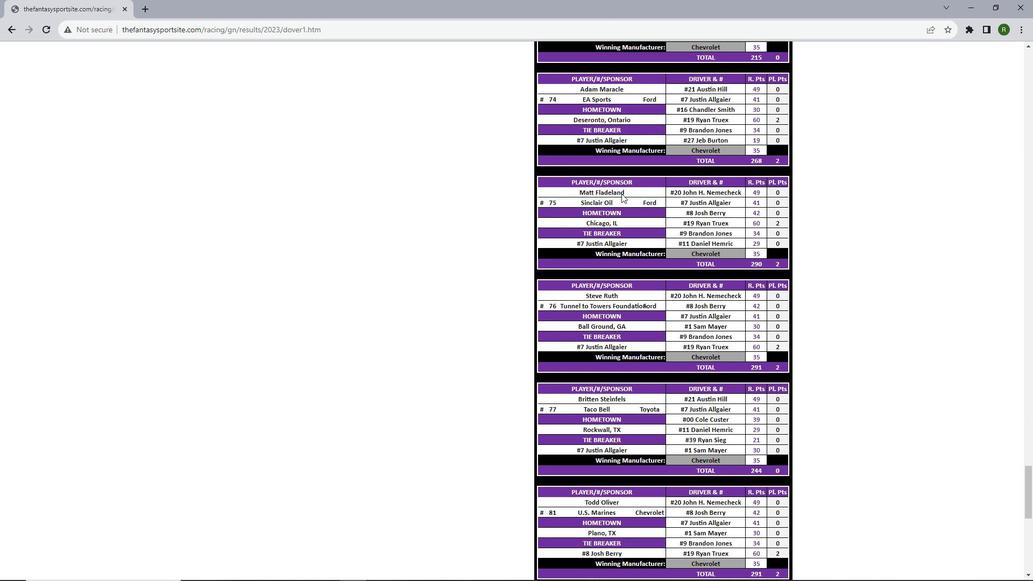 
Action: Mouse scrolled (621, 193) with delta (0, 0)
Screenshot: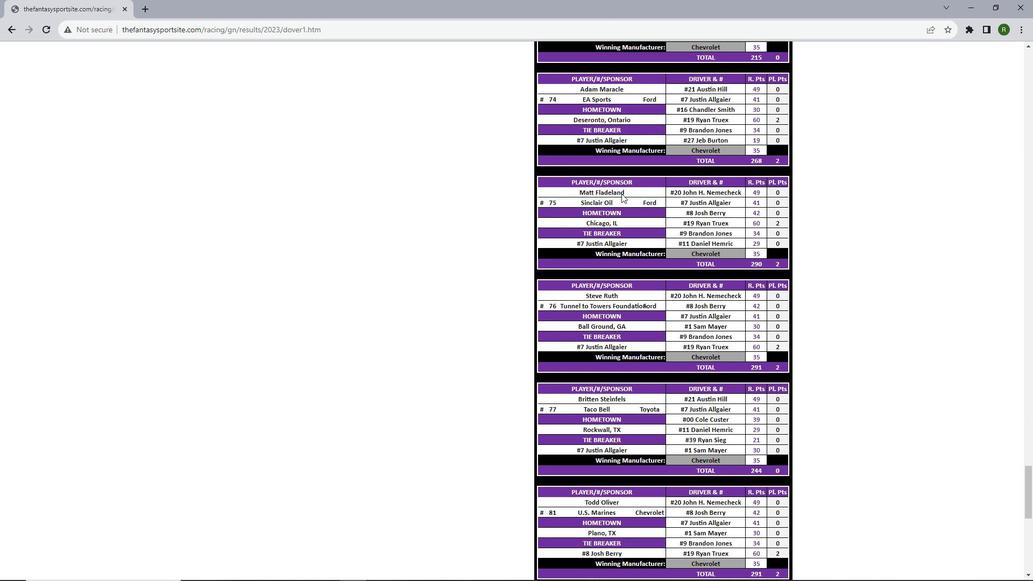 
Action: Mouse scrolled (621, 193) with delta (0, 0)
Screenshot: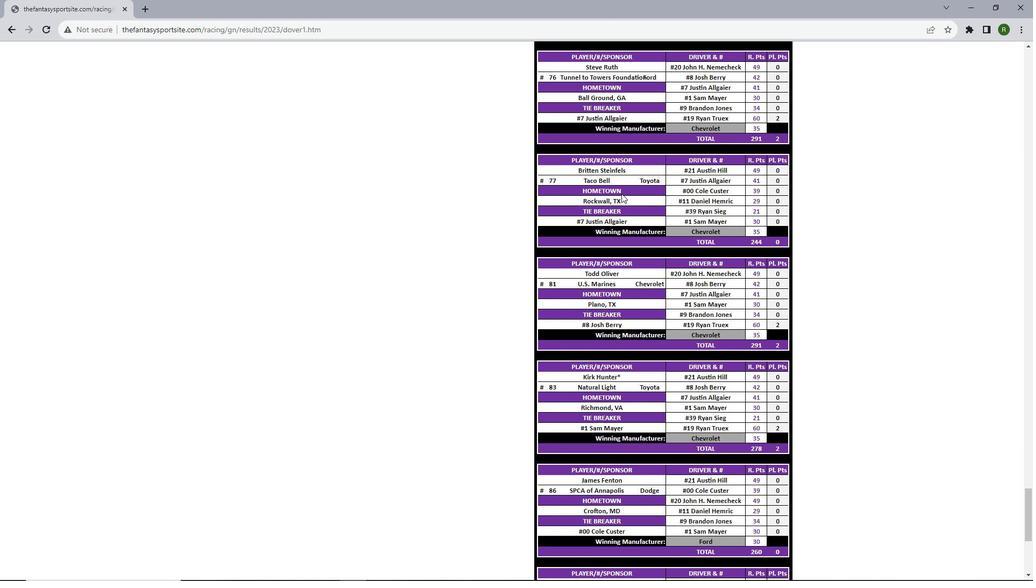 
Action: Mouse scrolled (621, 193) with delta (0, 0)
Screenshot: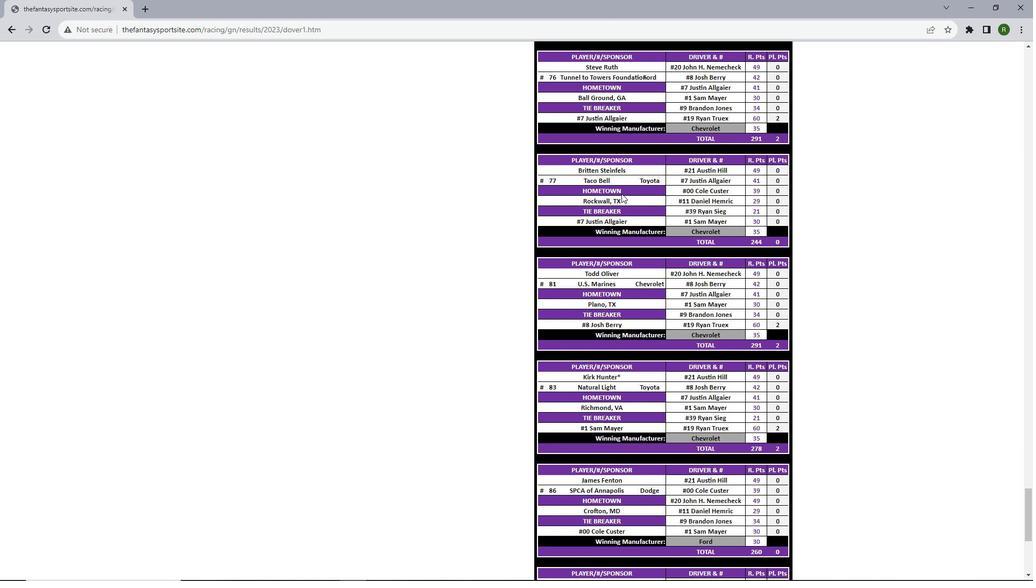 
Action: Mouse scrolled (621, 193) with delta (0, 0)
Screenshot: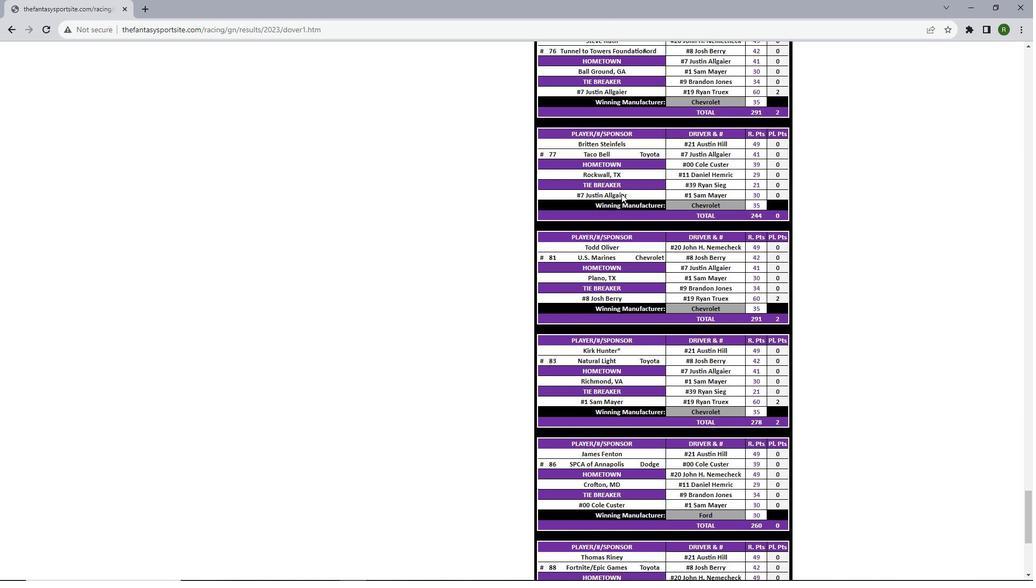 
Action: Mouse scrolled (621, 193) with delta (0, 0)
Screenshot: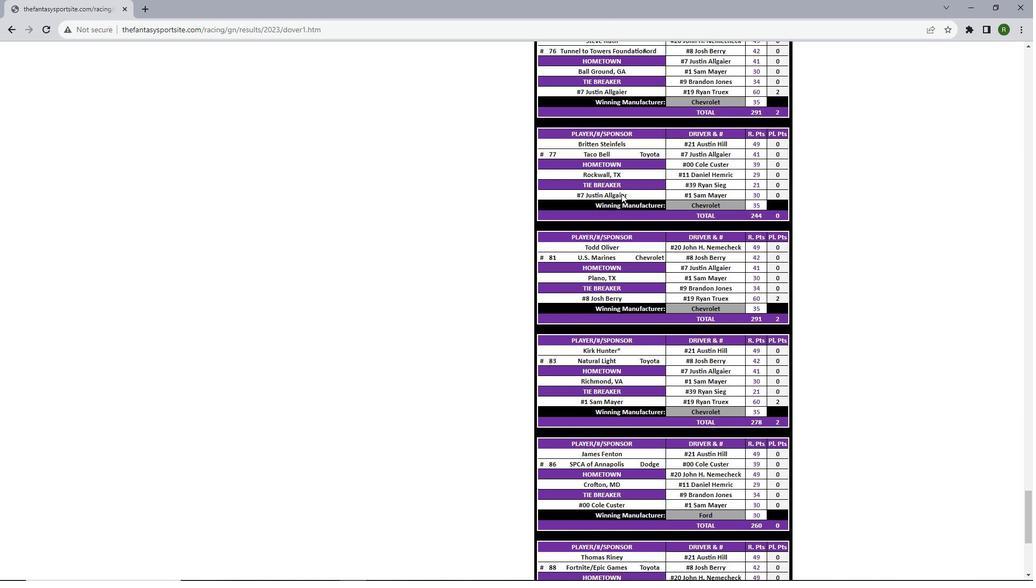 
Action: Mouse scrolled (621, 193) with delta (0, 0)
Screenshot: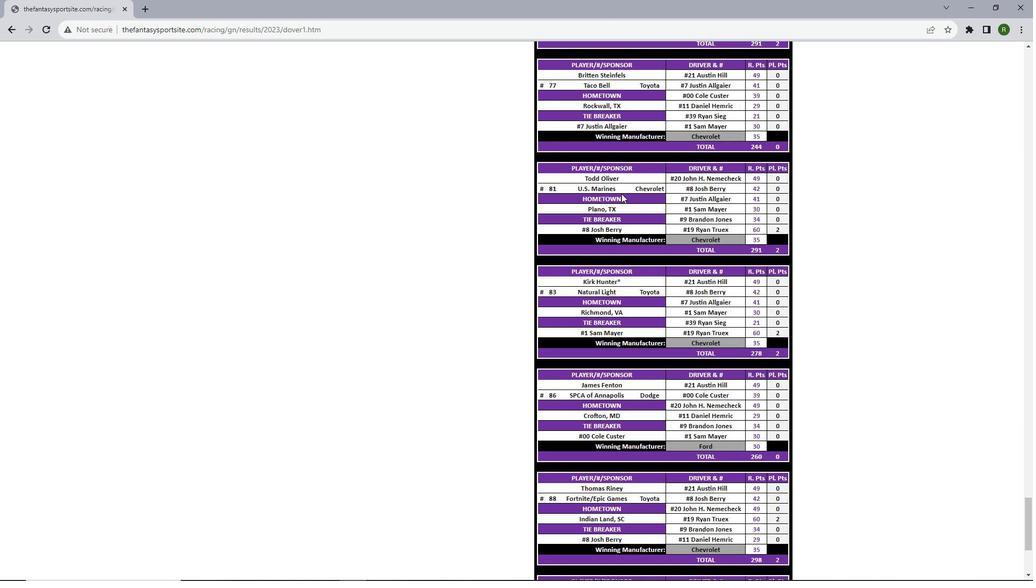 
Action: Mouse scrolled (621, 193) with delta (0, 0)
Screenshot: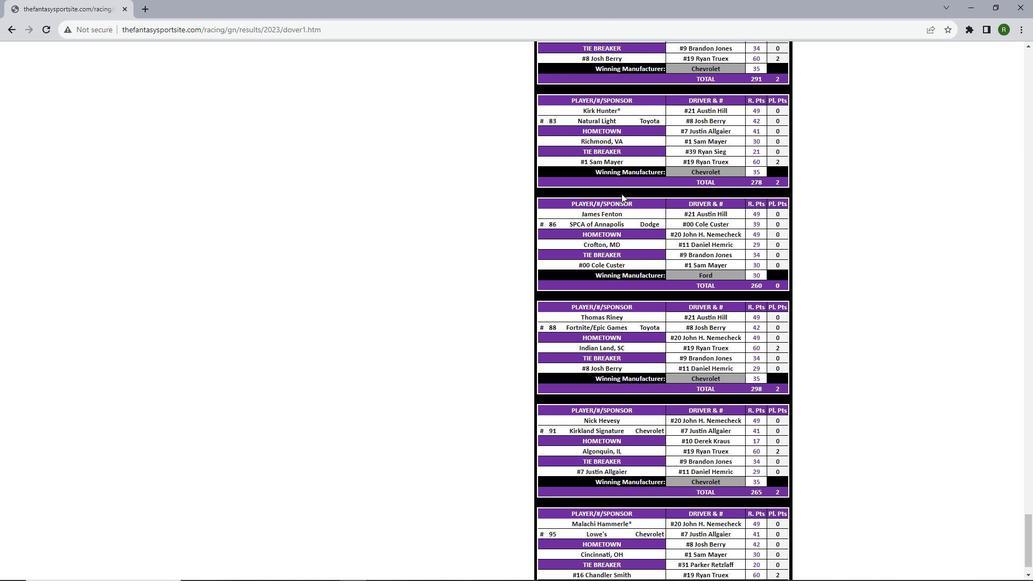 
Action: Mouse scrolled (621, 193) with delta (0, 0)
Screenshot: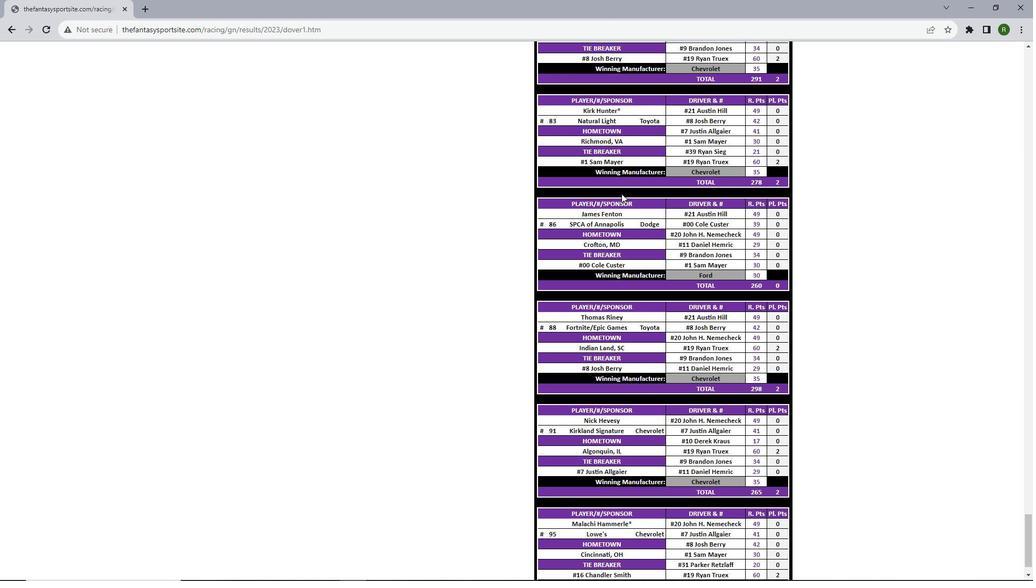 
Action: Mouse scrolled (621, 193) with delta (0, 0)
Screenshot: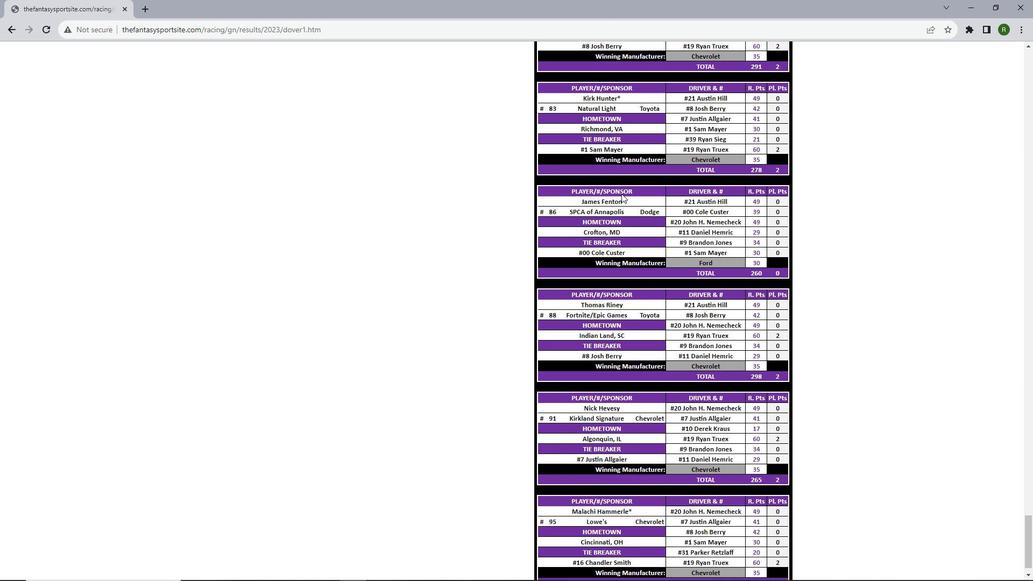 
Action: Mouse scrolled (621, 193) with delta (0, 0)
Screenshot: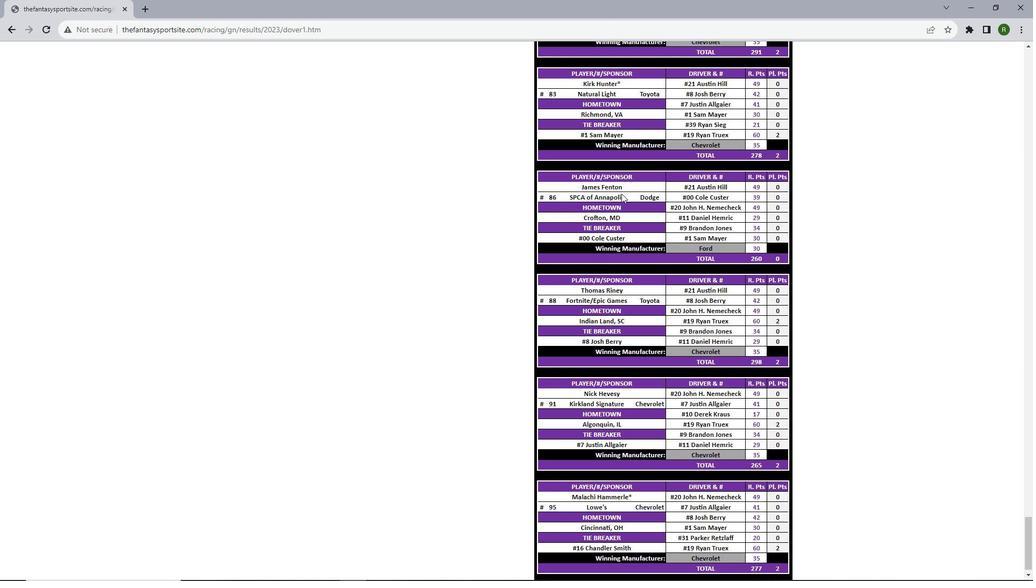 
